 Task: Look for space in Karwar, India from 8th June, 2023 to 16th June, 2023 for 2 adults in price range Rs.10000 to Rs.15000. Place can be entire place with 1  bedroom having 1 bed and 1 bathroom. Property type can be house, flat, guest house, hotel. Amenities needed are: wifi. Booking option can be shelf check-in. Required host language is English.
Action: Mouse moved to (563, 97)
Screenshot: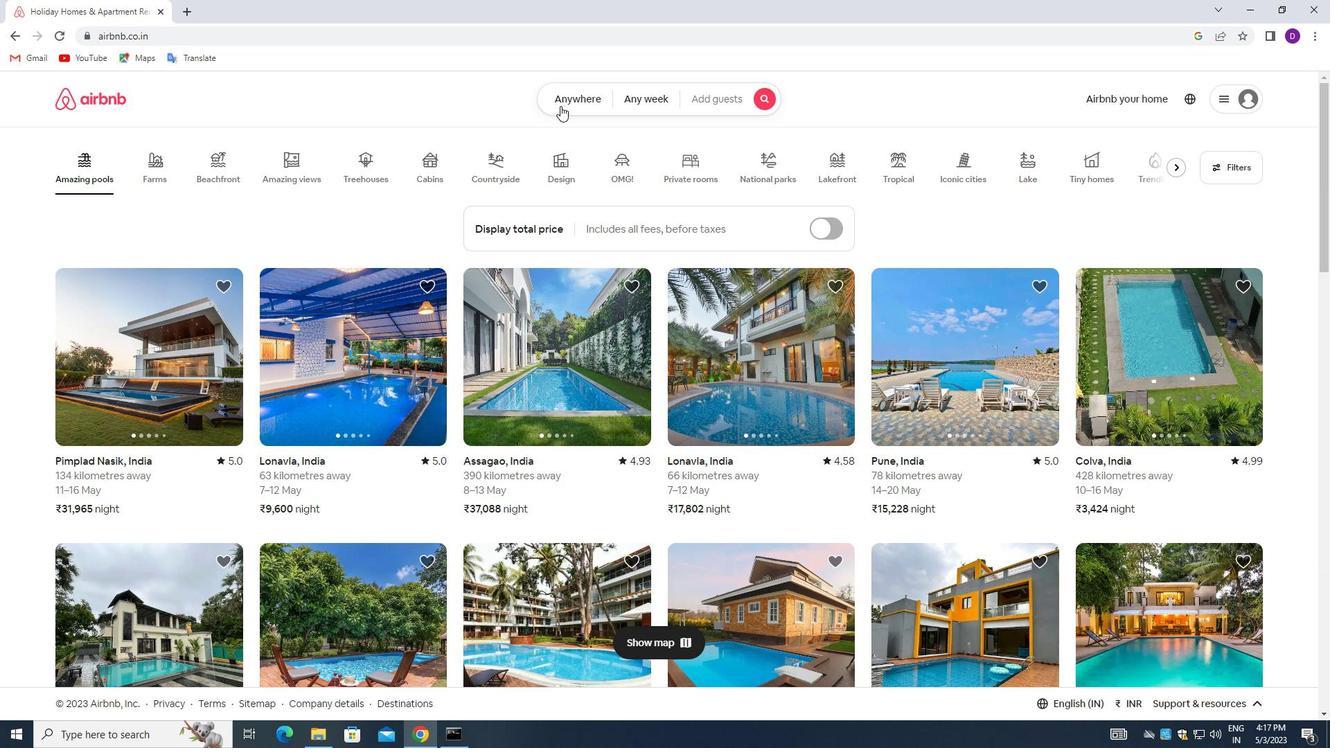 
Action: Mouse pressed left at (563, 97)
Screenshot: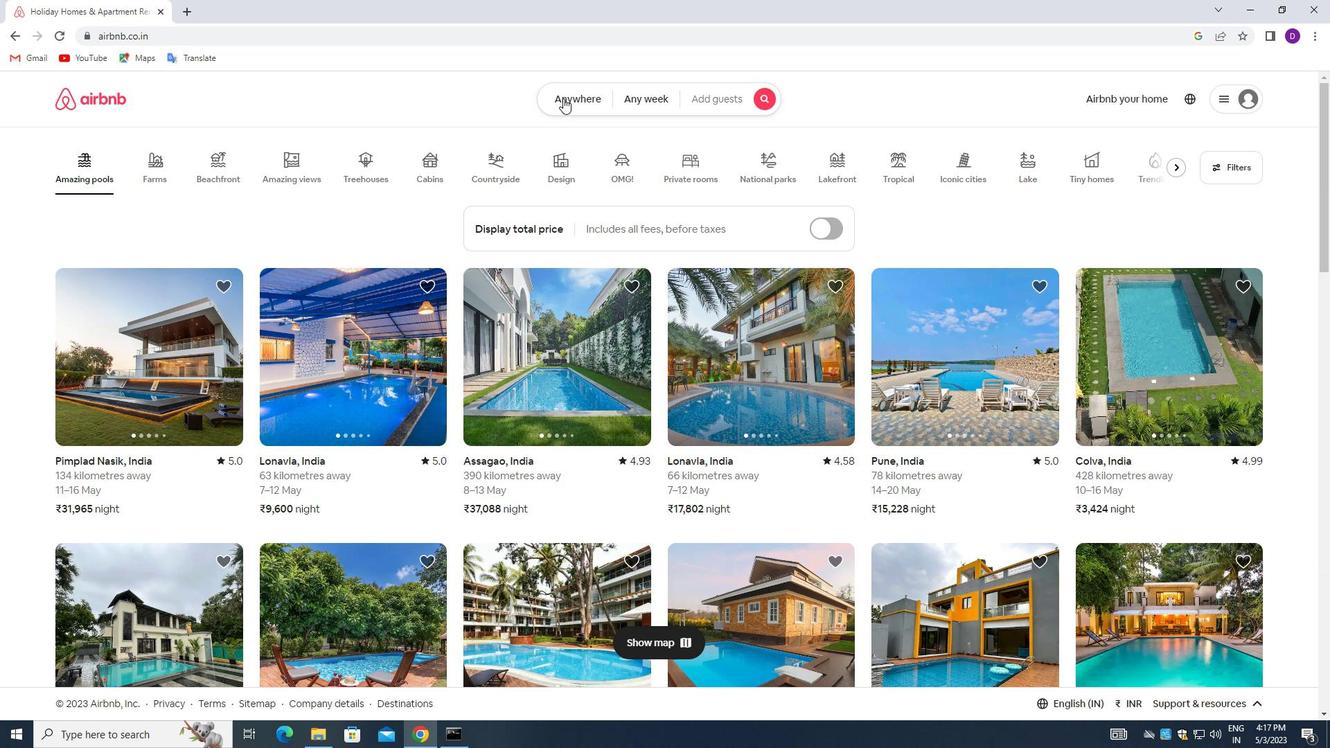 
Action: Mouse moved to (456, 155)
Screenshot: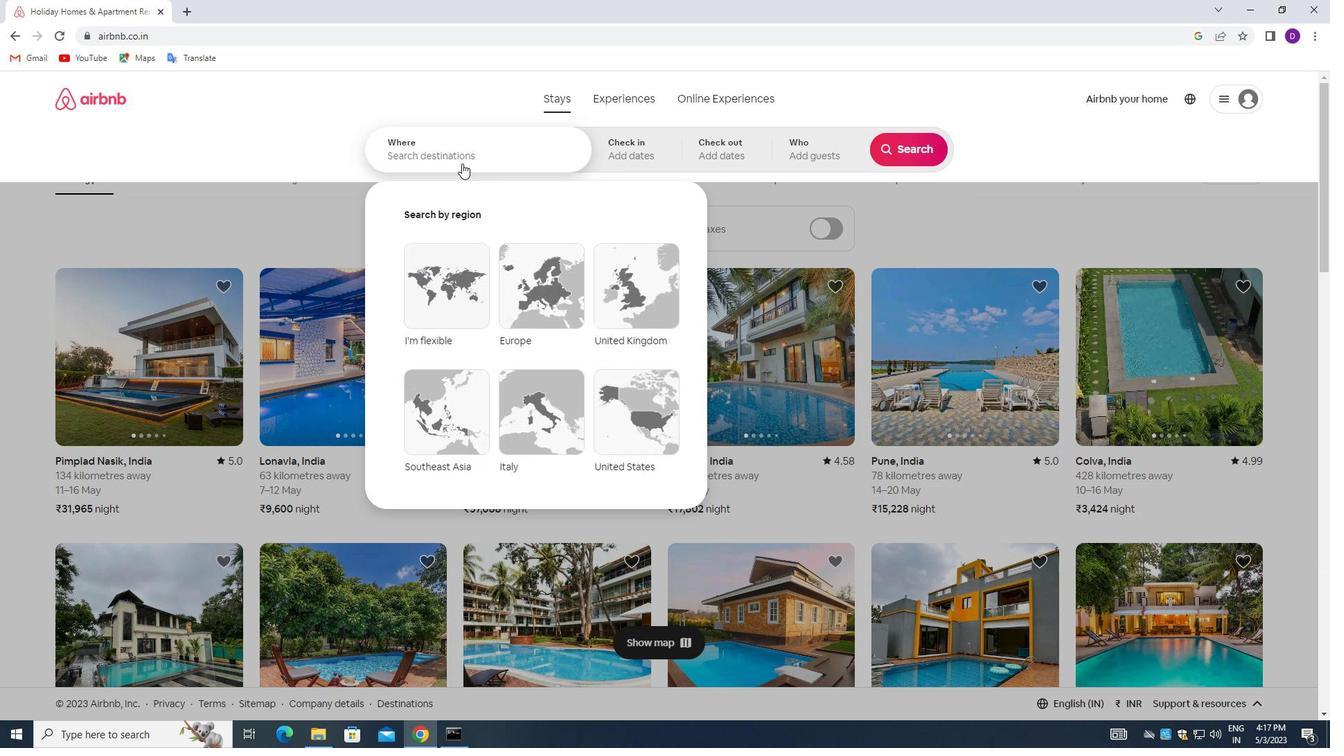 
Action: Mouse pressed left at (456, 155)
Screenshot: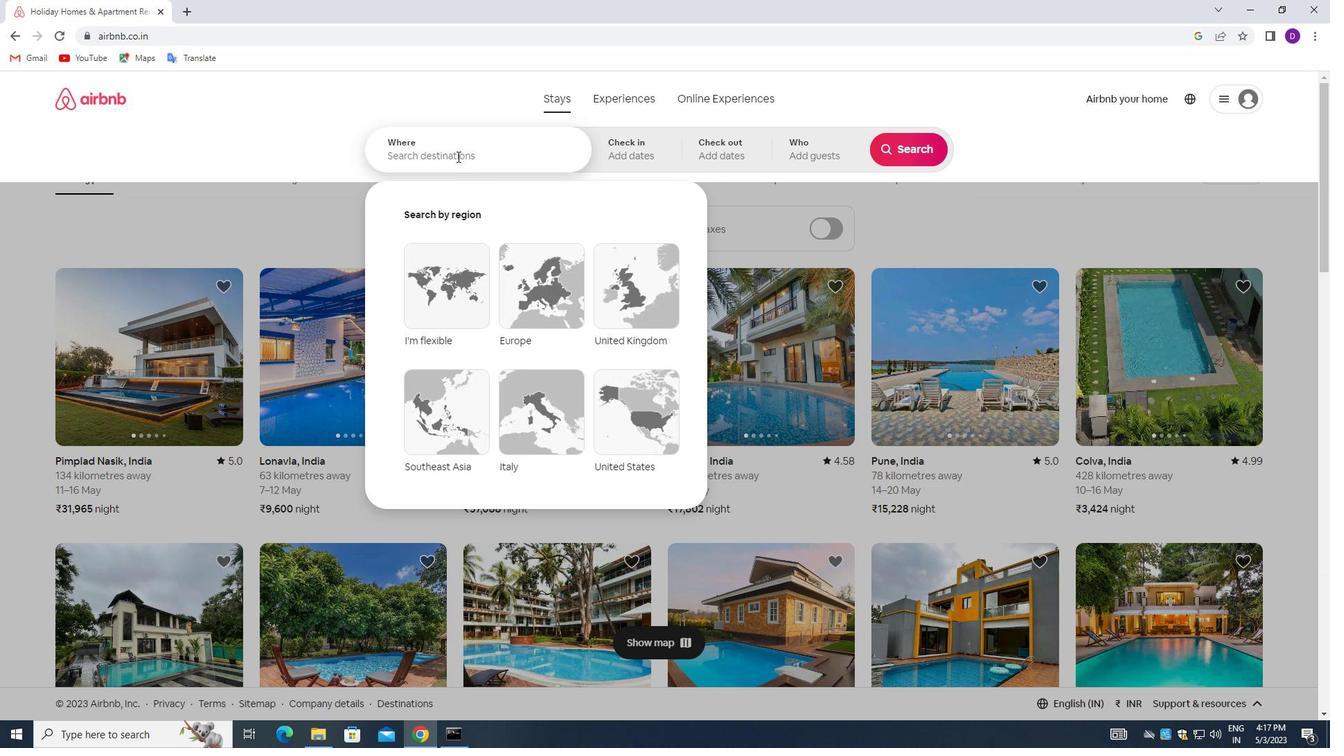 
Action: Mouse moved to (292, 147)
Screenshot: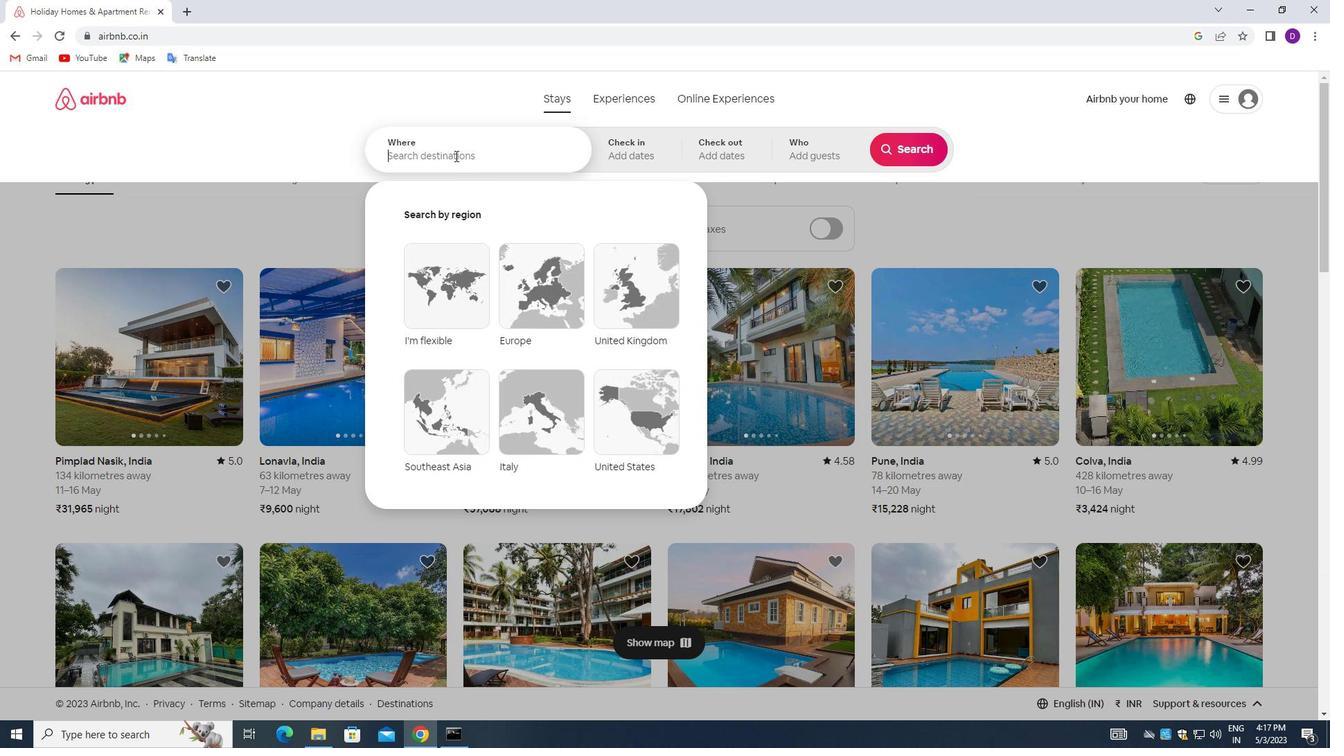 
Action: Key pressed <Key.shift>KARWAR,<Key.space><Key.shift>INDIA<Key.enter>
Screenshot: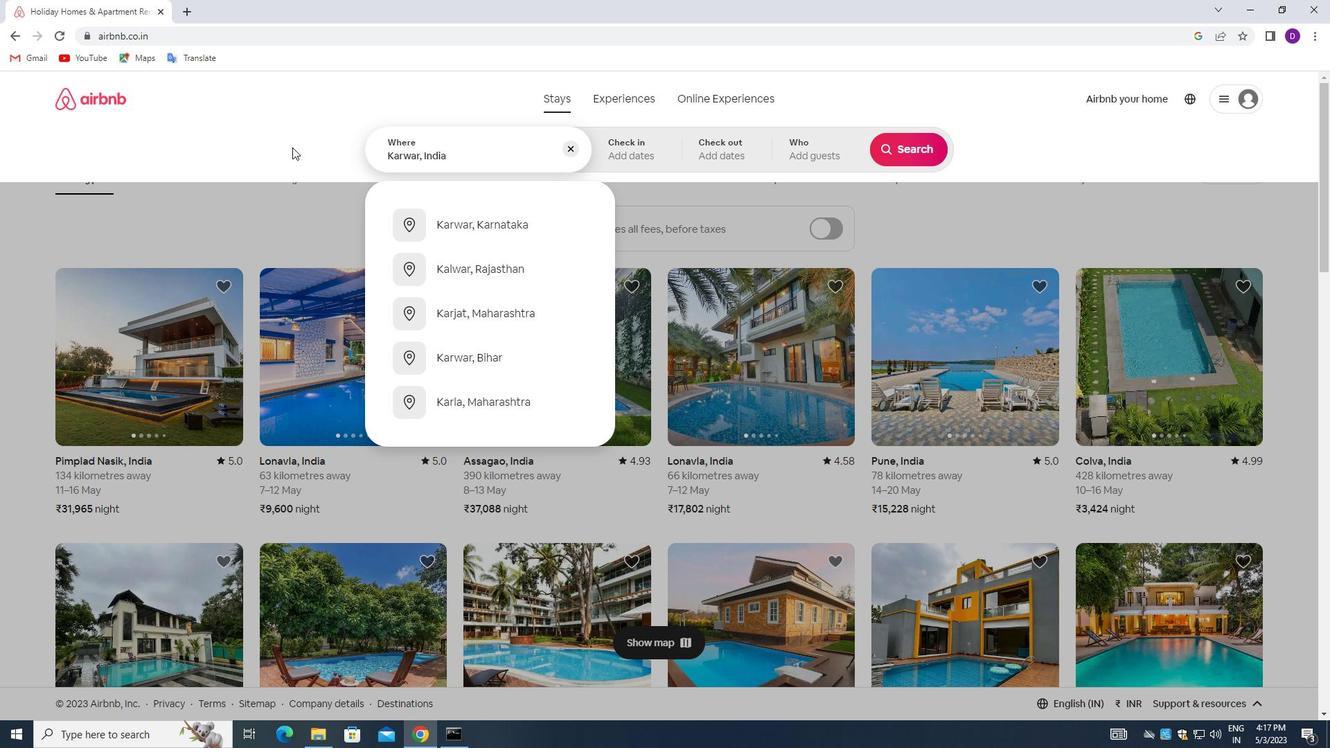 
Action: Mouse moved to (828, 360)
Screenshot: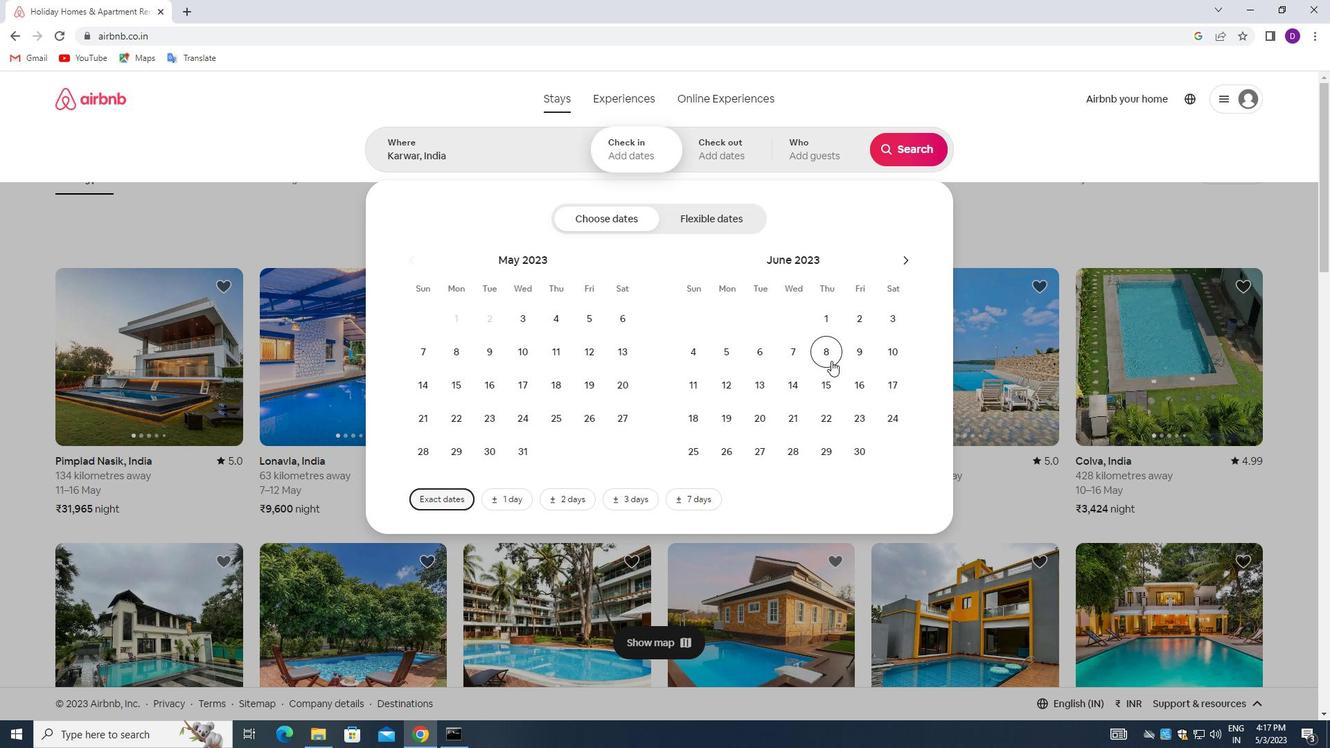
Action: Mouse pressed left at (828, 360)
Screenshot: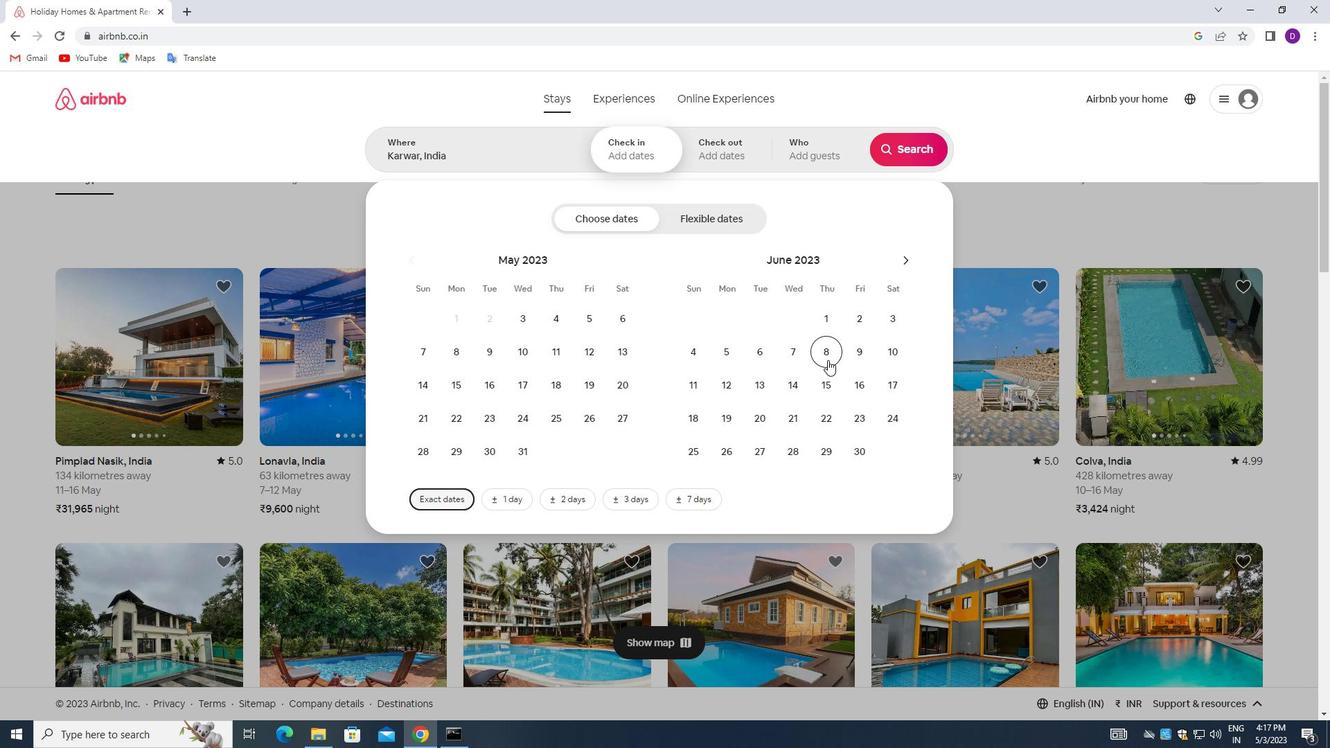 
Action: Mouse moved to (859, 376)
Screenshot: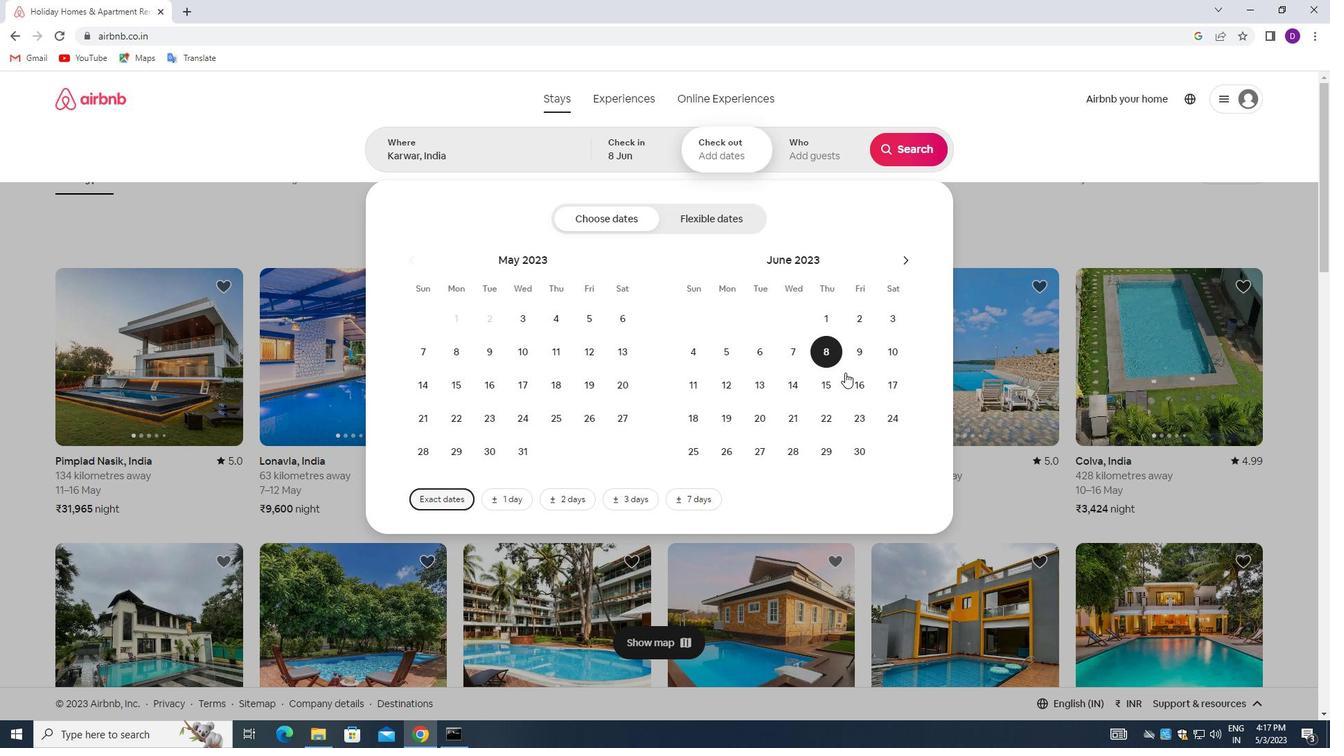 
Action: Mouse pressed left at (859, 376)
Screenshot: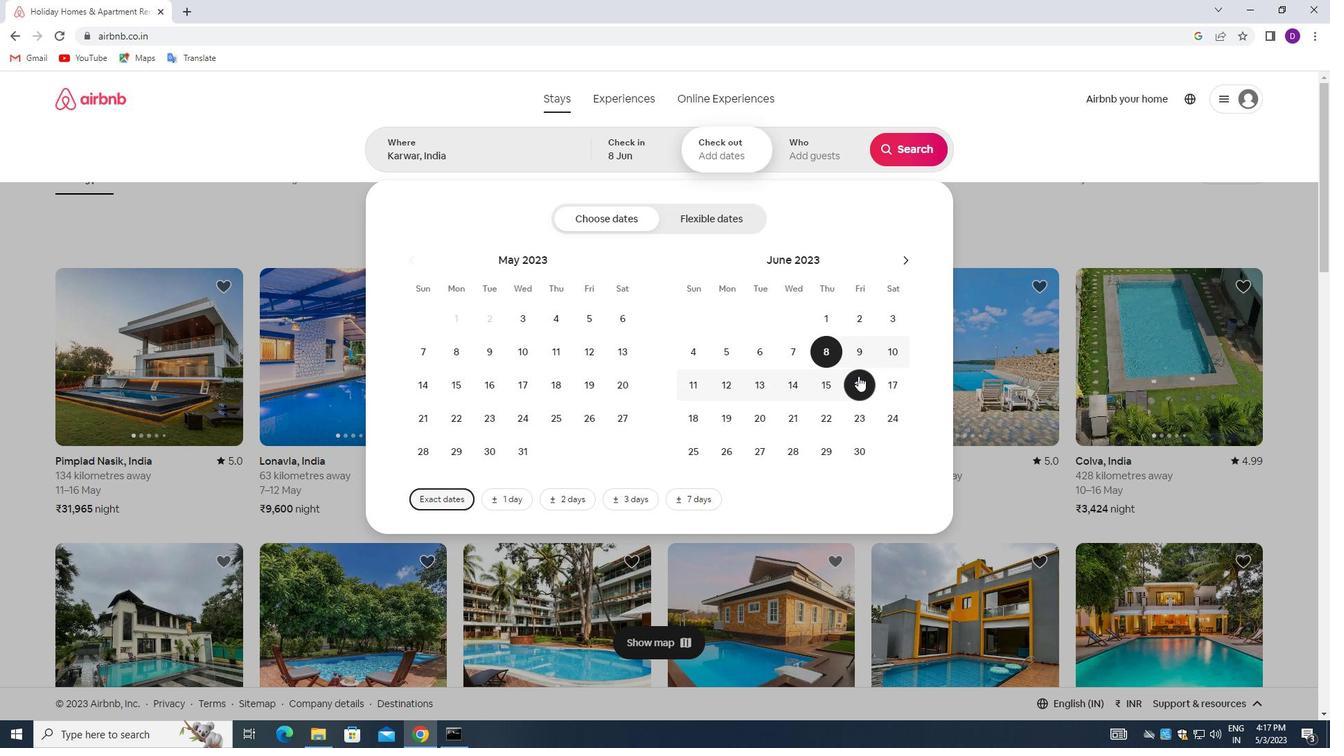 
Action: Mouse moved to (798, 141)
Screenshot: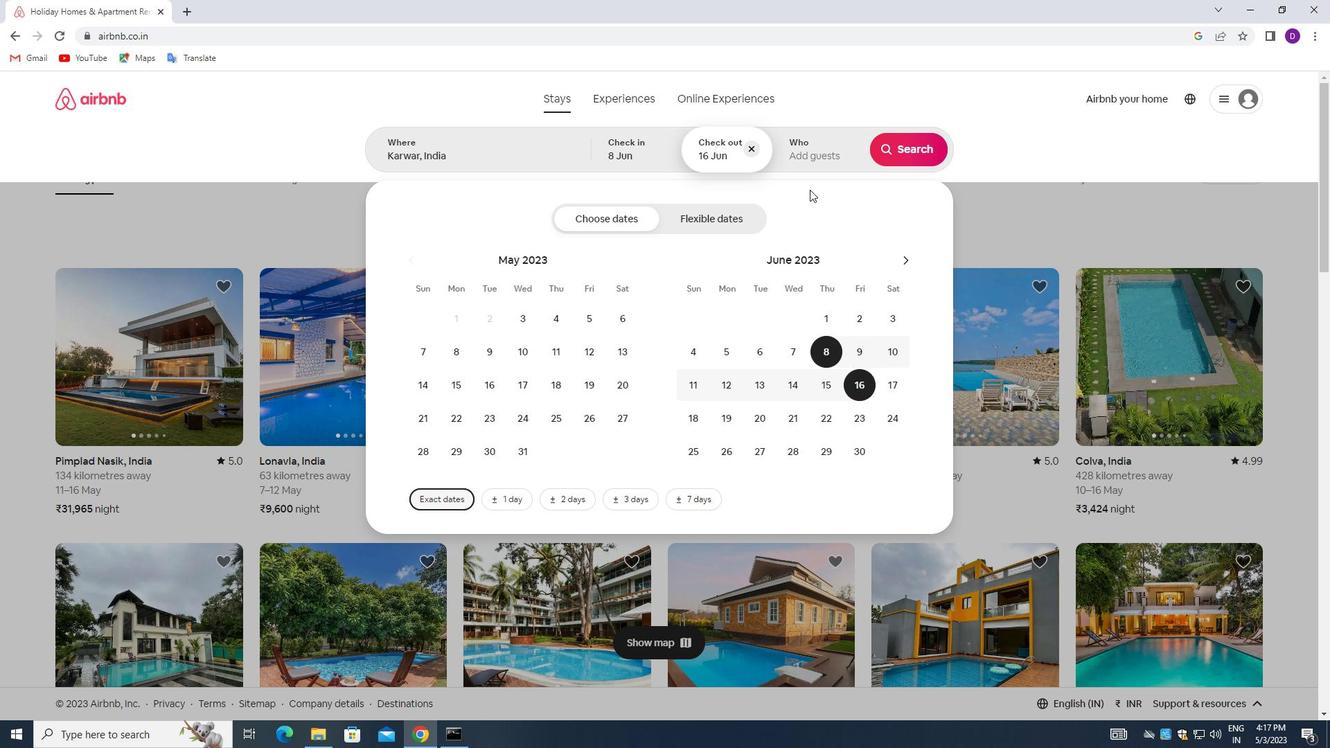 
Action: Mouse pressed left at (798, 141)
Screenshot: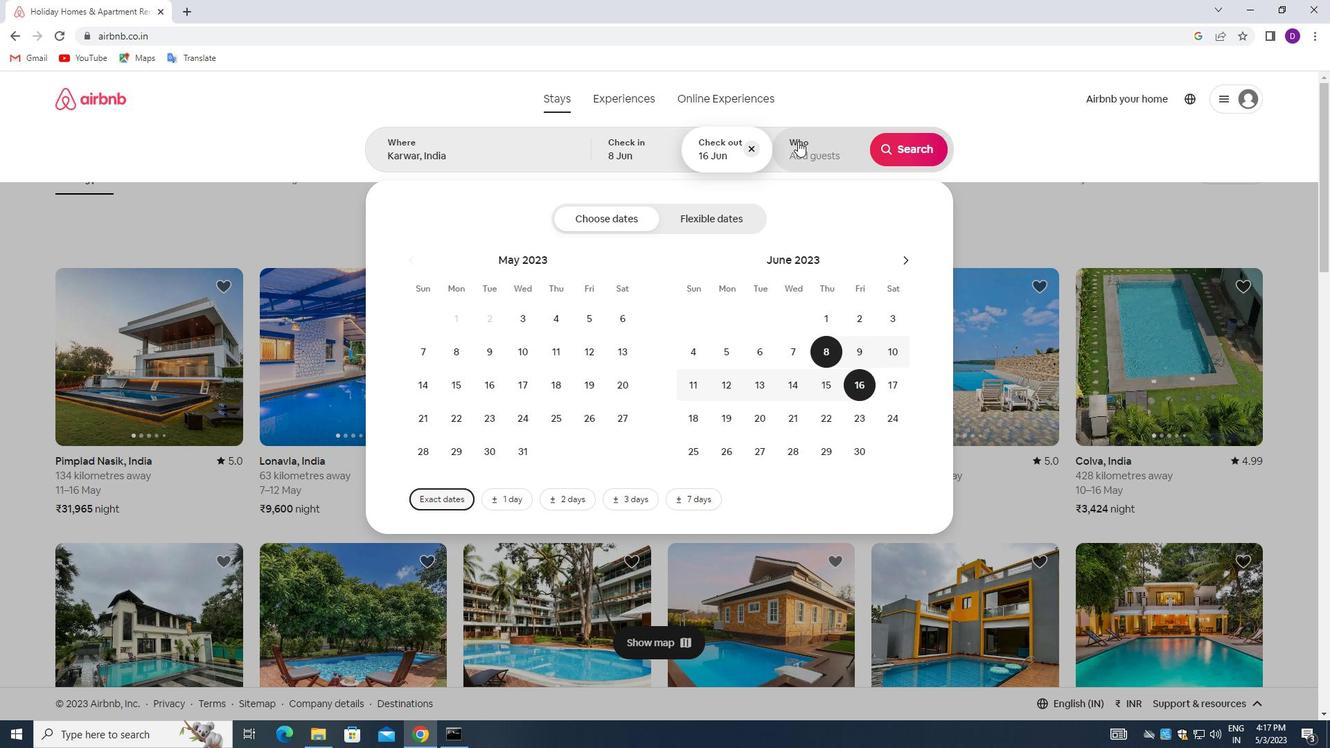 
Action: Mouse moved to (917, 218)
Screenshot: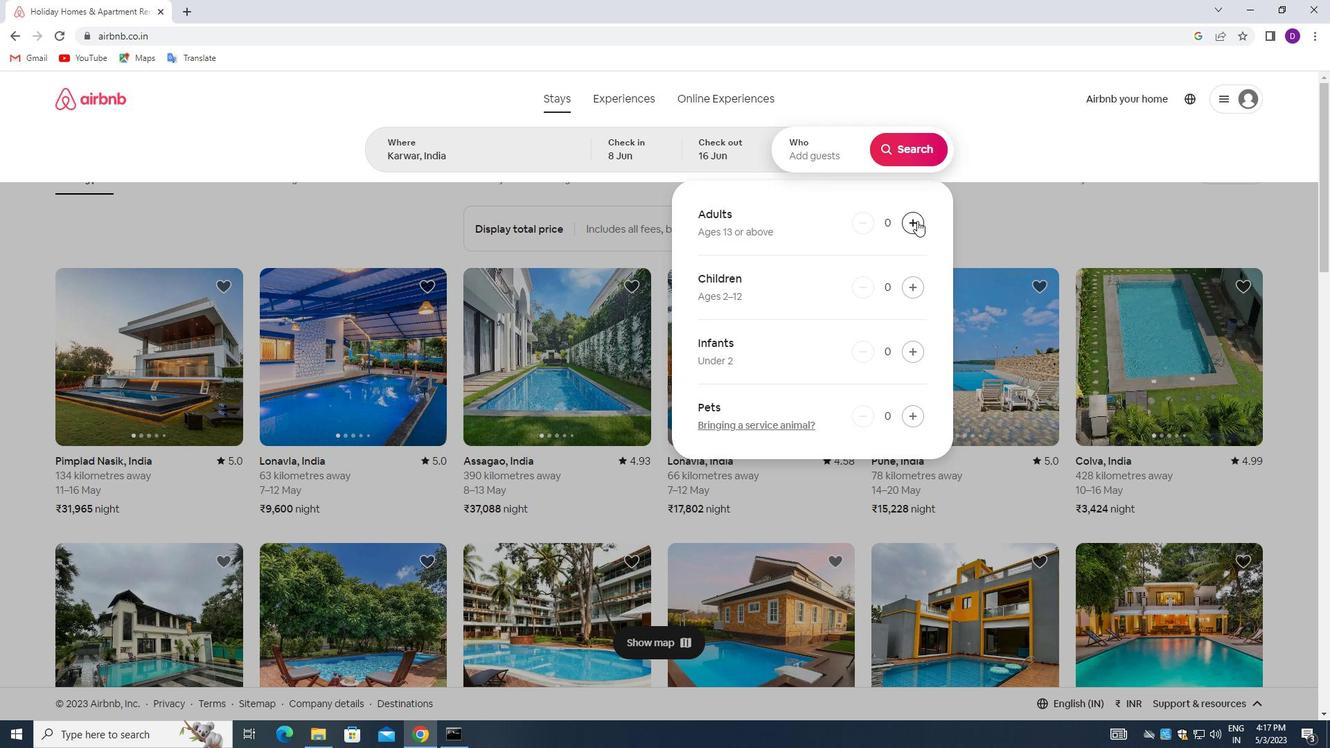 
Action: Mouse pressed left at (917, 218)
Screenshot: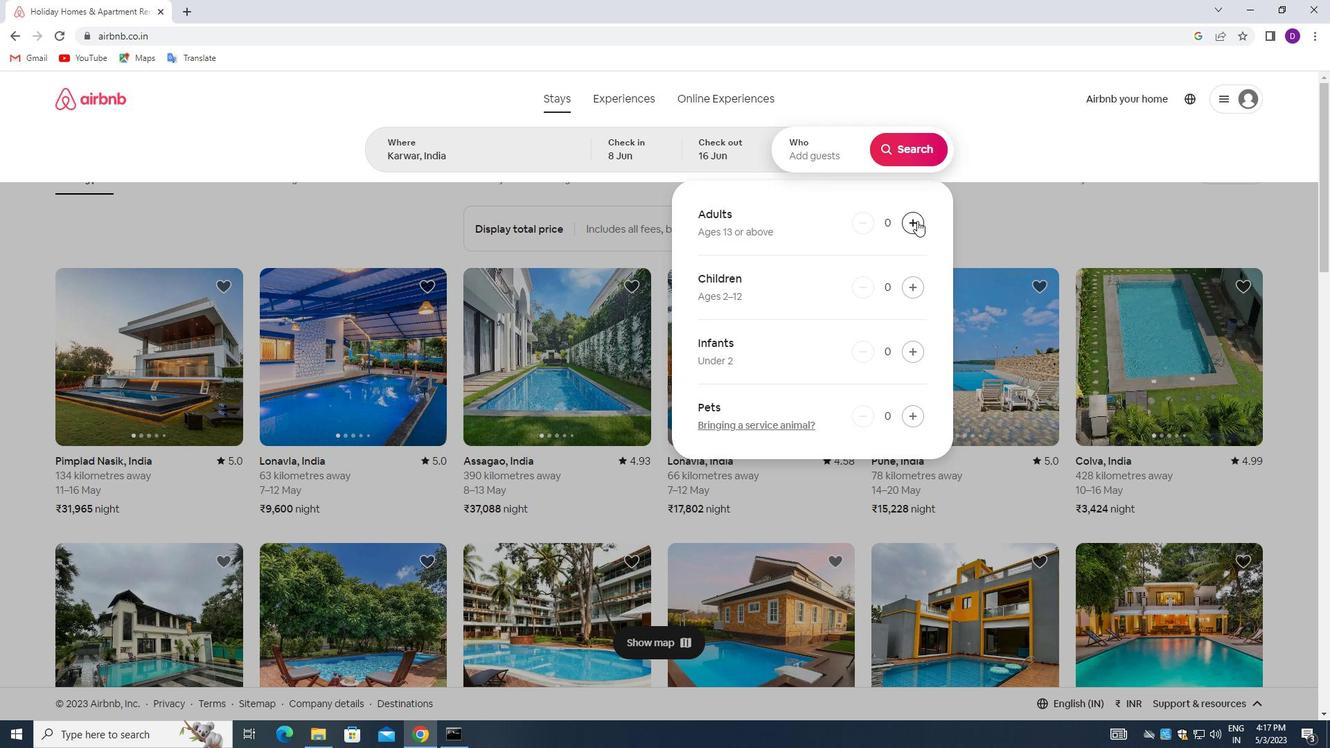 
Action: Mouse pressed left at (917, 218)
Screenshot: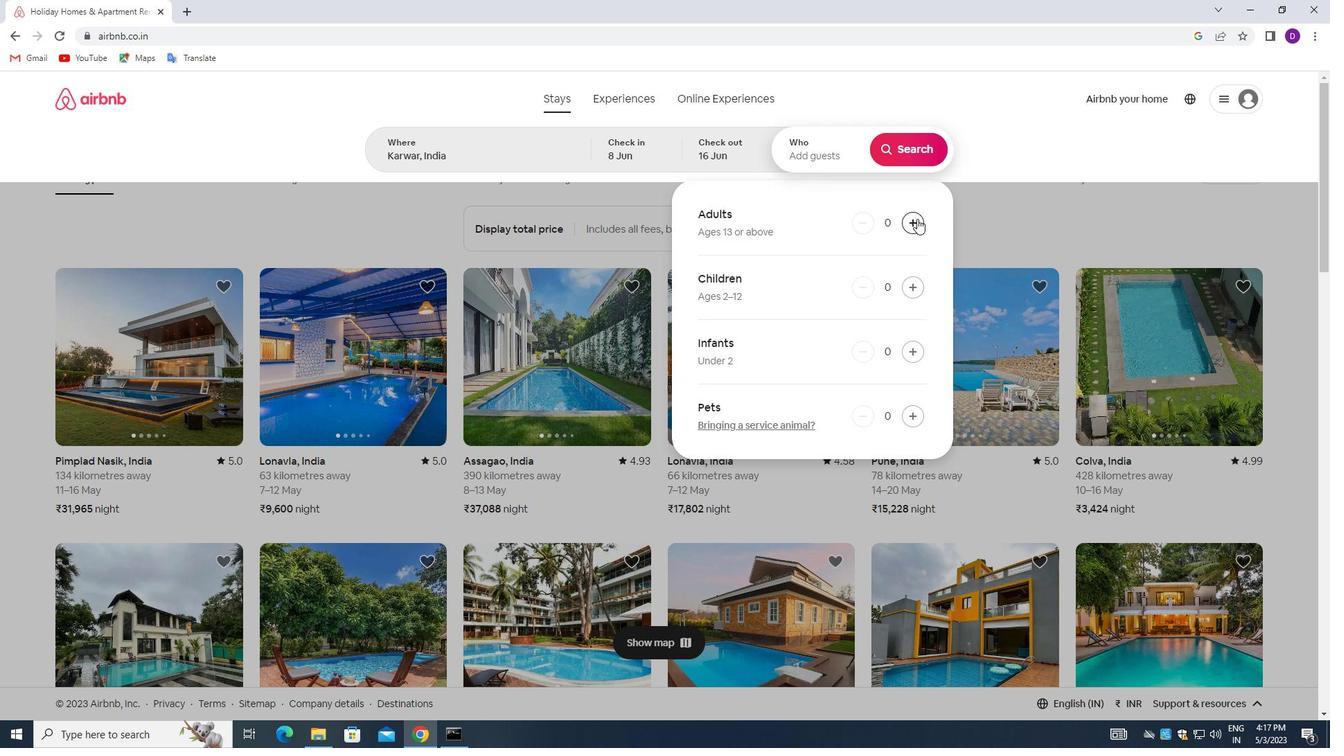 
Action: Mouse moved to (910, 146)
Screenshot: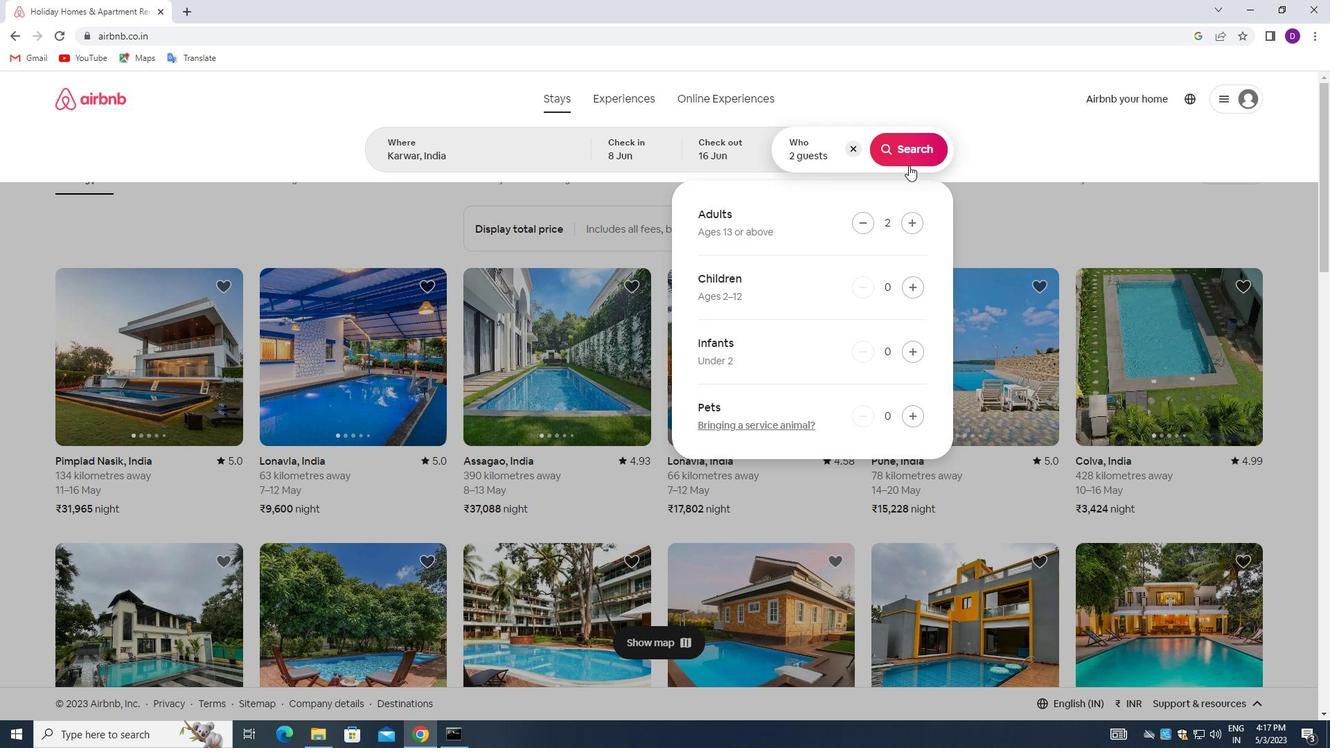 
Action: Mouse pressed left at (910, 146)
Screenshot: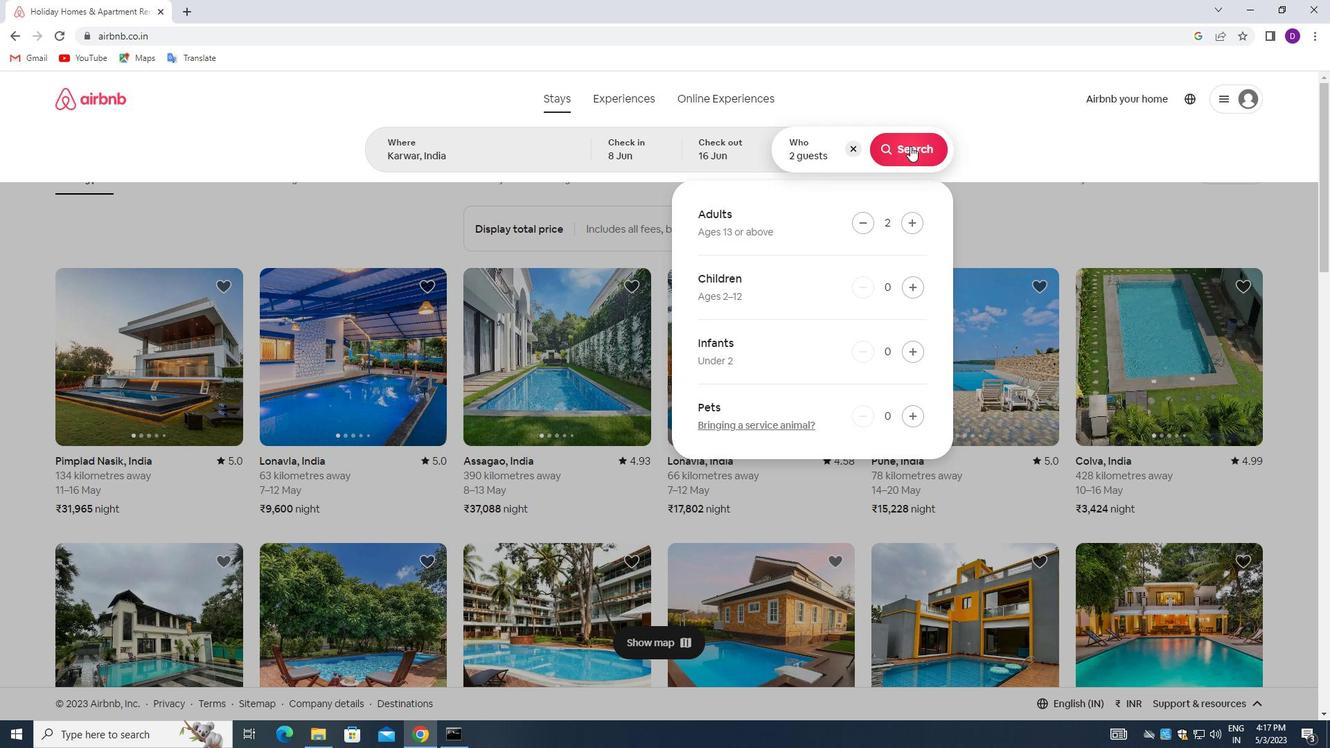 
Action: Mouse moved to (1260, 148)
Screenshot: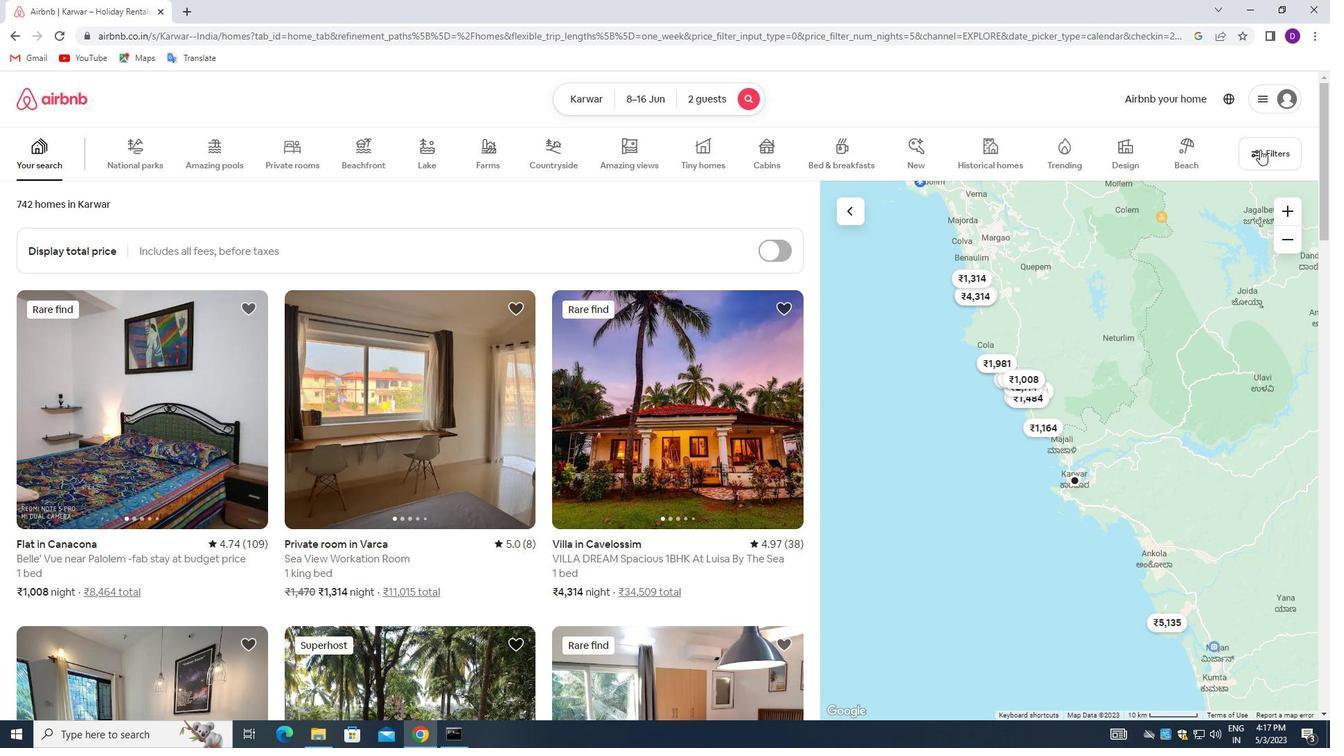 
Action: Mouse pressed left at (1260, 148)
Screenshot: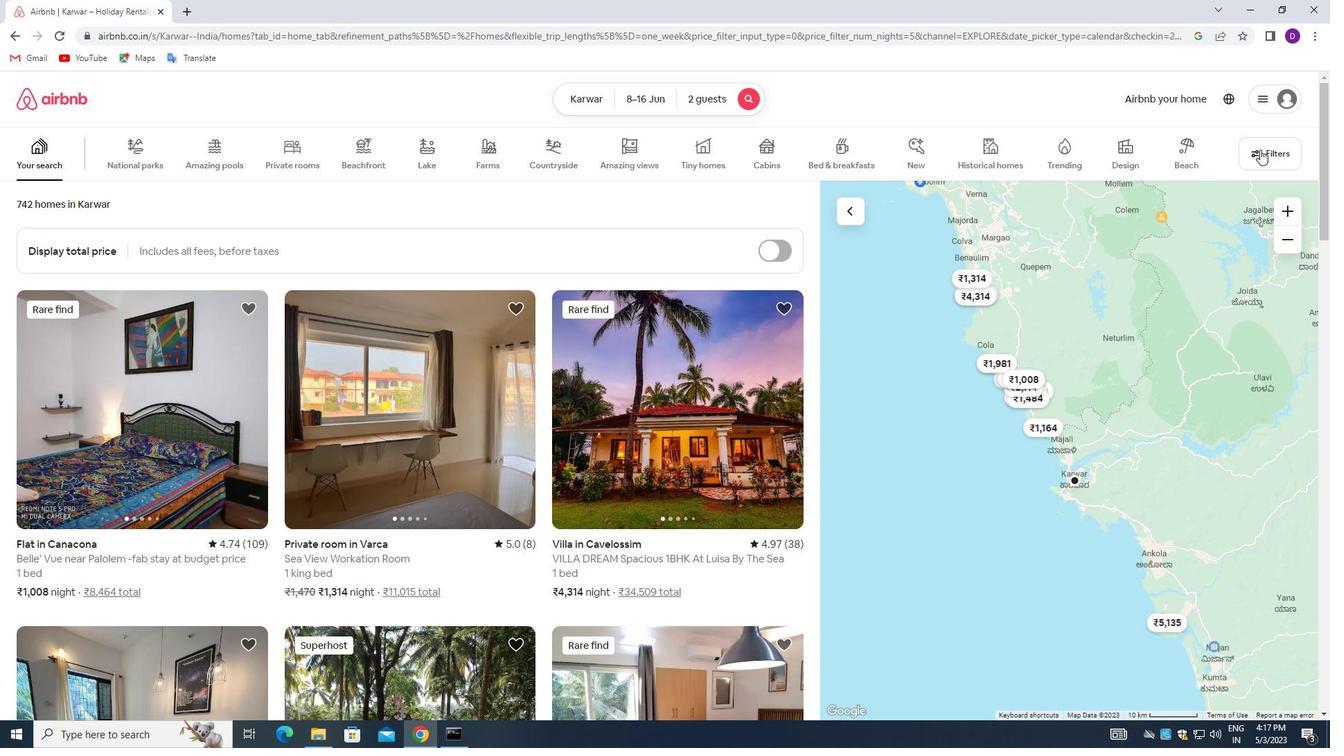 
Action: Mouse moved to (497, 325)
Screenshot: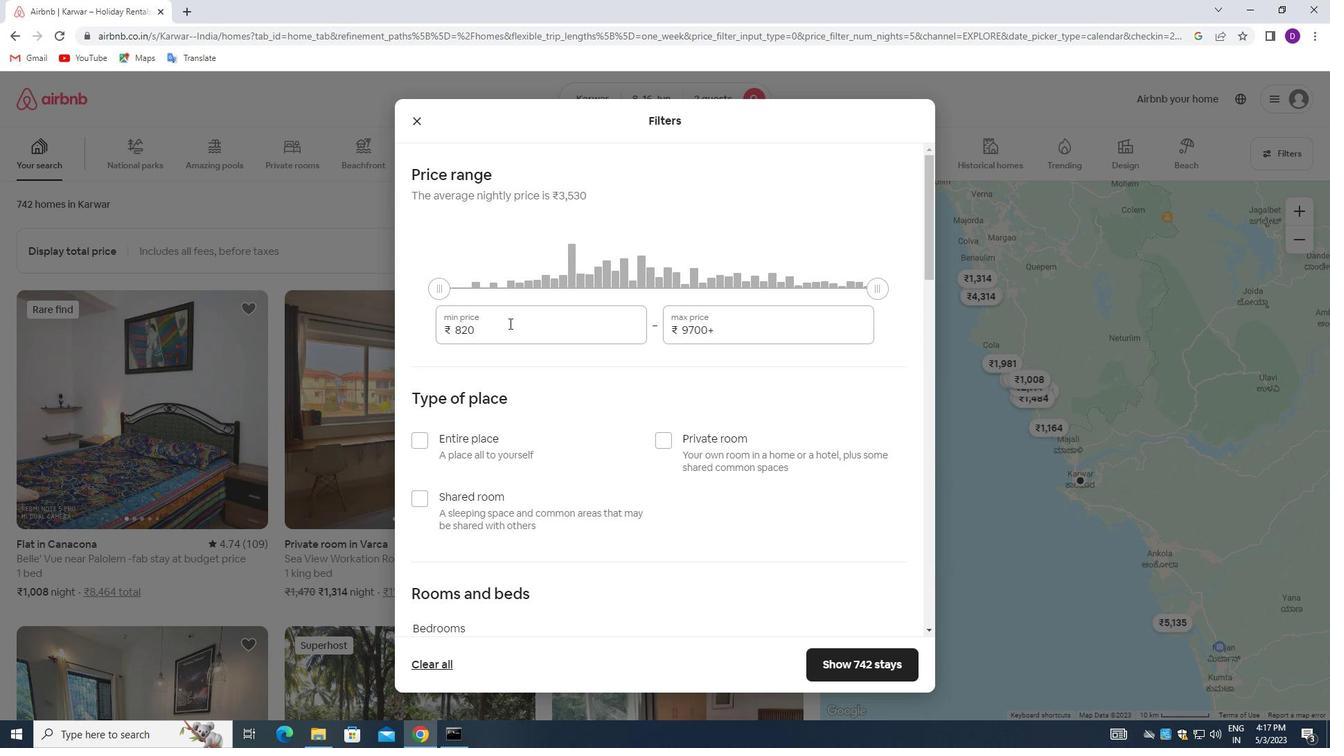 
Action: Mouse pressed left at (497, 325)
Screenshot: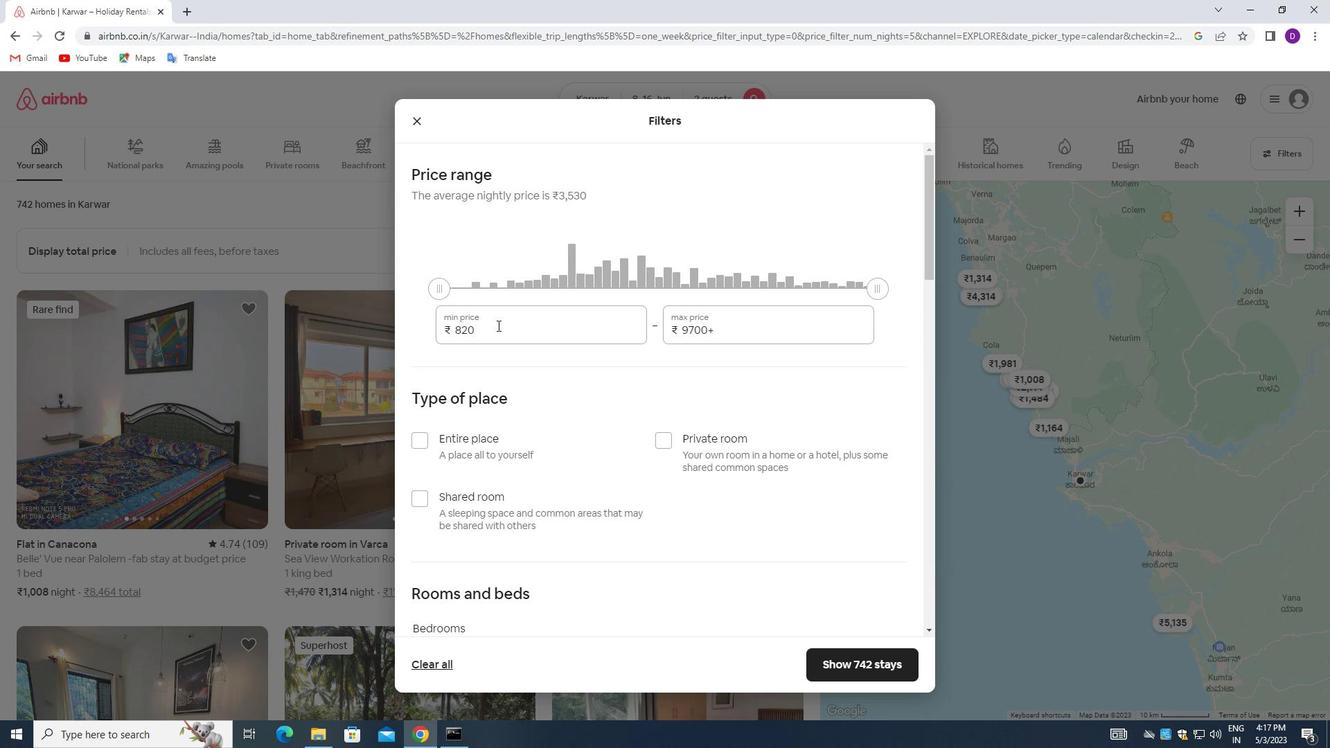 
Action: Mouse pressed left at (497, 325)
Screenshot: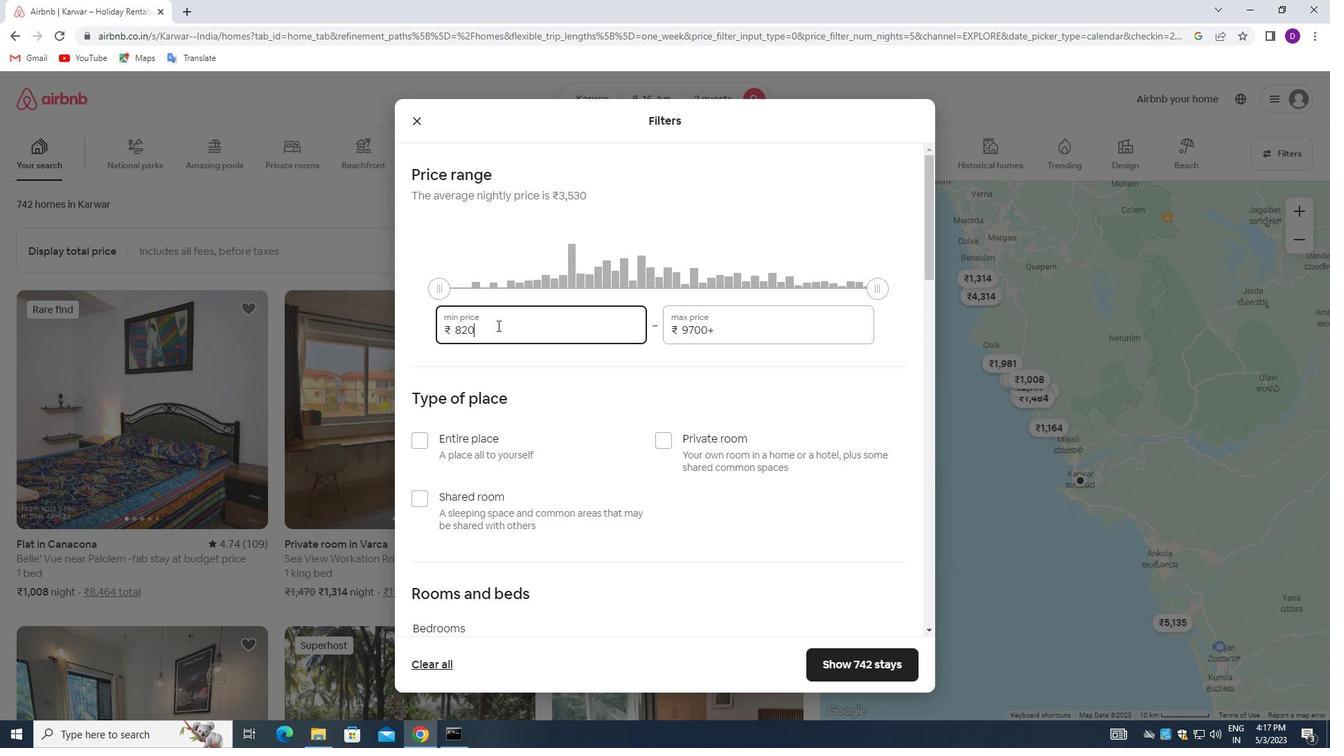 
Action: Key pressed 10000<Key.tab>15000
Screenshot: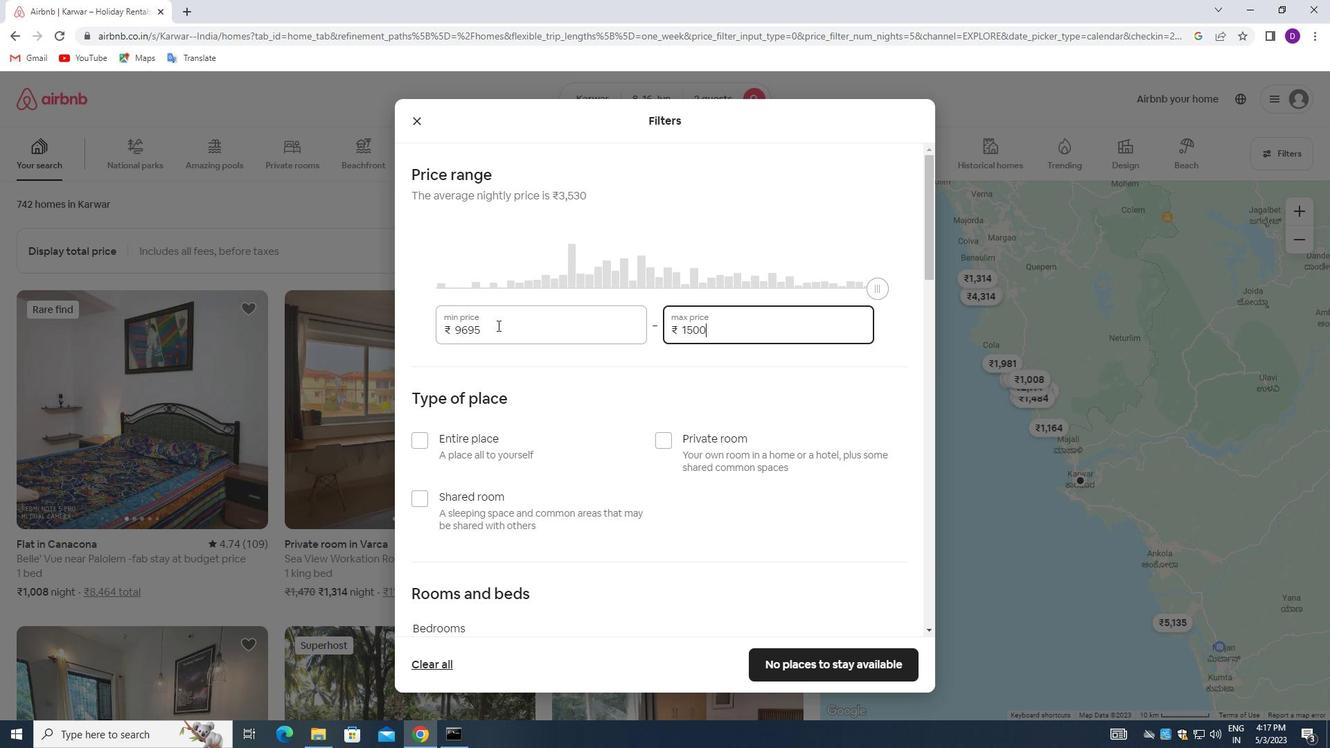 
Action: Mouse moved to (496, 326)
Screenshot: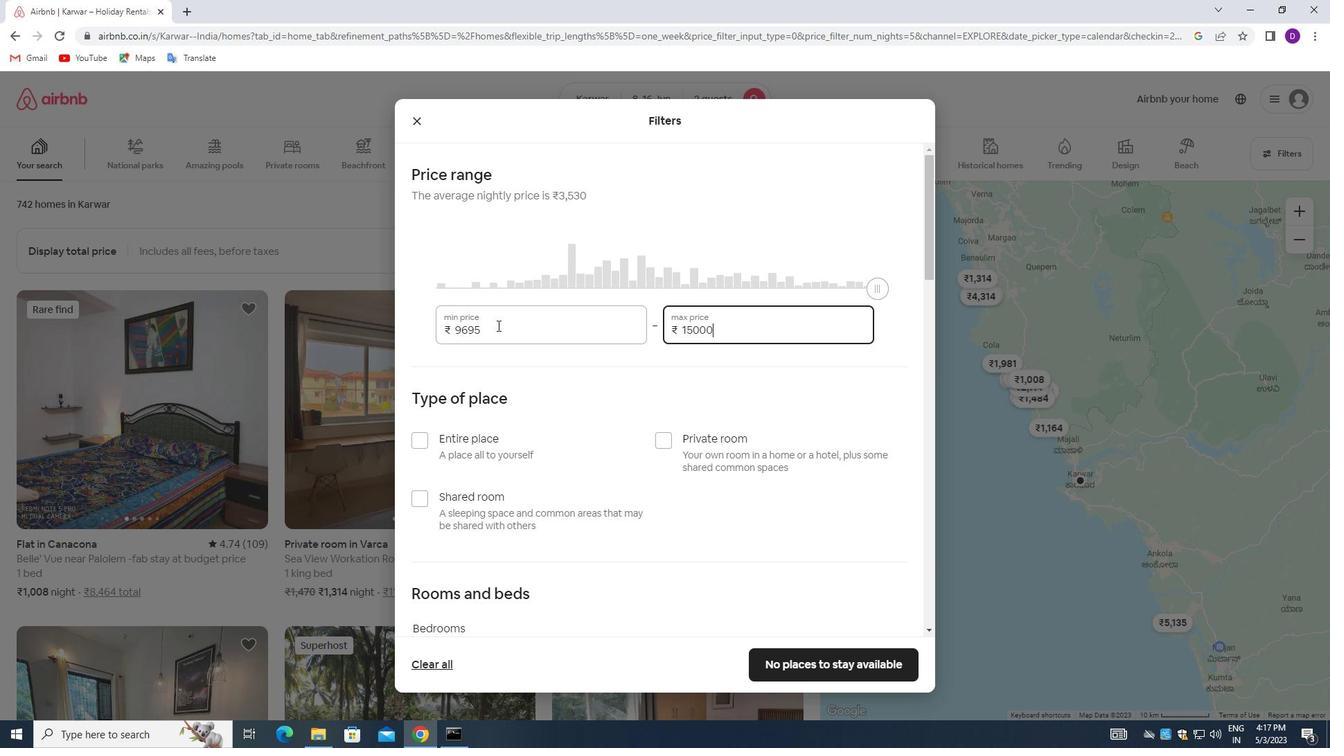 
Action: Mouse scrolled (496, 325) with delta (0, 0)
Screenshot: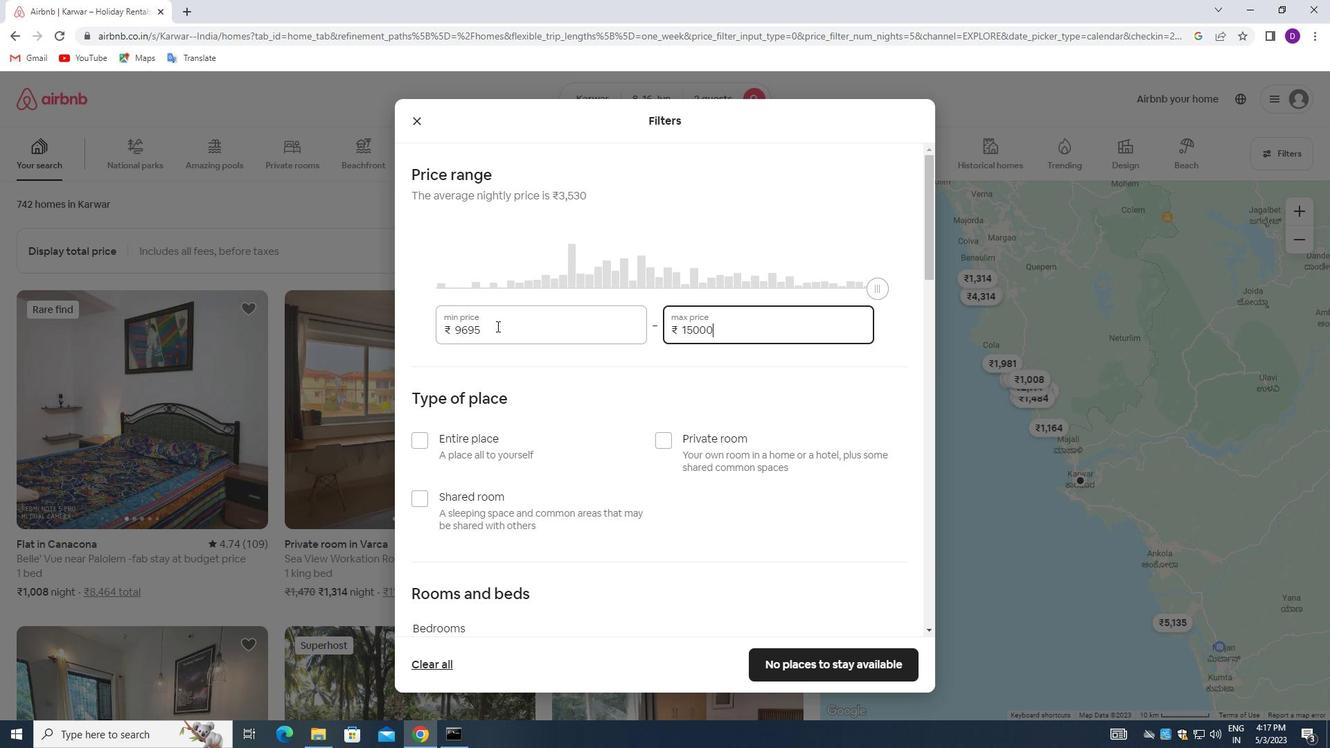 
Action: Mouse moved to (496, 329)
Screenshot: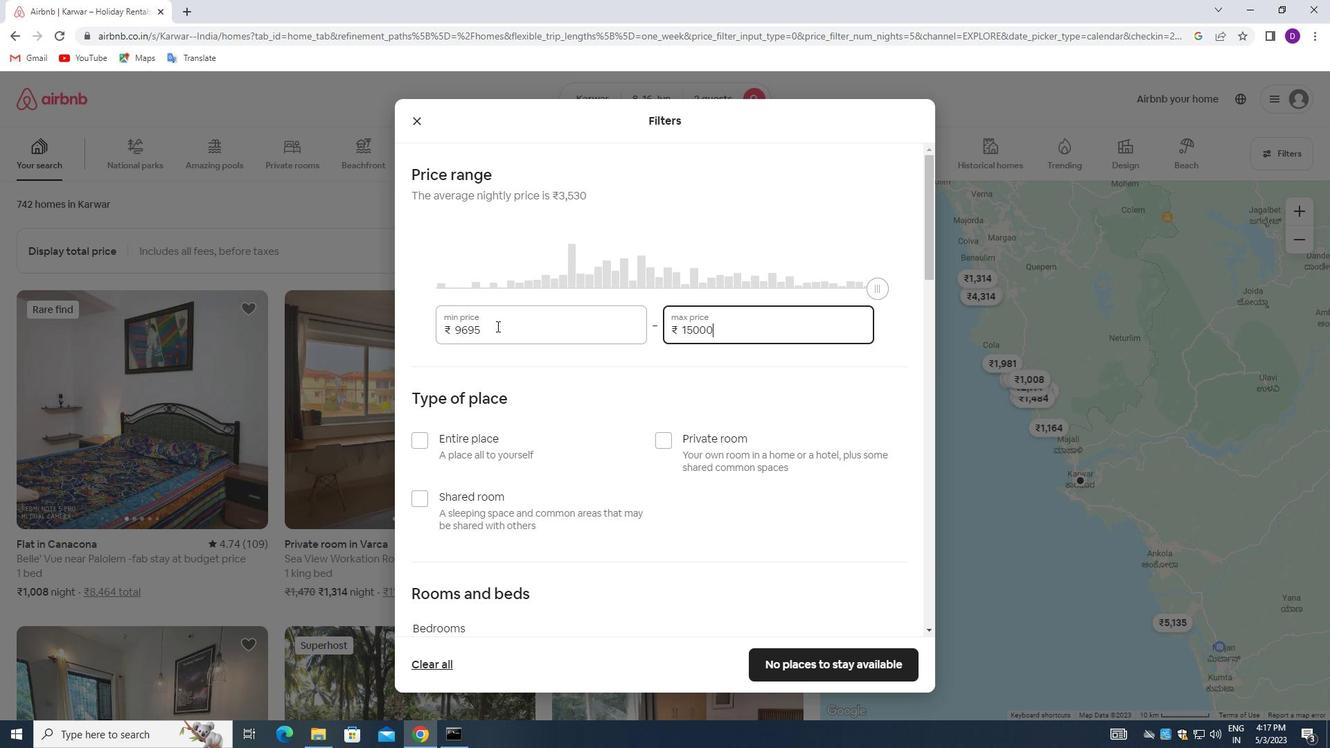 
Action: Mouse scrolled (496, 328) with delta (0, 0)
Screenshot: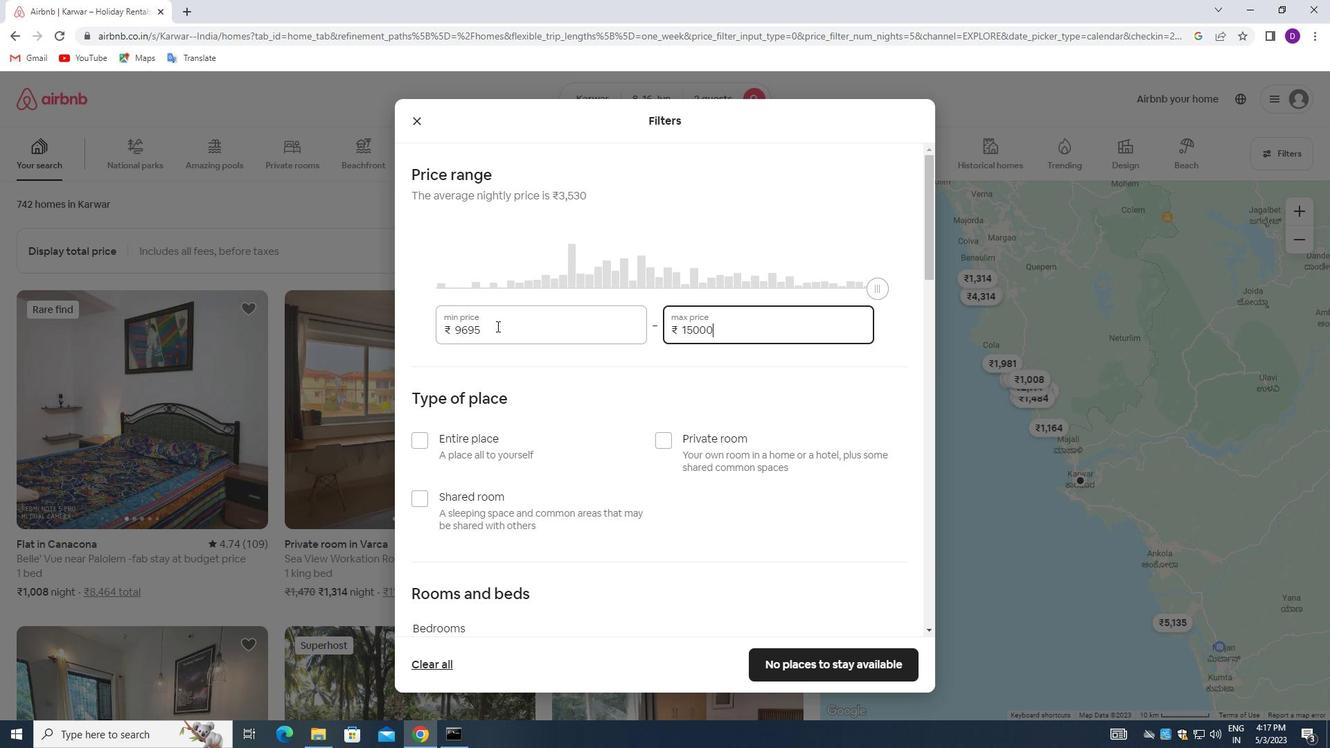 
Action: Mouse moved to (417, 299)
Screenshot: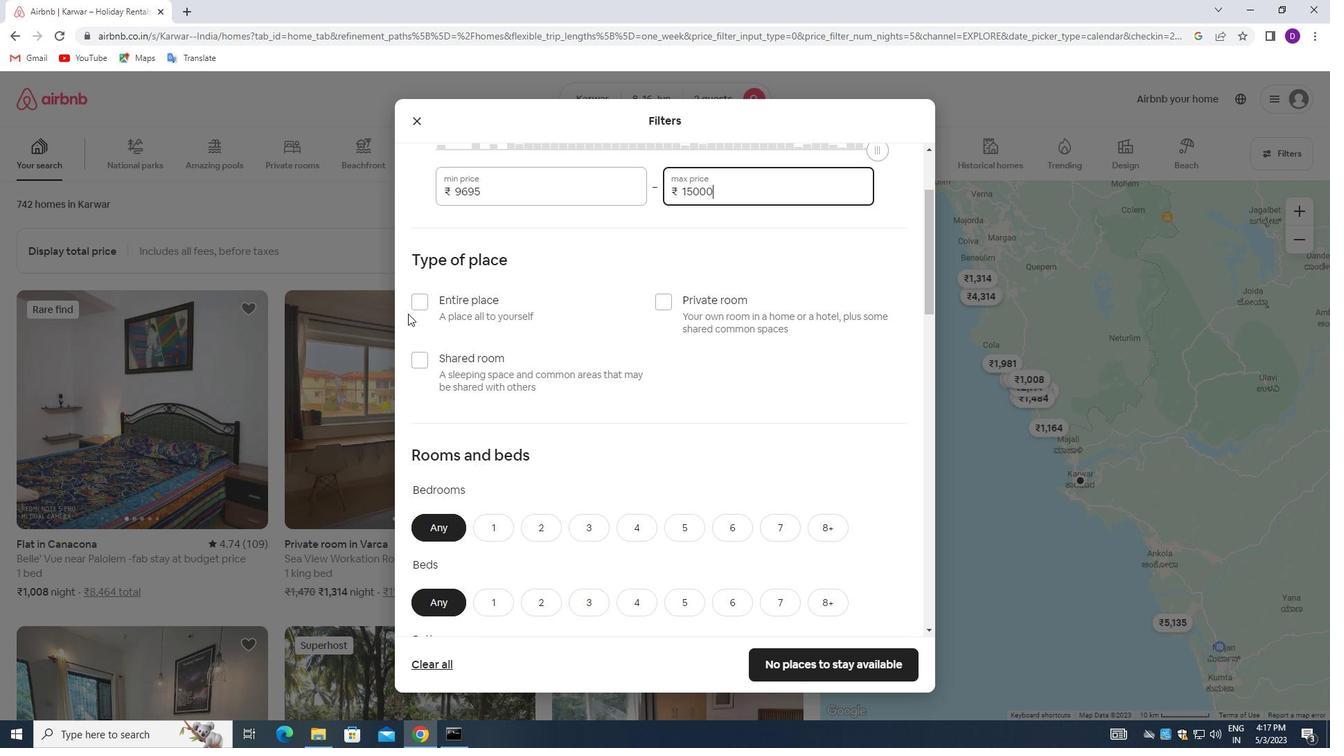 
Action: Mouse pressed left at (417, 299)
Screenshot: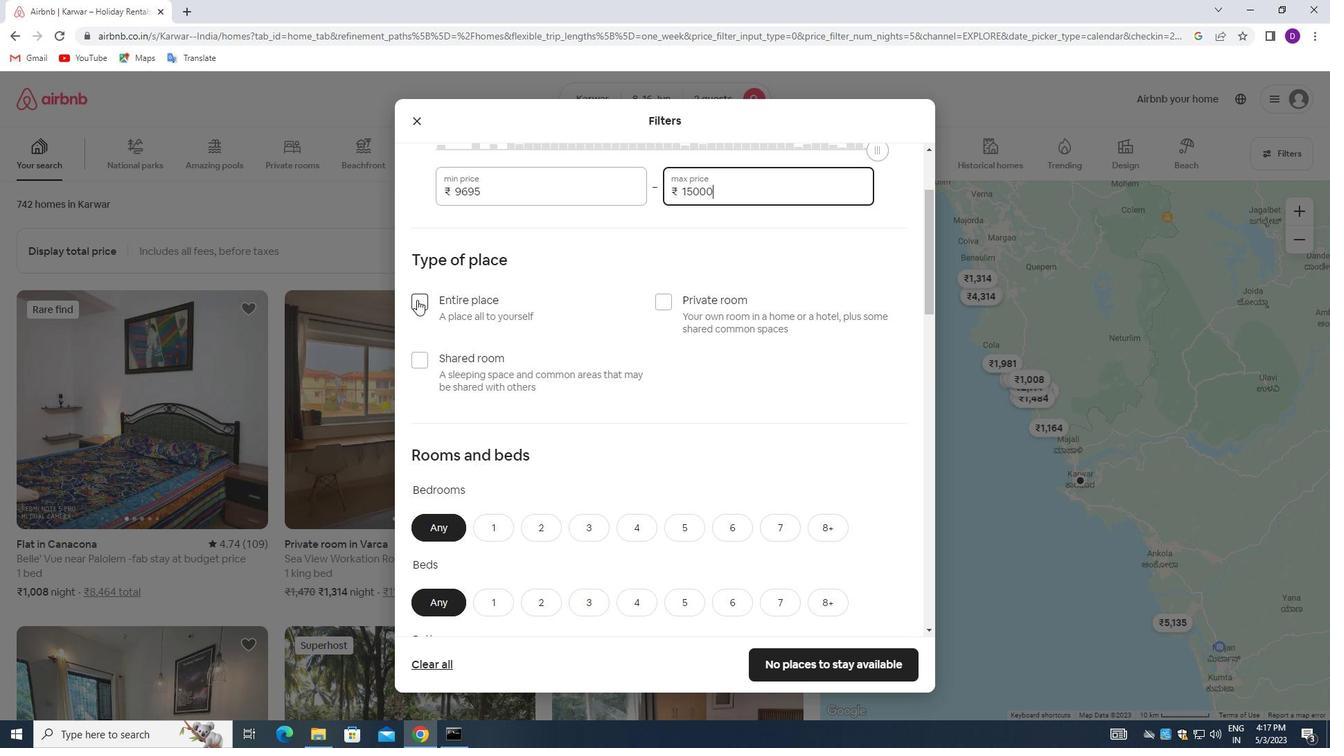 
Action: Mouse moved to (577, 335)
Screenshot: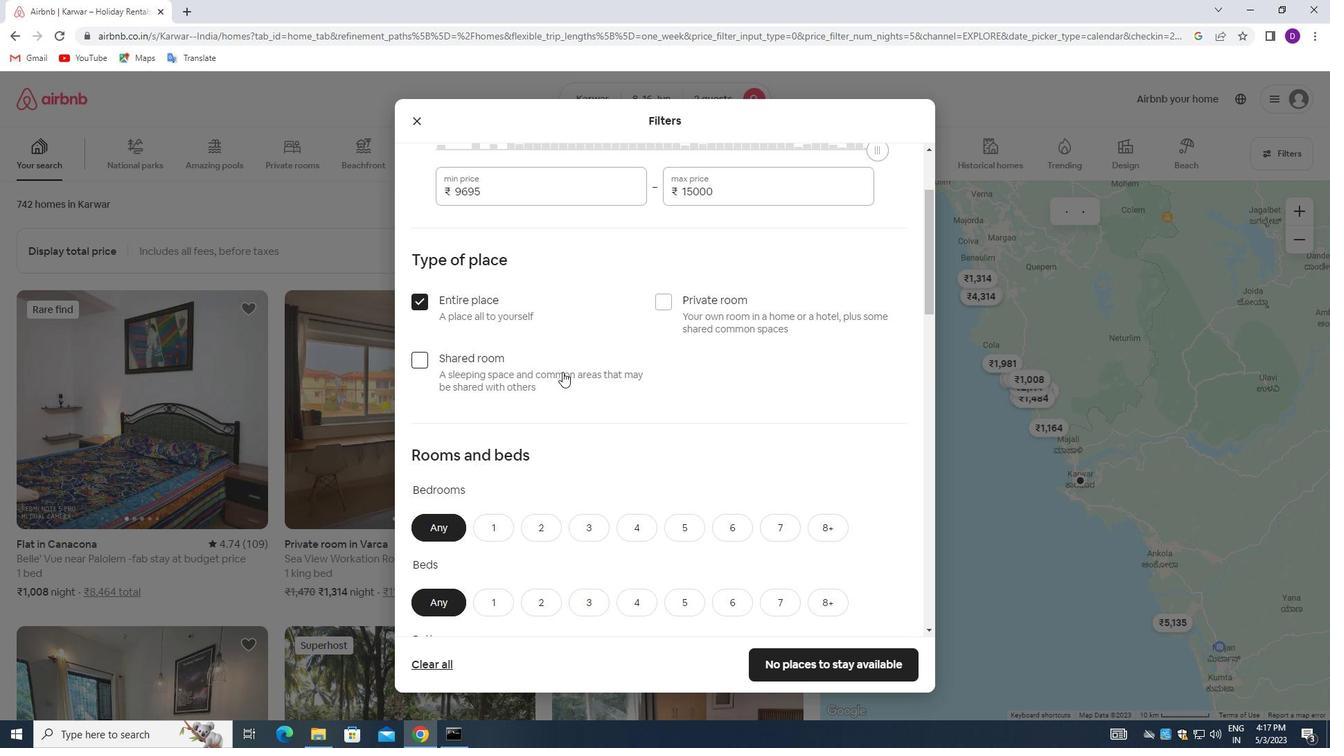 
Action: Mouse scrolled (577, 334) with delta (0, 0)
Screenshot: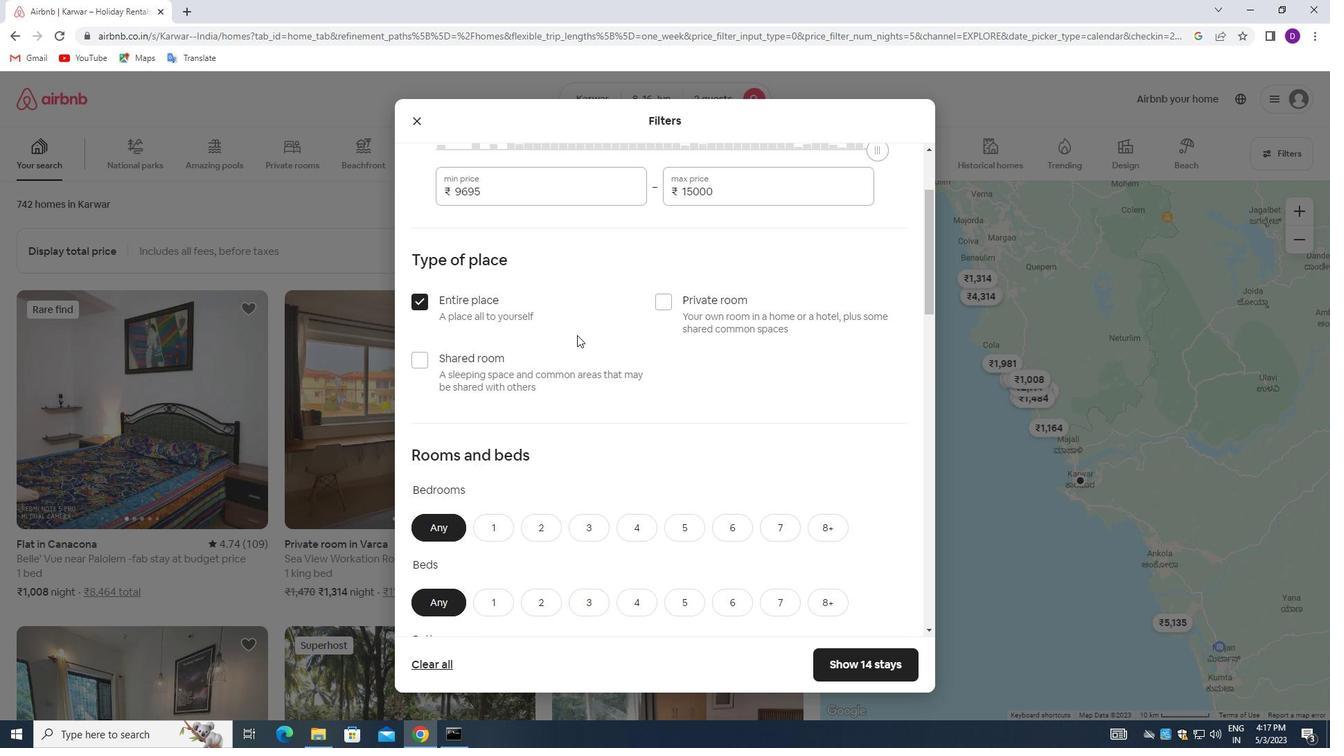 
Action: Mouse scrolled (577, 334) with delta (0, 0)
Screenshot: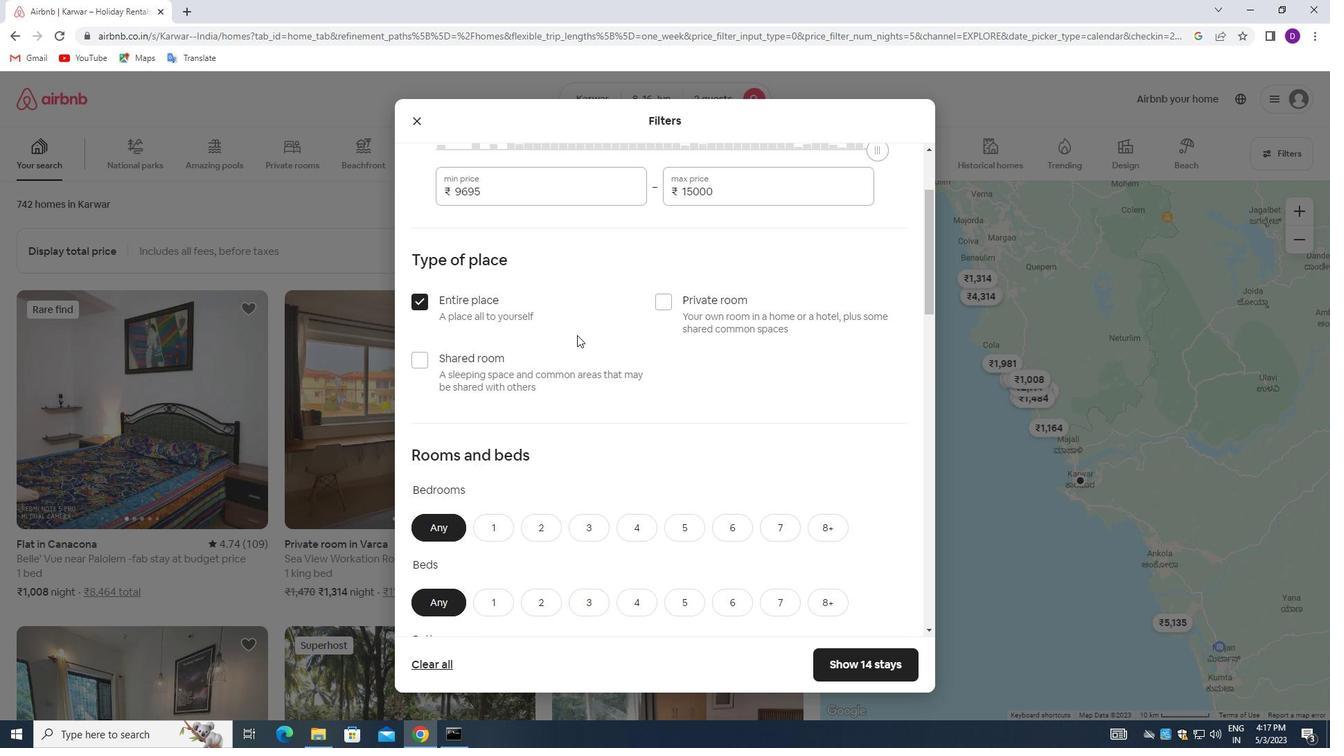 
Action: Mouse scrolled (577, 334) with delta (0, 0)
Screenshot: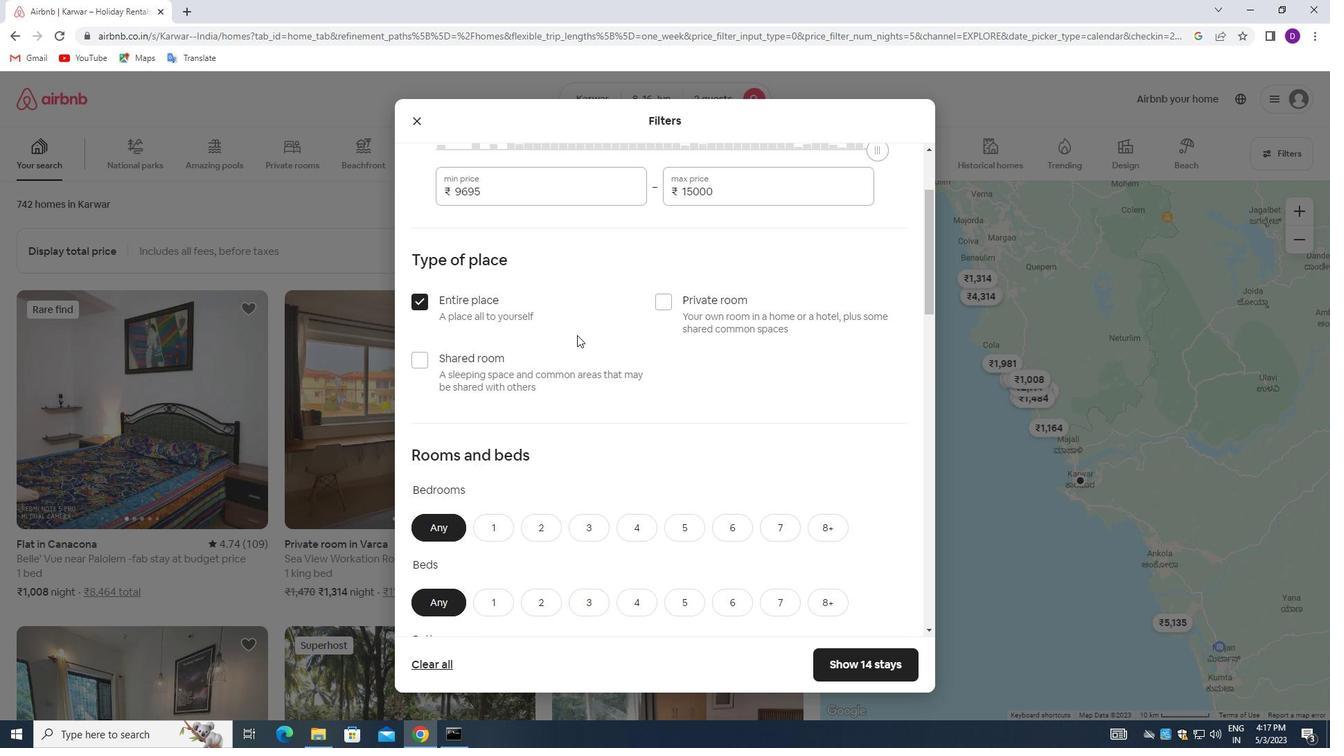 
Action: Mouse moved to (487, 320)
Screenshot: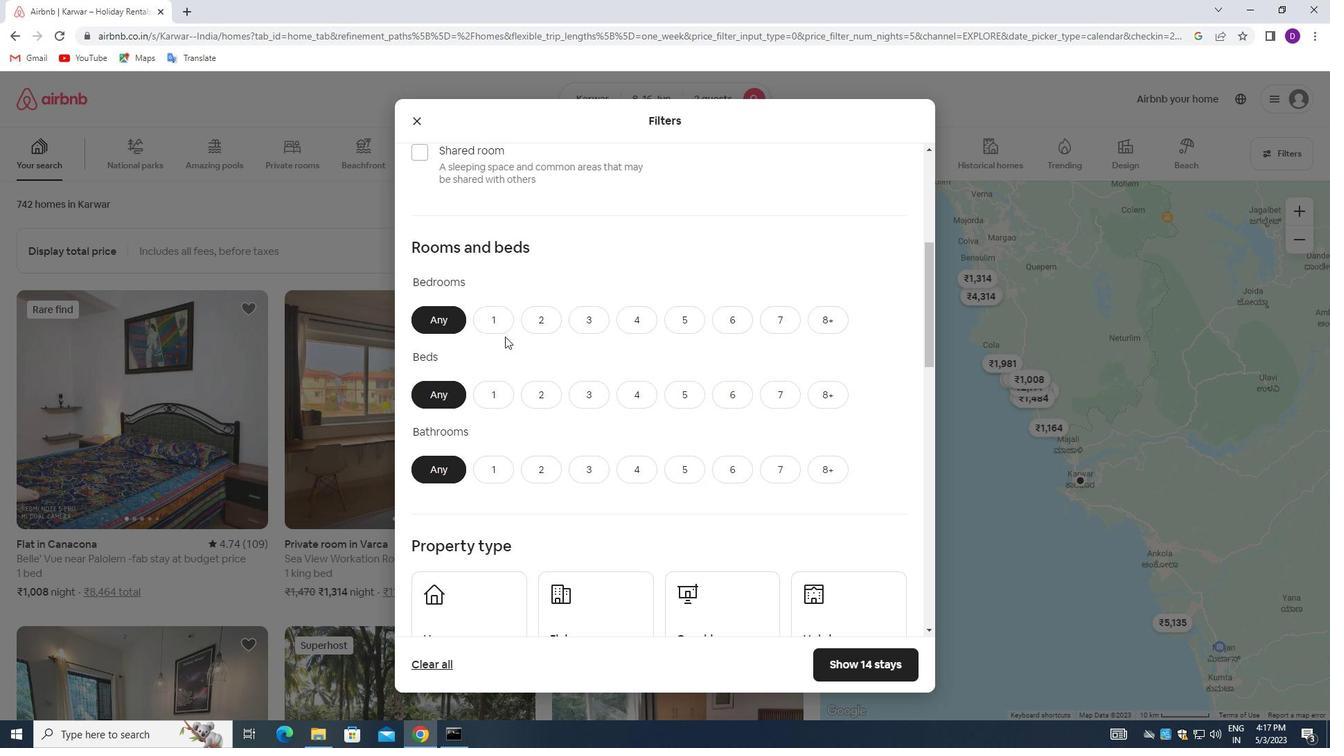 
Action: Mouse pressed left at (487, 320)
Screenshot: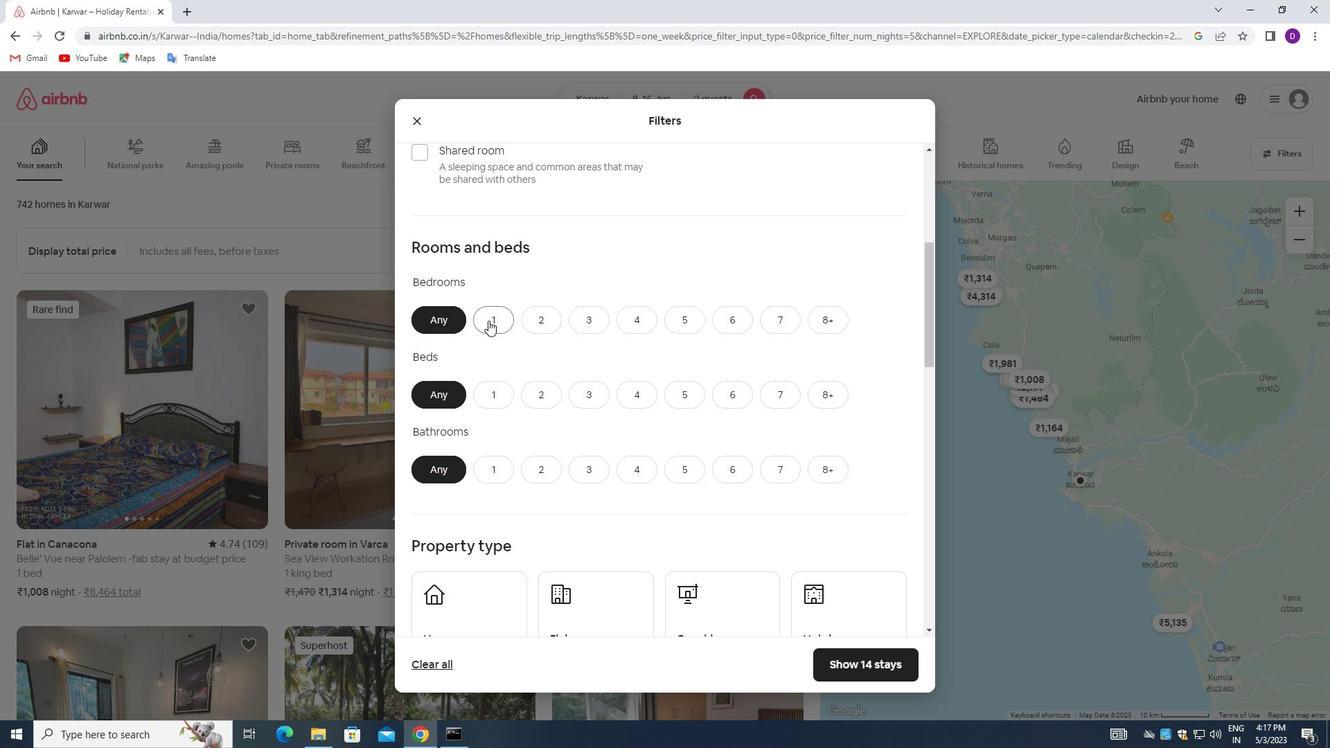 
Action: Mouse moved to (499, 390)
Screenshot: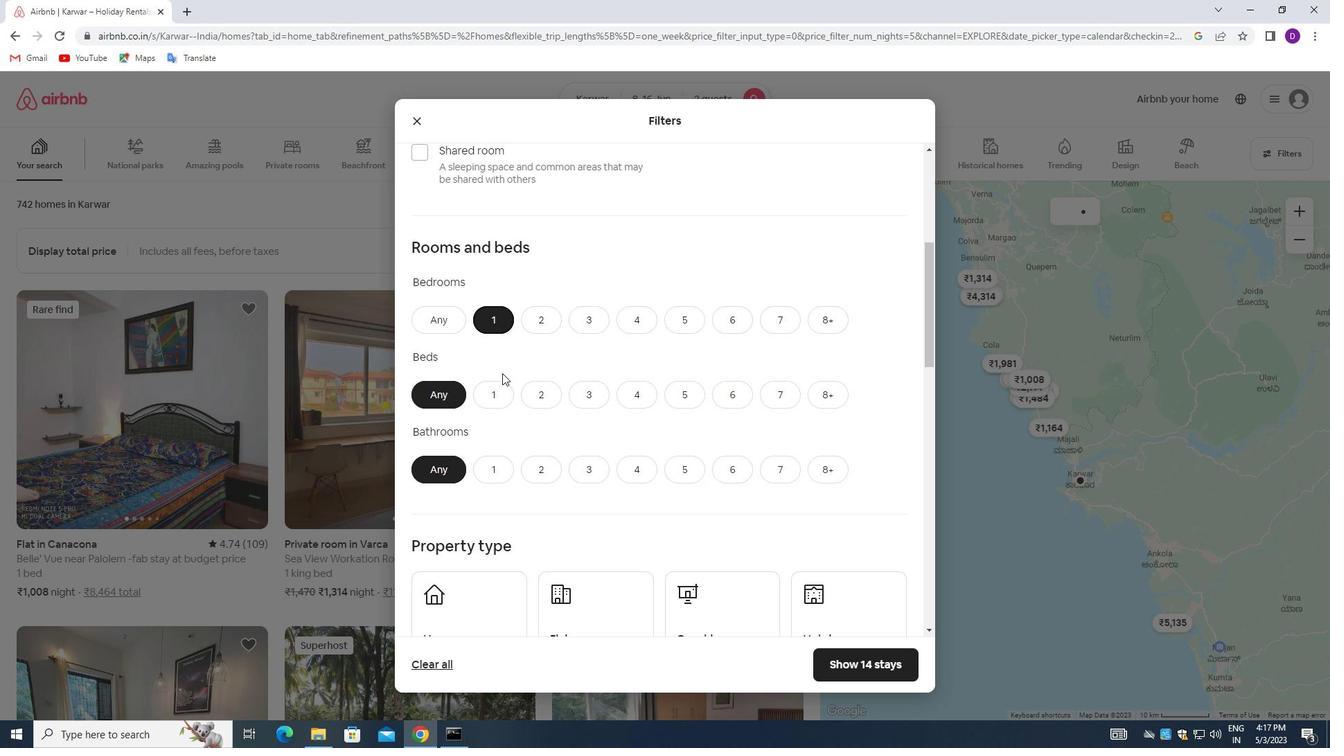 
Action: Mouse pressed left at (499, 390)
Screenshot: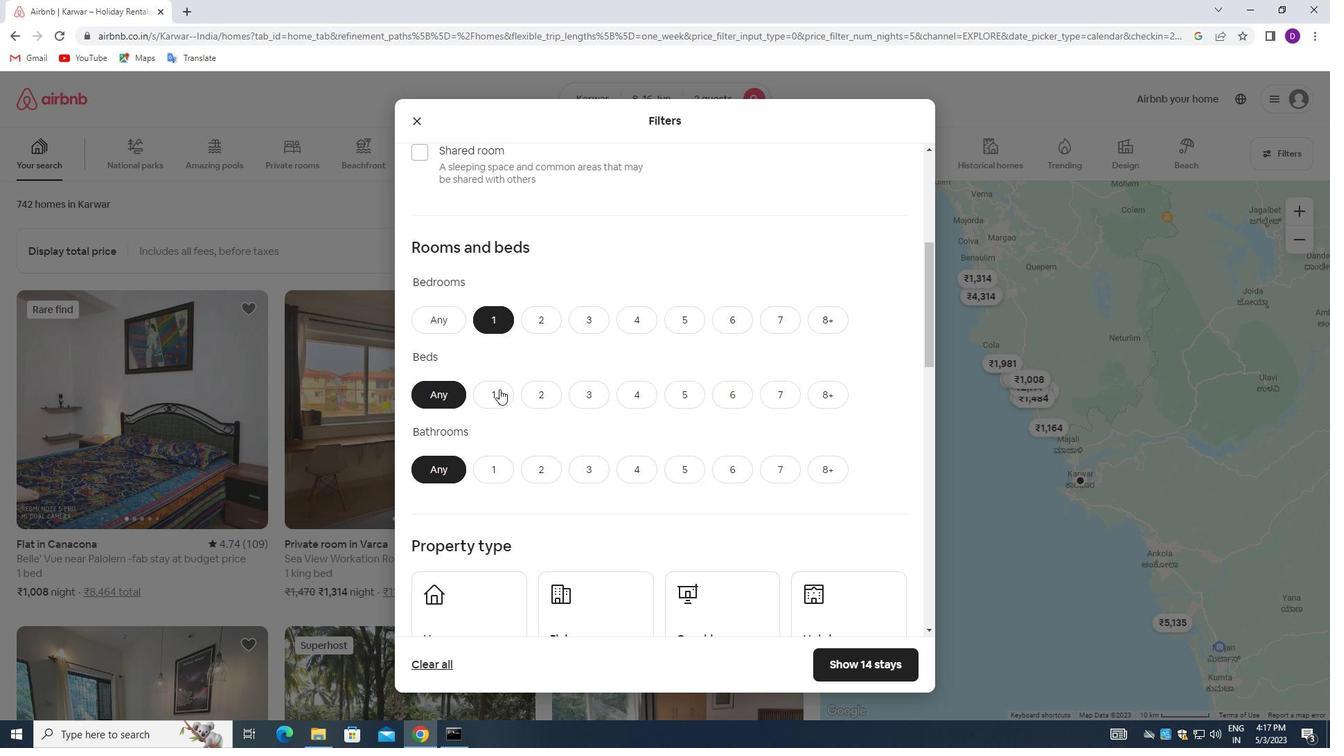 
Action: Mouse moved to (500, 463)
Screenshot: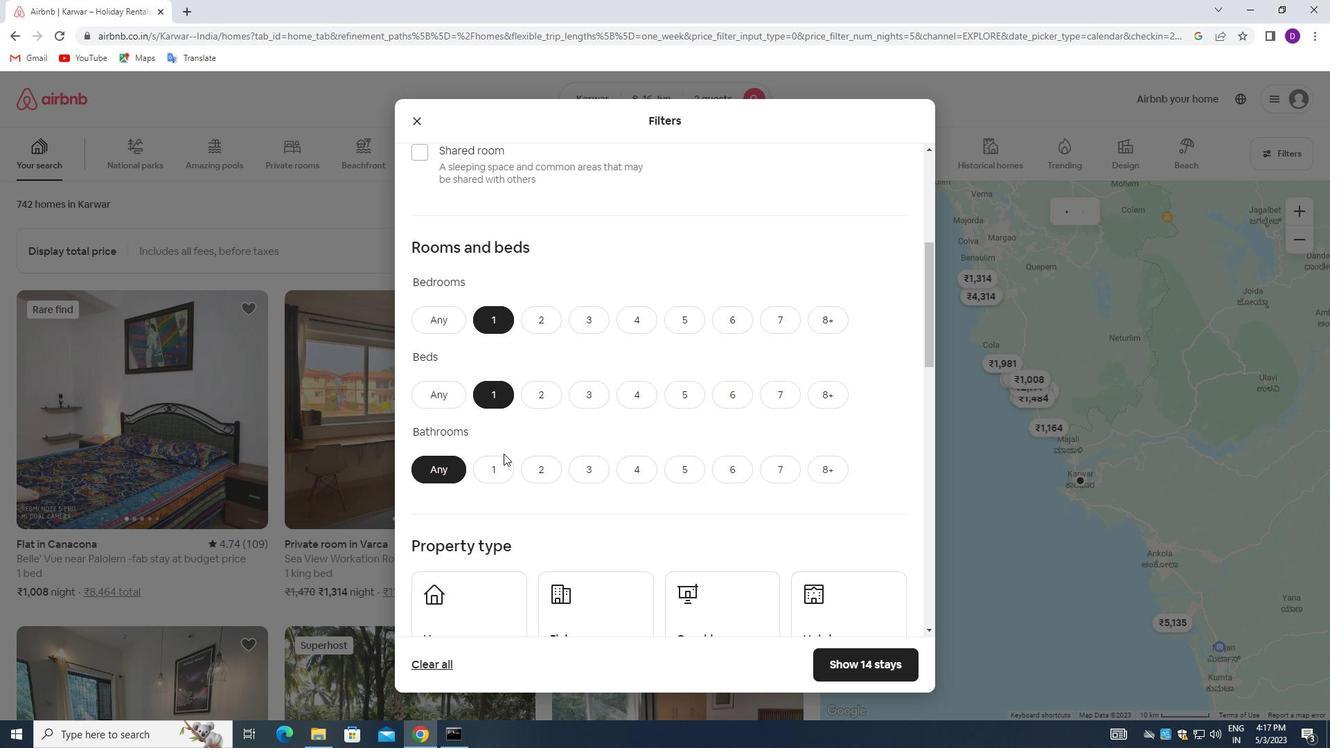 
Action: Mouse pressed left at (500, 463)
Screenshot: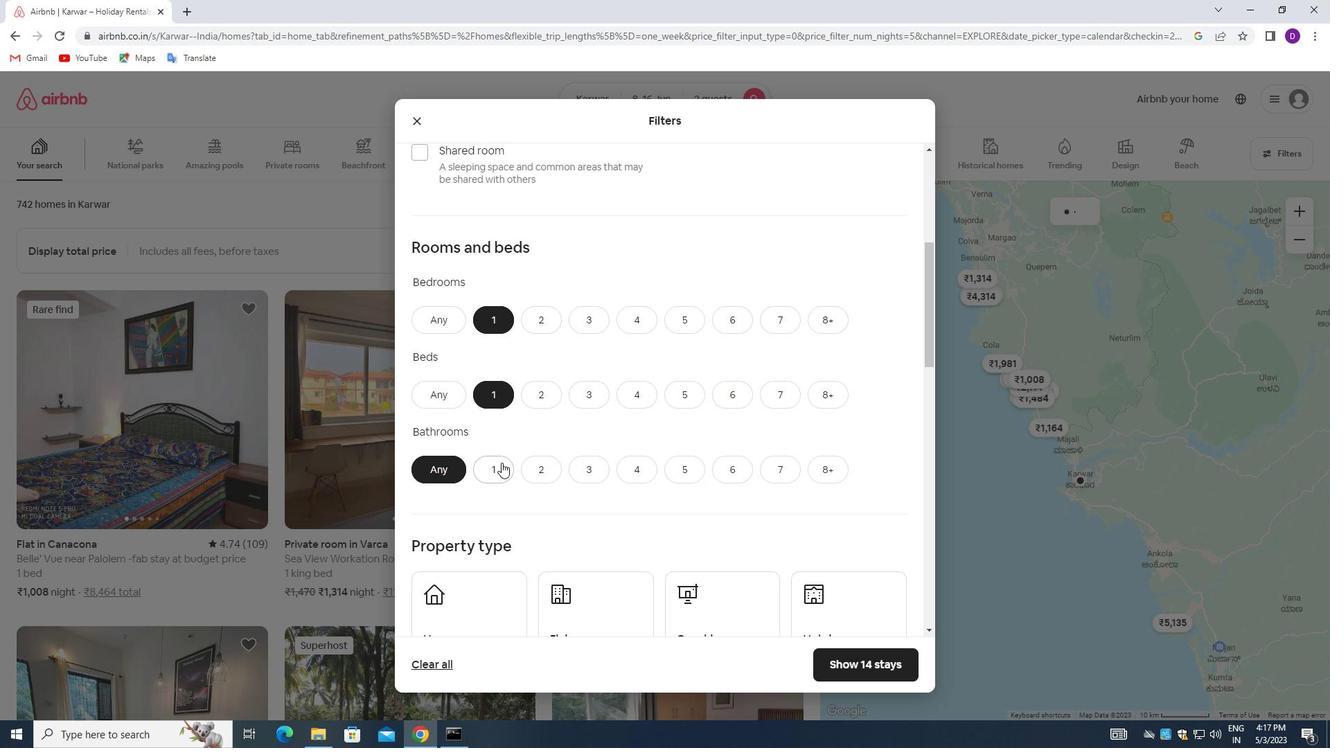 
Action: Mouse moved to (541, 358)
Screenshot: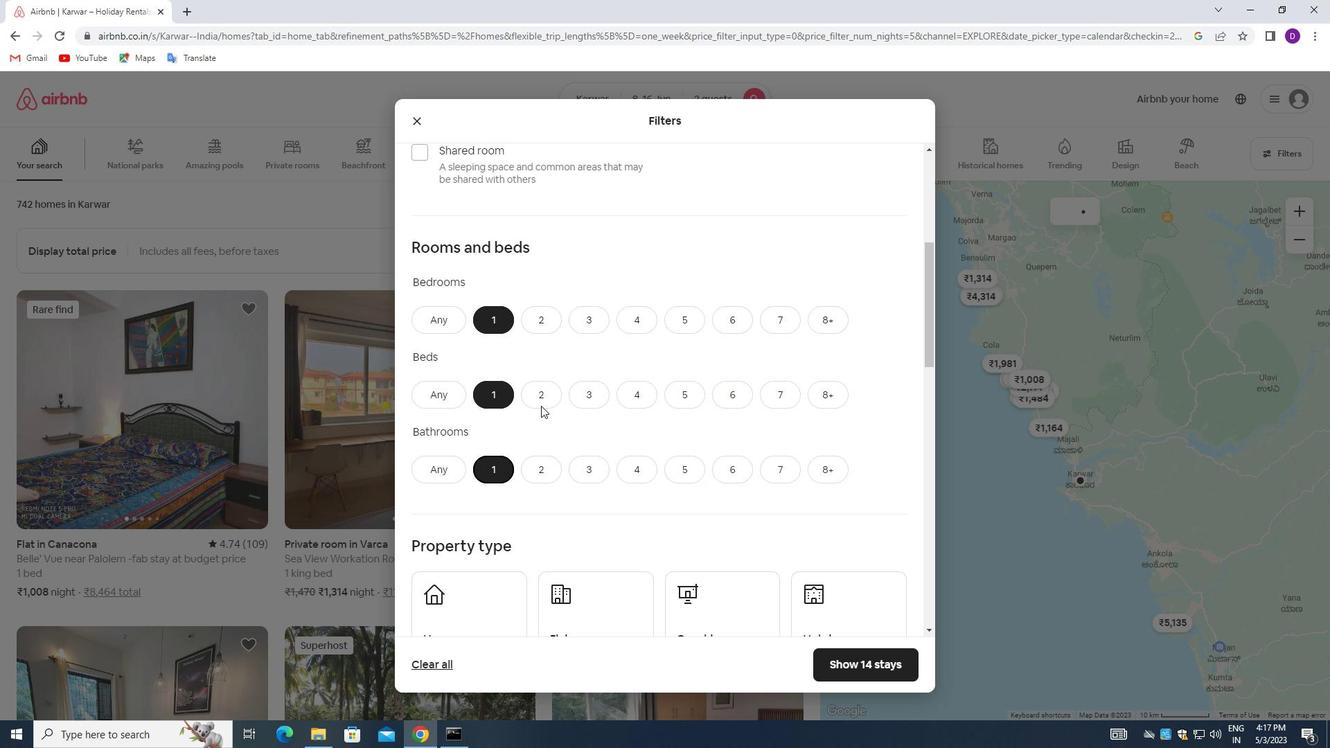 
Action: Mouse scrolled (541, 357) with delta (0, 0)
Screenshot: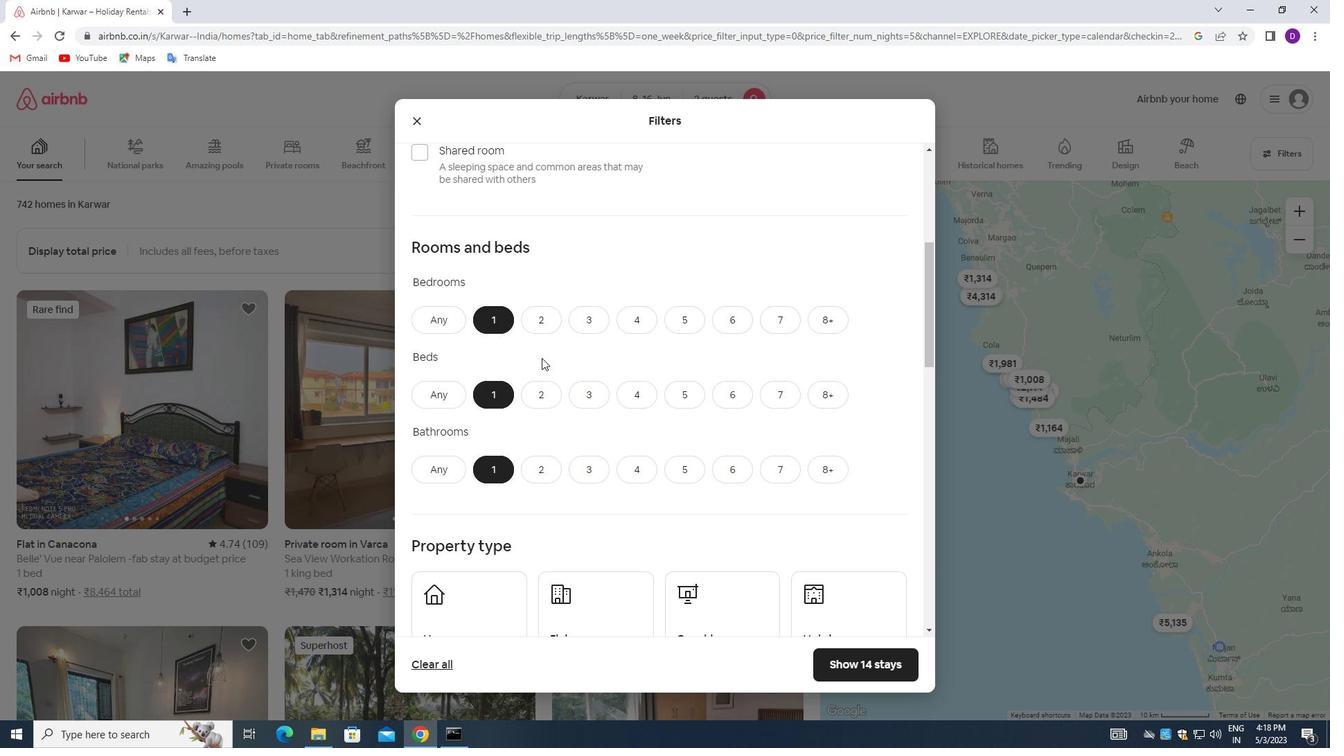 
Action: Mouse scrolled (541, 357) with delta (0, 0)
Screenshot: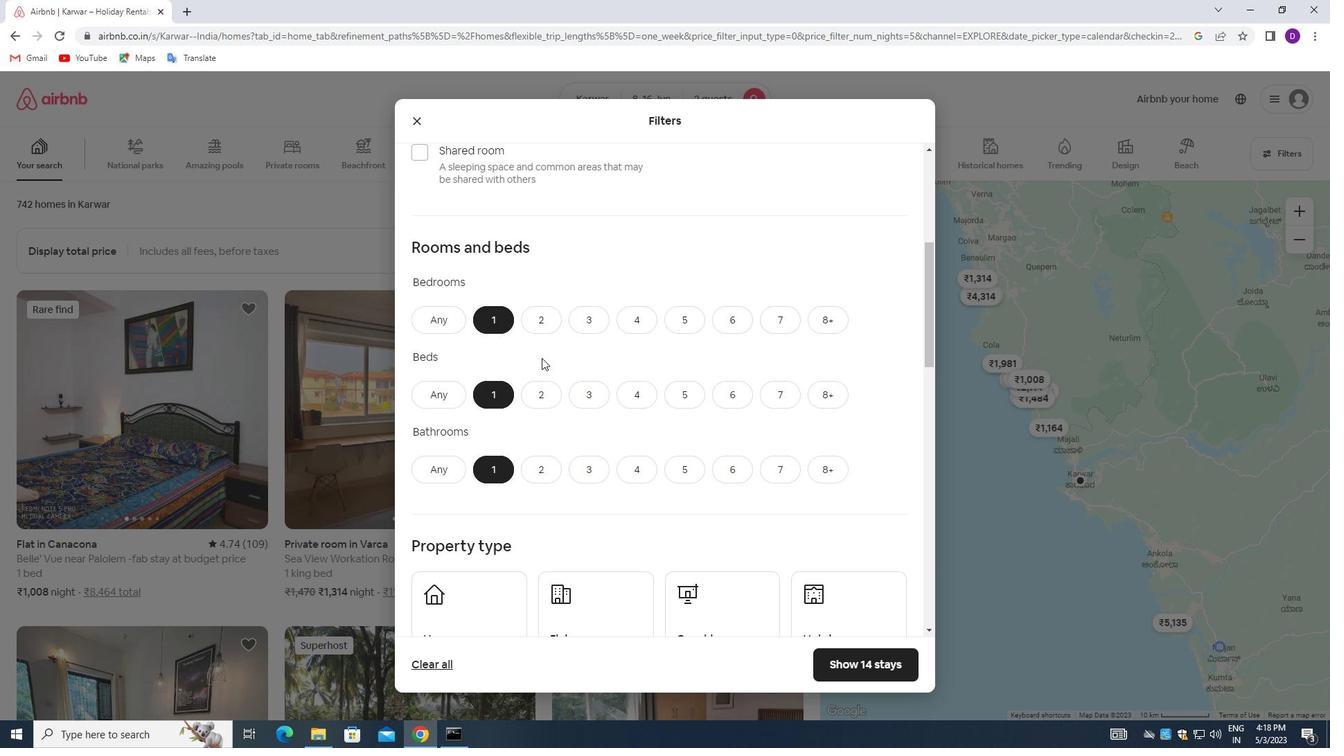 
Action: Mouse scrolled (541, 357) with delta (0, 0)
Screenshot: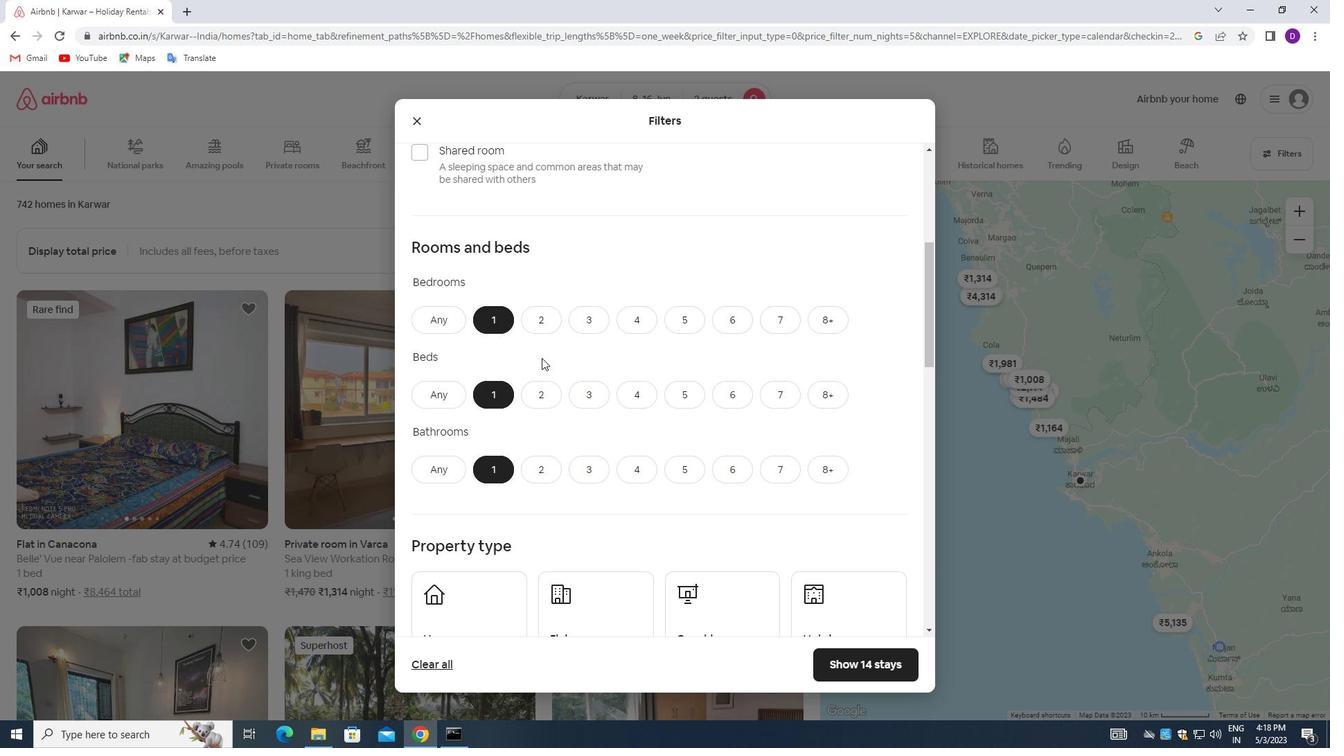 
Action: Mouse moved to (511, 386)
Screenshot: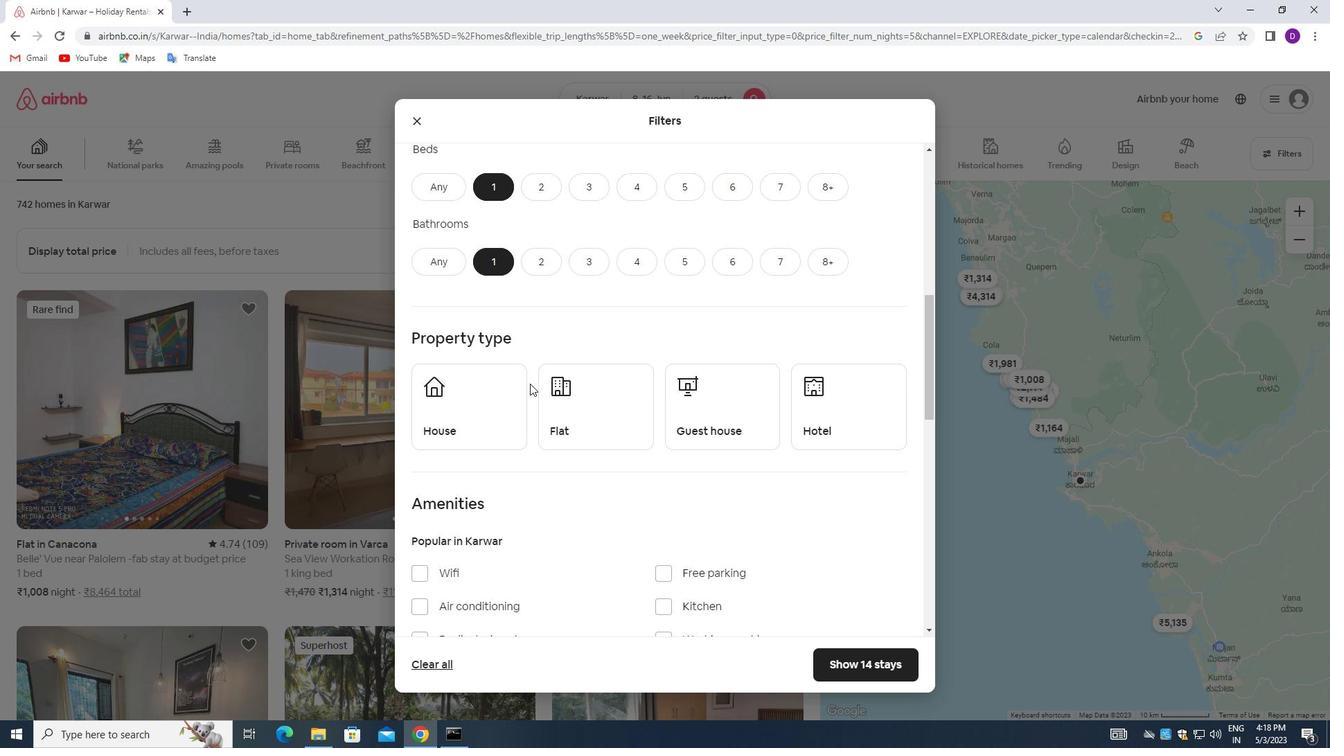 
Action: Mouse pressed left at (511, 386)
Screenshot: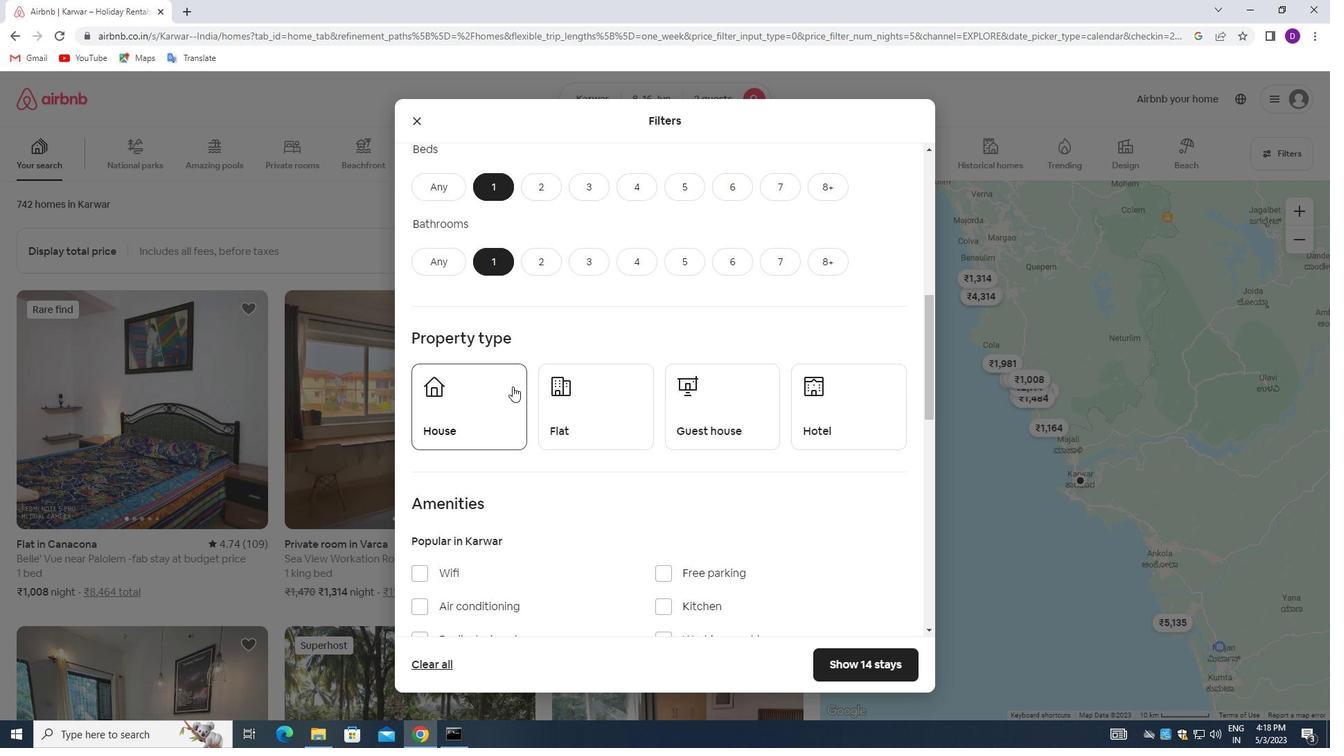 
Action: Mouse moved to (600, 408)
Screenshot: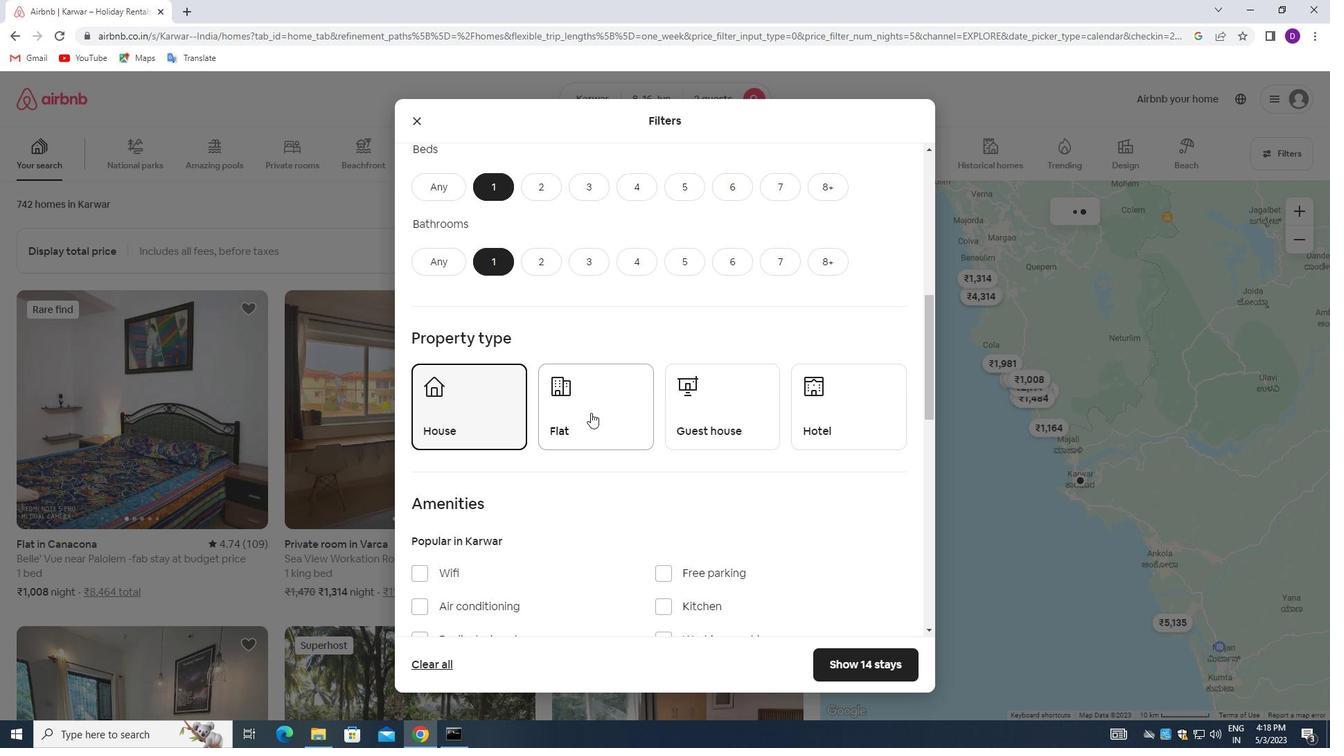 
Action: Mouse pressed left at (600, 408)
Screenshot: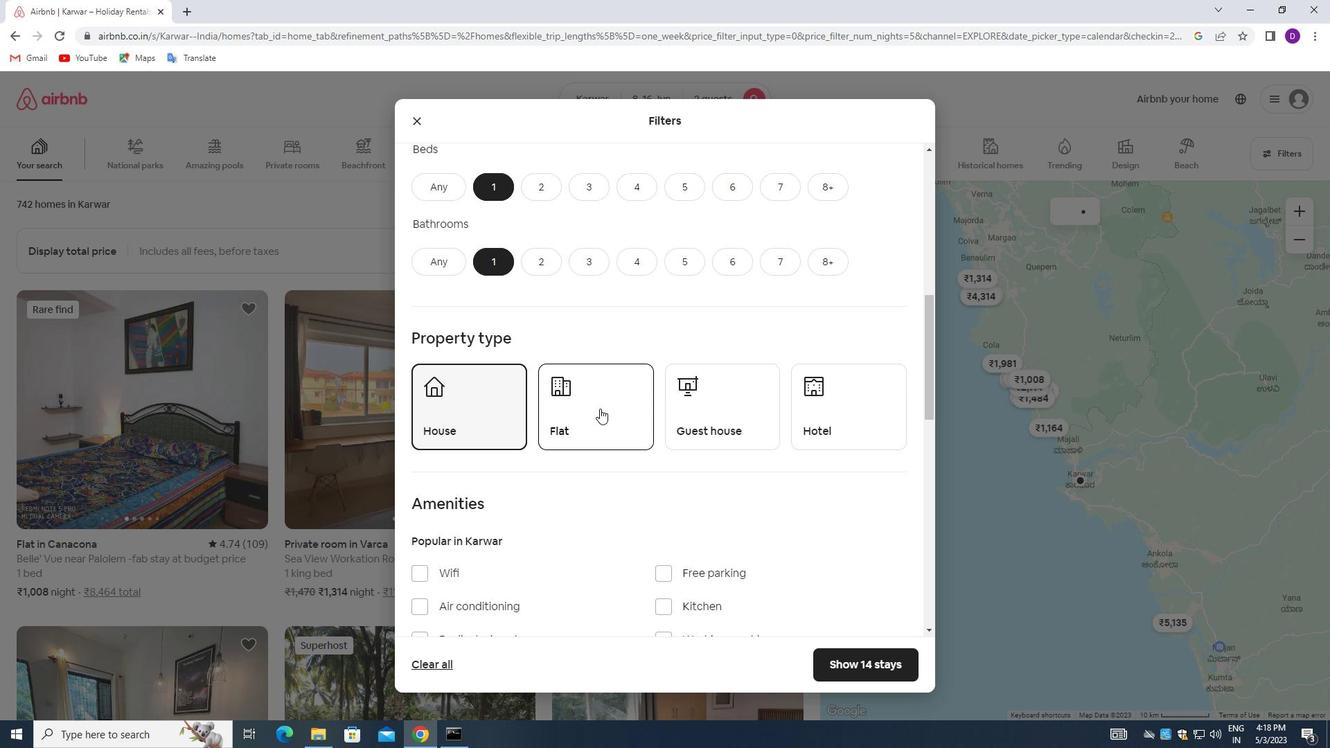 
Action: Mouse moved to (719, 408)
Screenshot: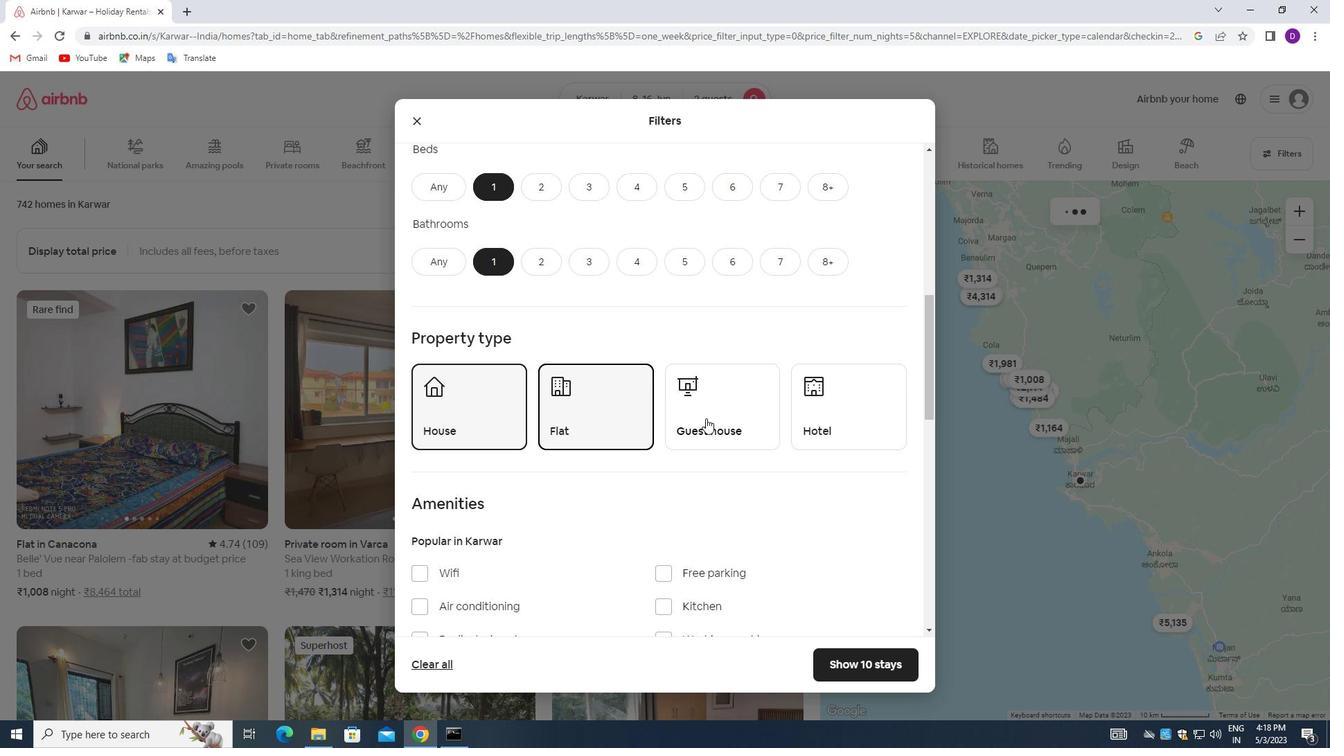 
Action: Mouse pressed left at (719, 408)
Screenshot: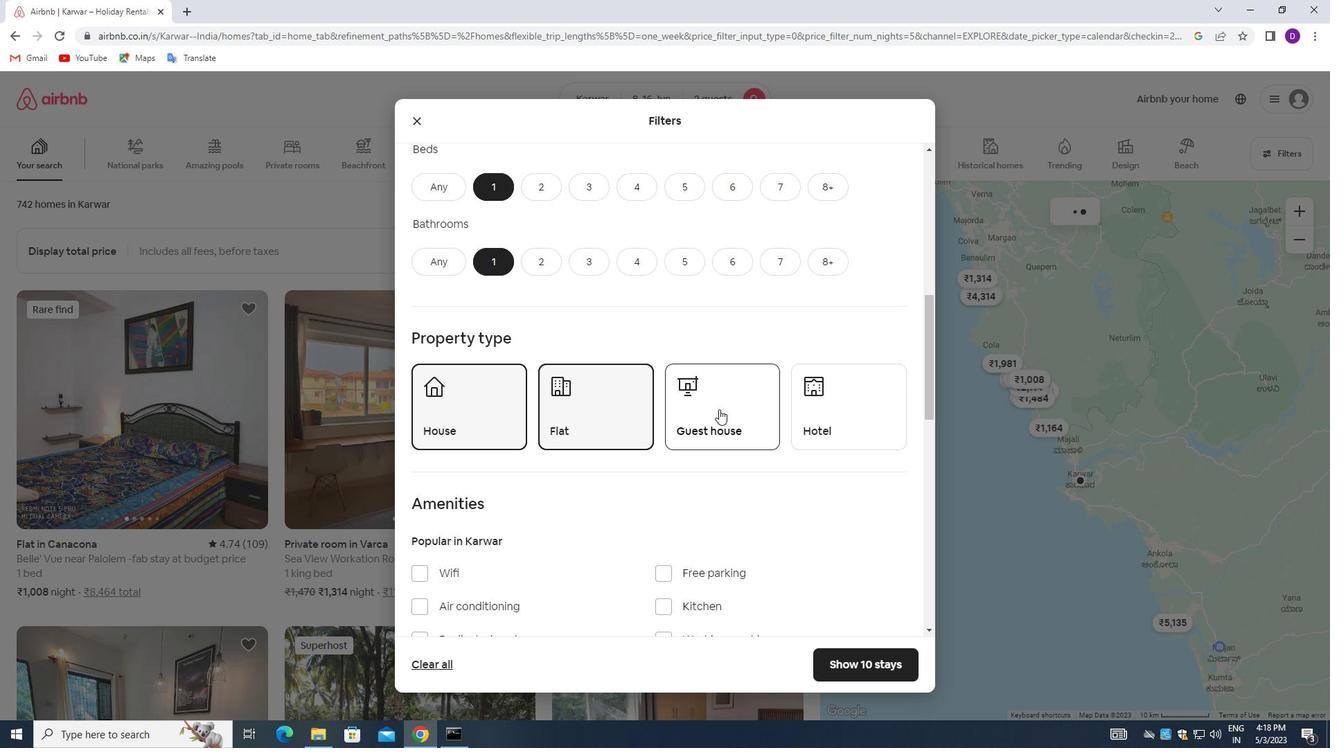 
Action: Mouse moved to (812, 407)
Screenshot: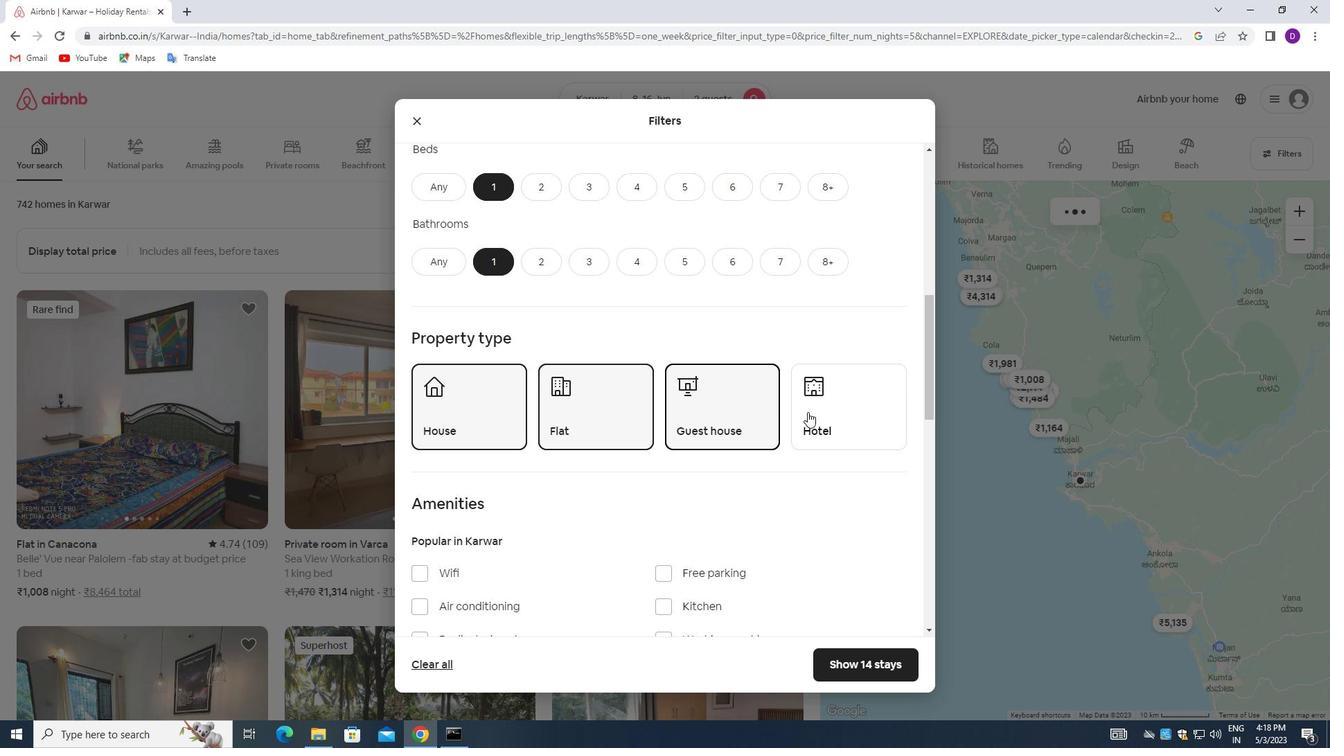 
Action: Mouse pressed left at (812, 407)
Screenshot: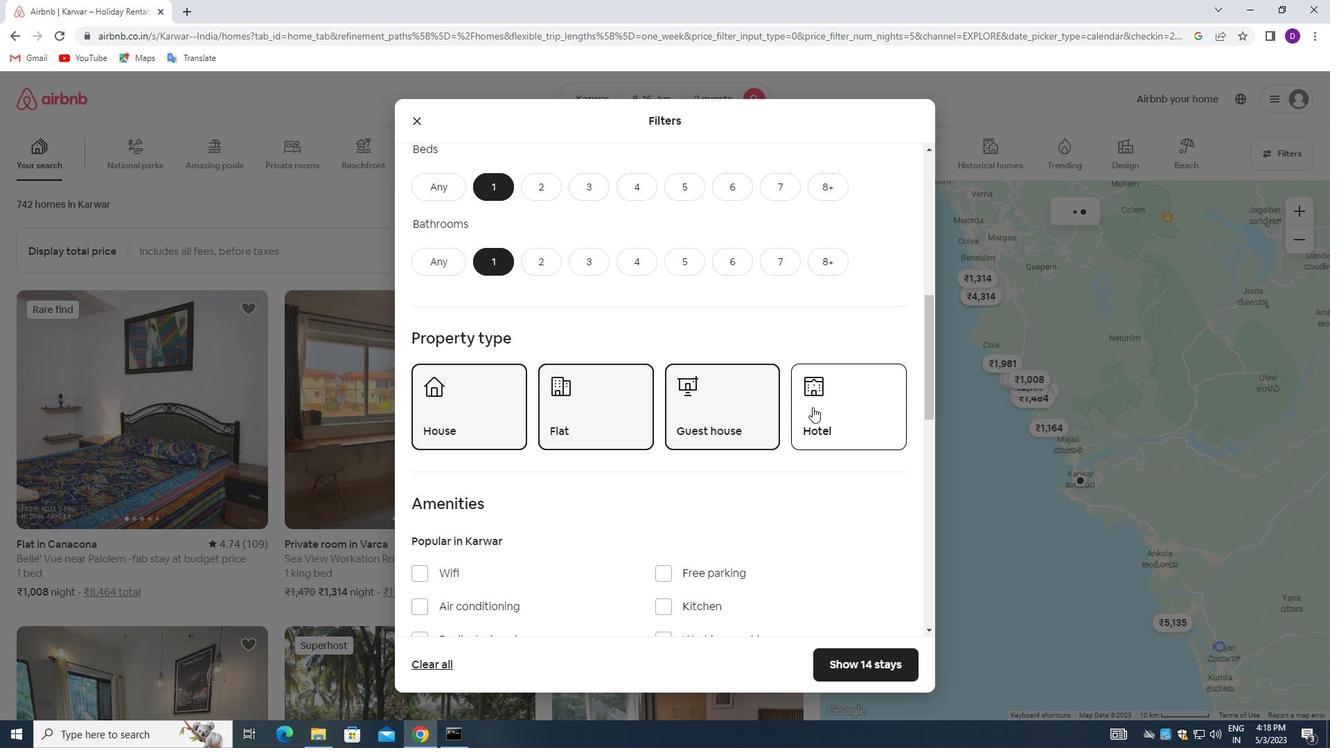
Action: Mouse moved to (607, 422)
Screenshot: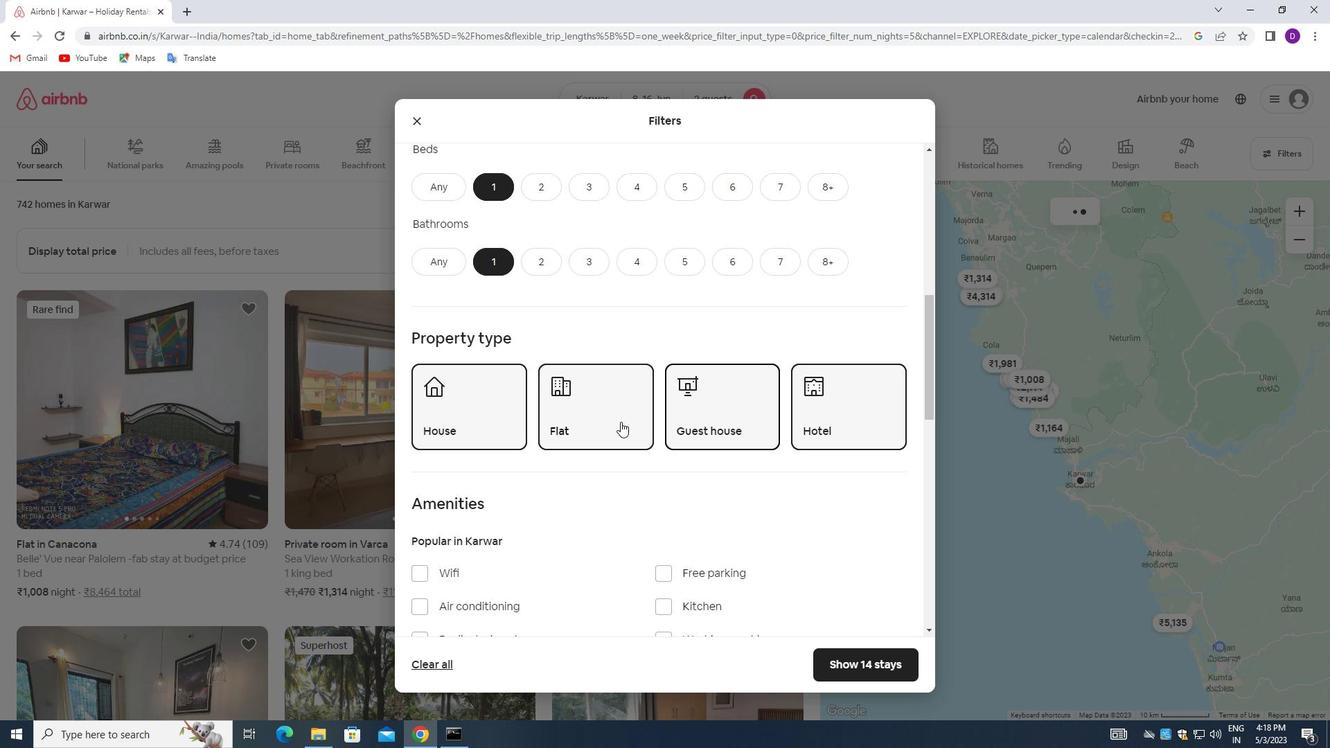 
Action: Mouse scrolled (607, 421) with delta (0, 0)
Screenshot: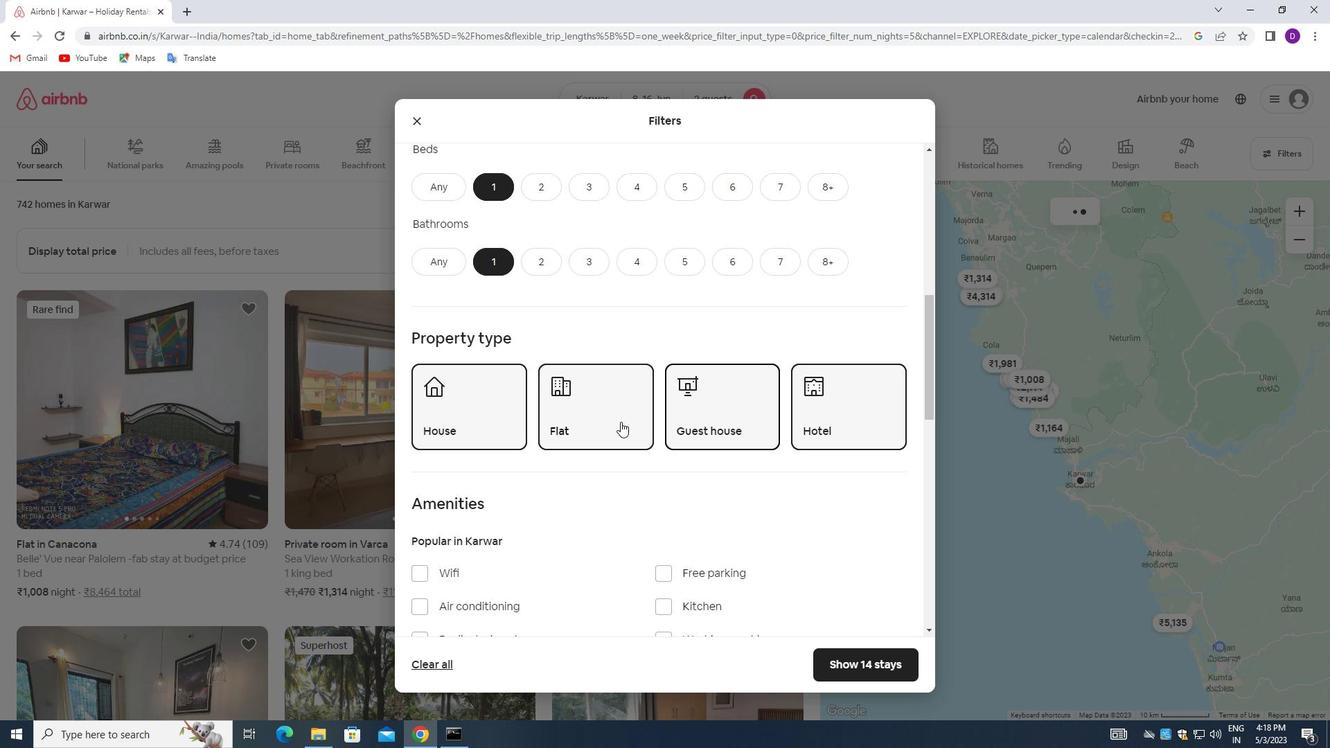 
Action: Mouse moved to (604, 422)
Screenshot: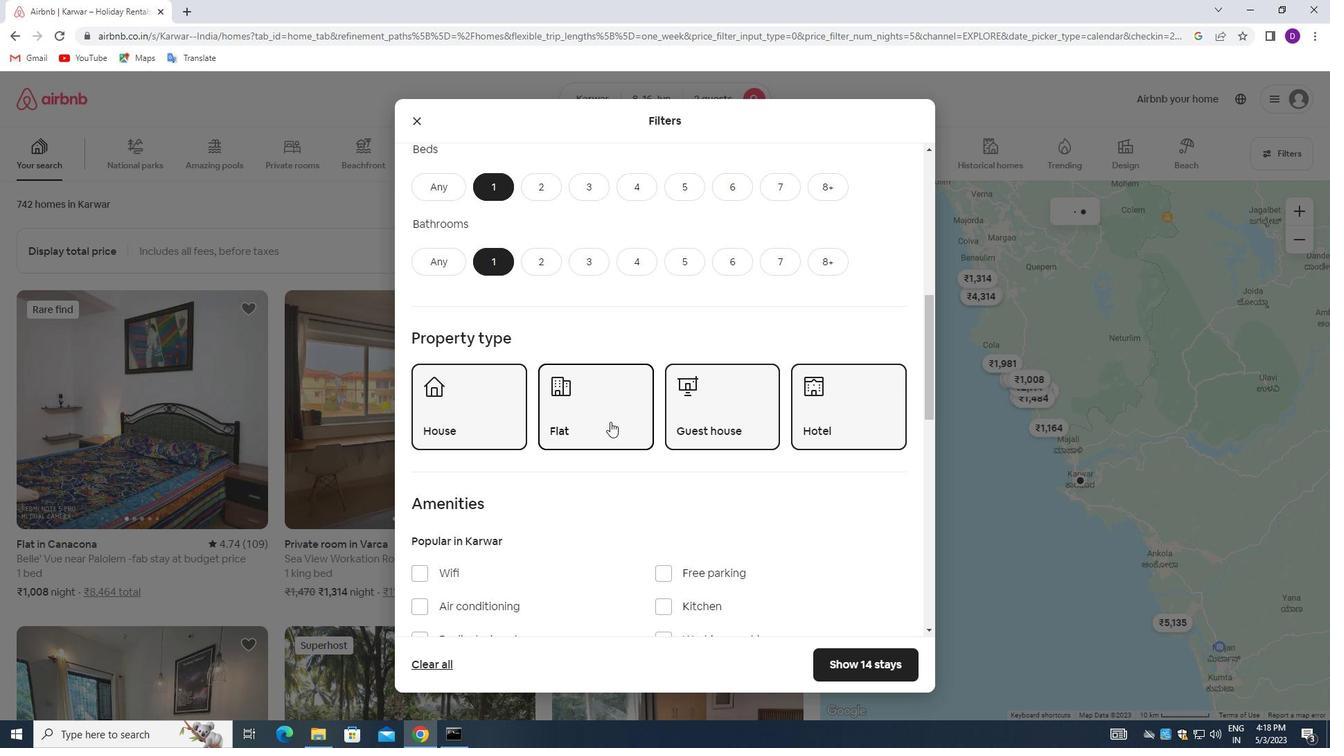 
Action: Mouse scrolled (604, 421) with delta (0, 0)
Screenshot: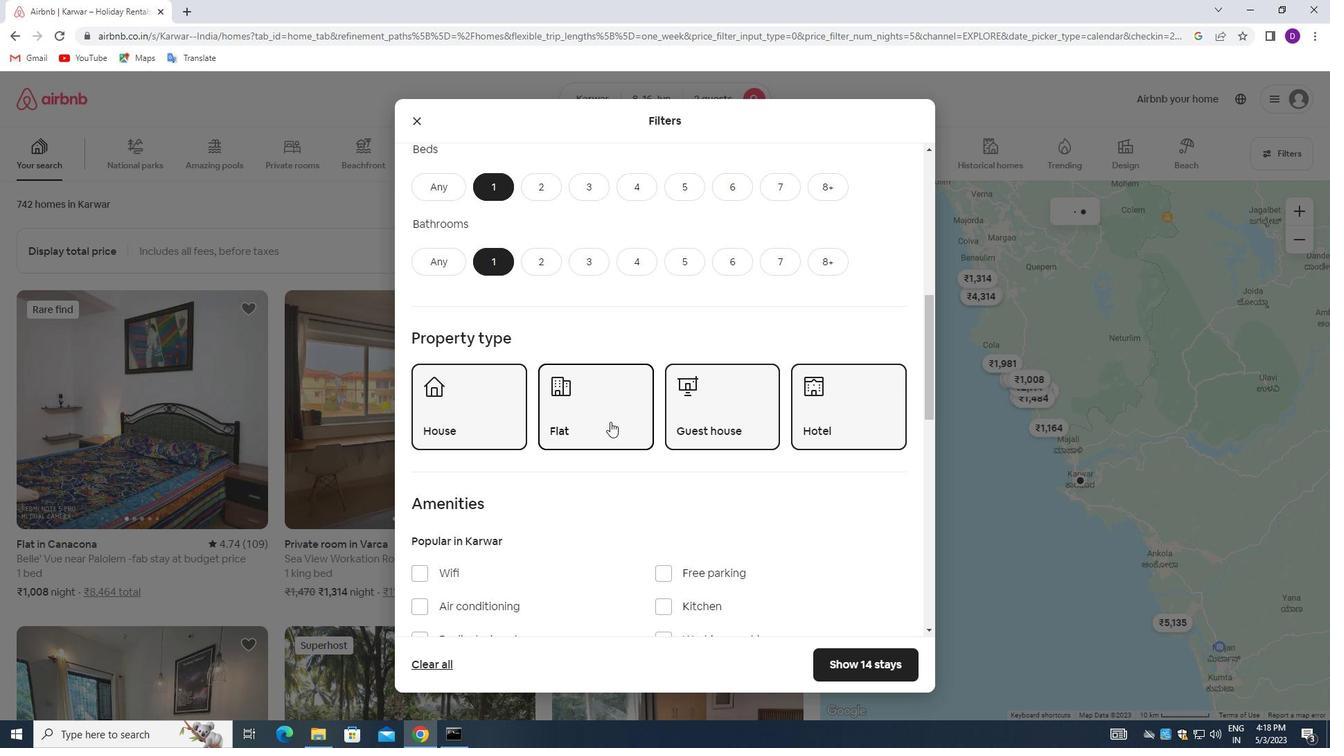 
Action: Mouse moved to (586, 390)
Screenshot: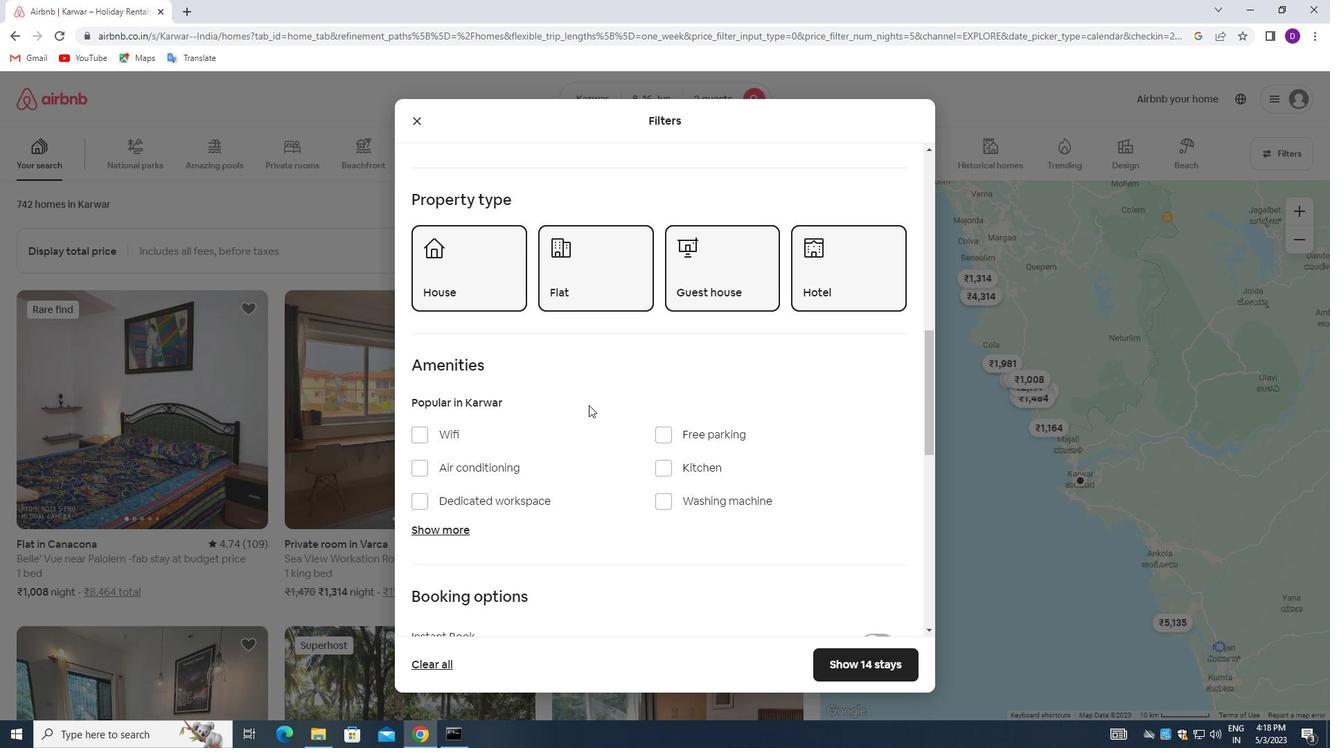 
Action: Mouse scrolled (586, 390) with delta (0, 0)
Screenshot: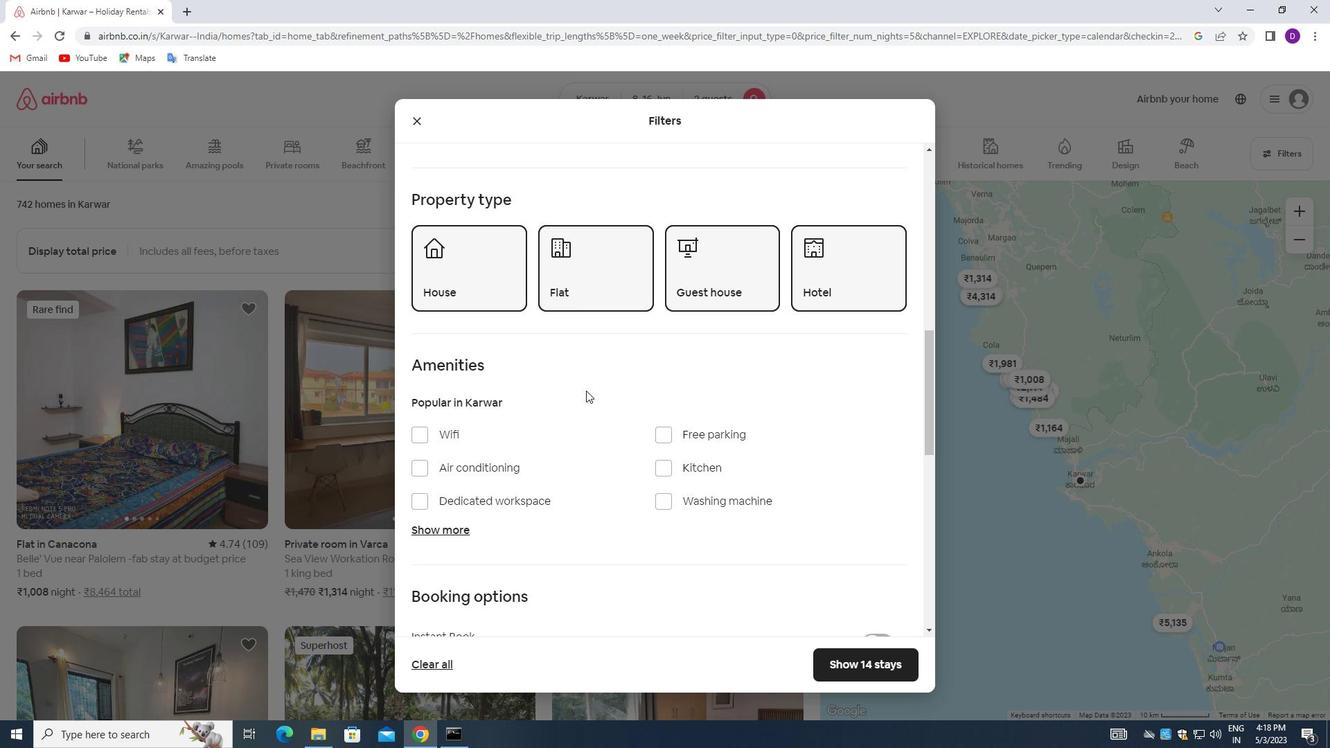 
Action: Mouse scrolled (586, 390) with delta (0, 0)
Screenshot: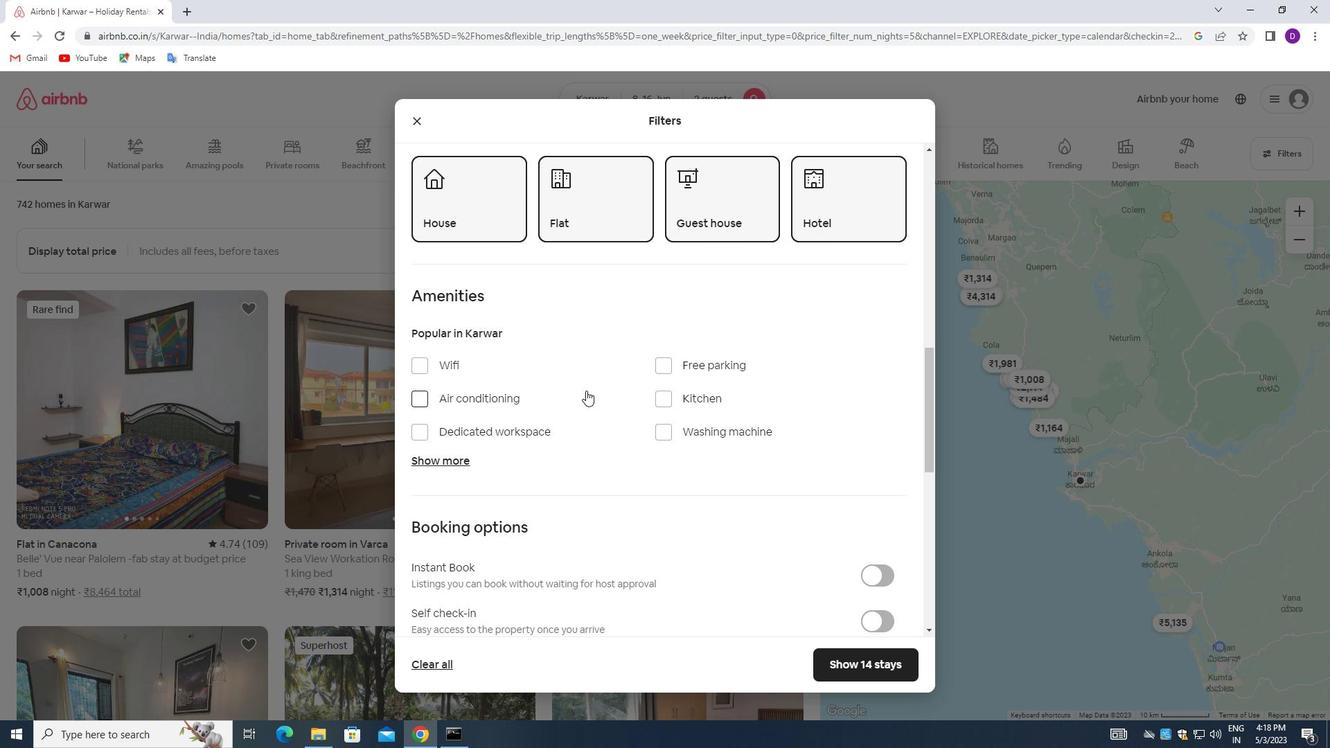 
Action: Mouse moved to (423, 291)
Screenshot: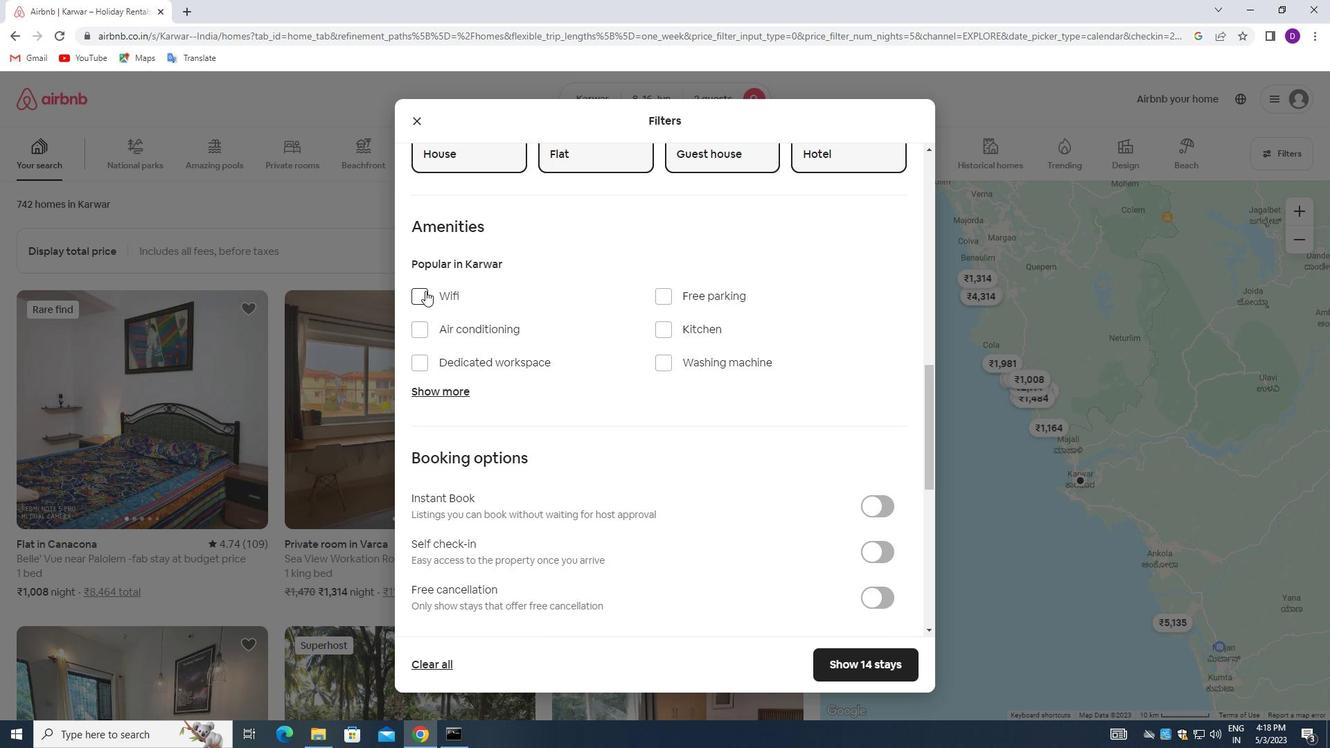 
Action: Mouse pressed left at (423, 291)
Screenshot: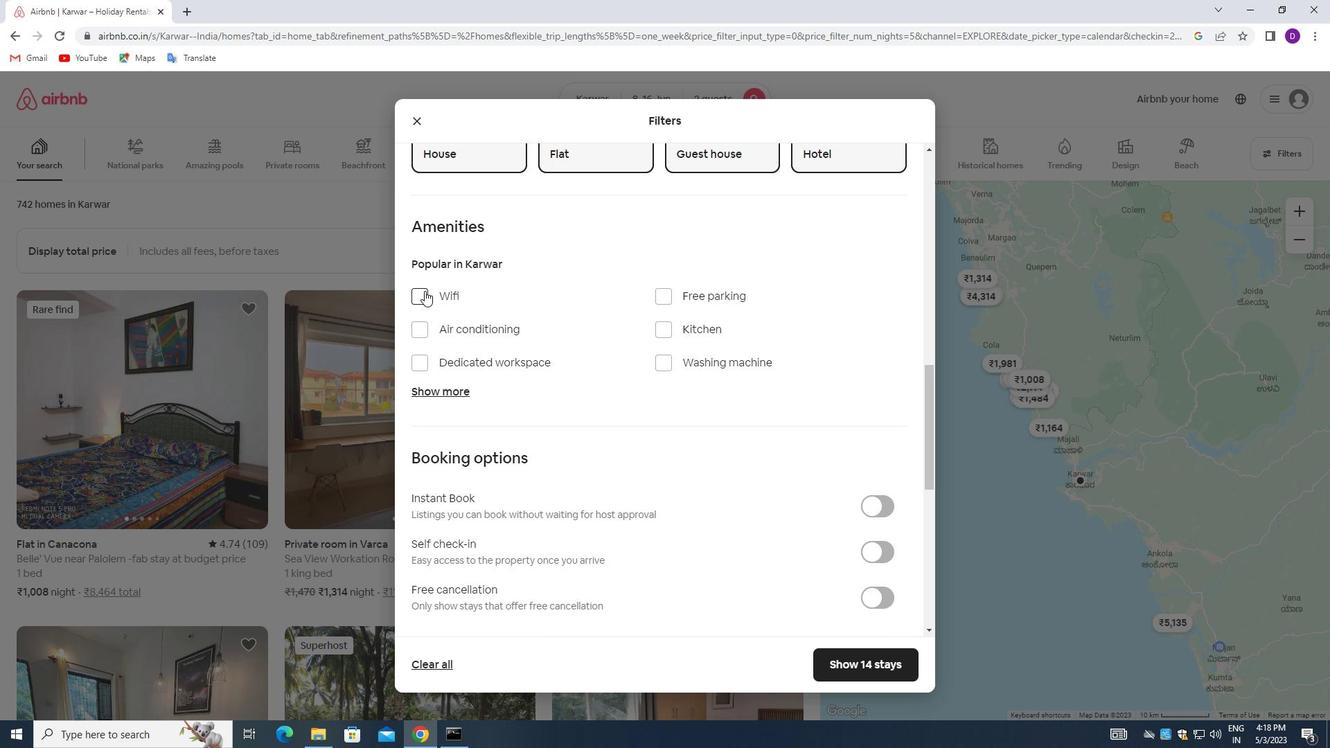 
Action: Mouse moved to (610, 372)
Screenshot: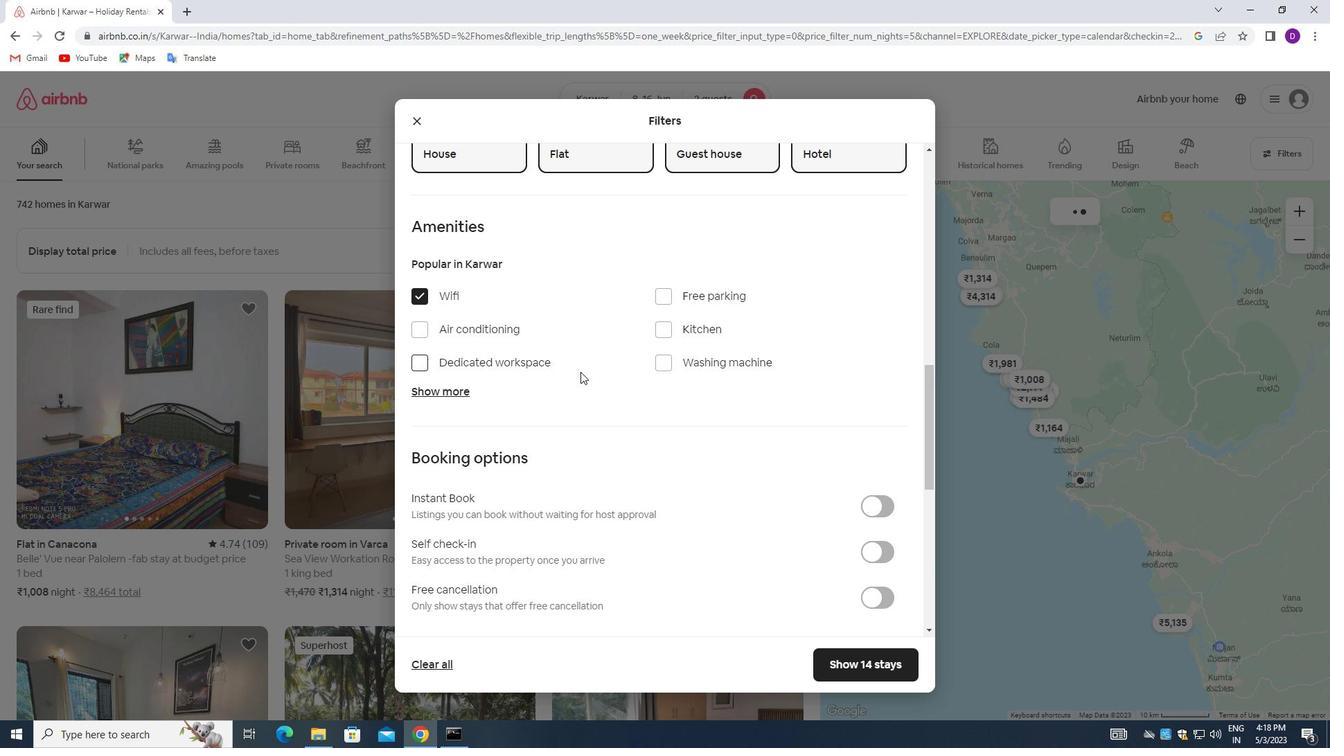 
Action: Mouse scrolled (610, 371) with delta (0, 0)
Screenshot: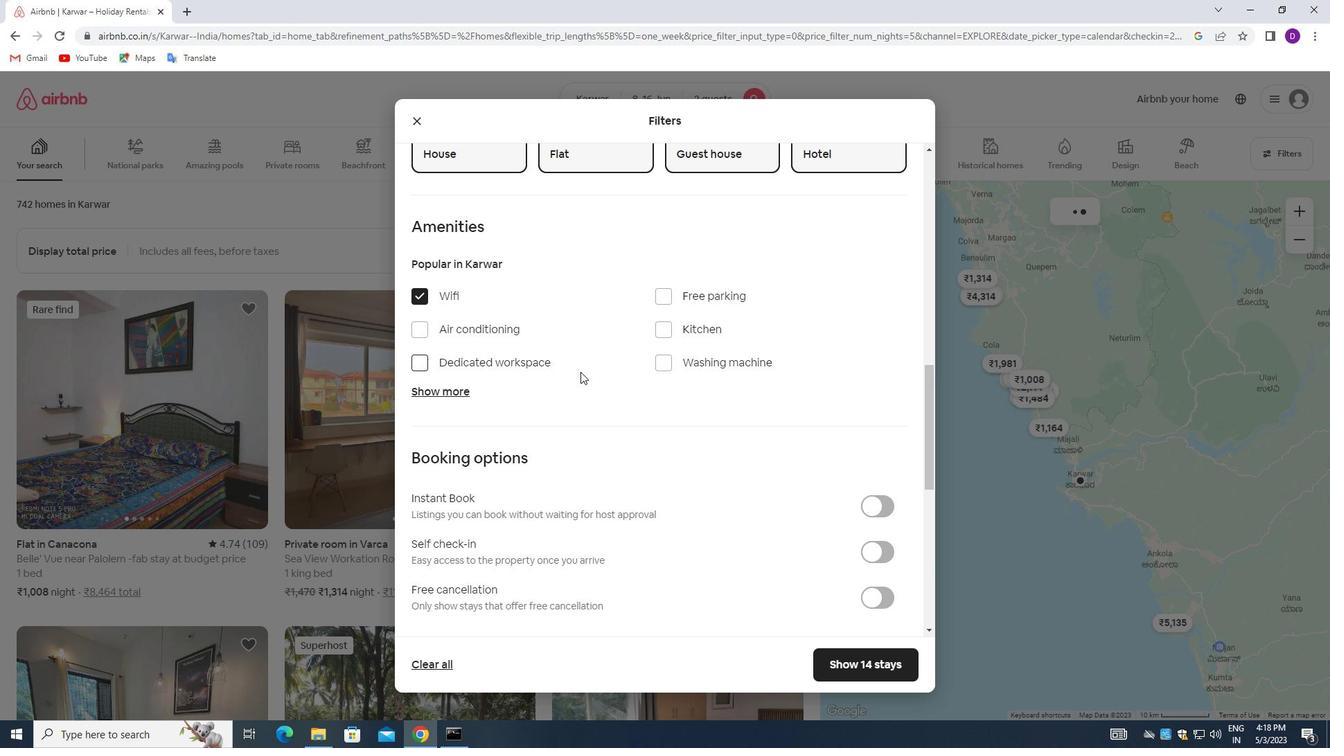 
Action: Mouse moved to (610, 372)
Screenshot: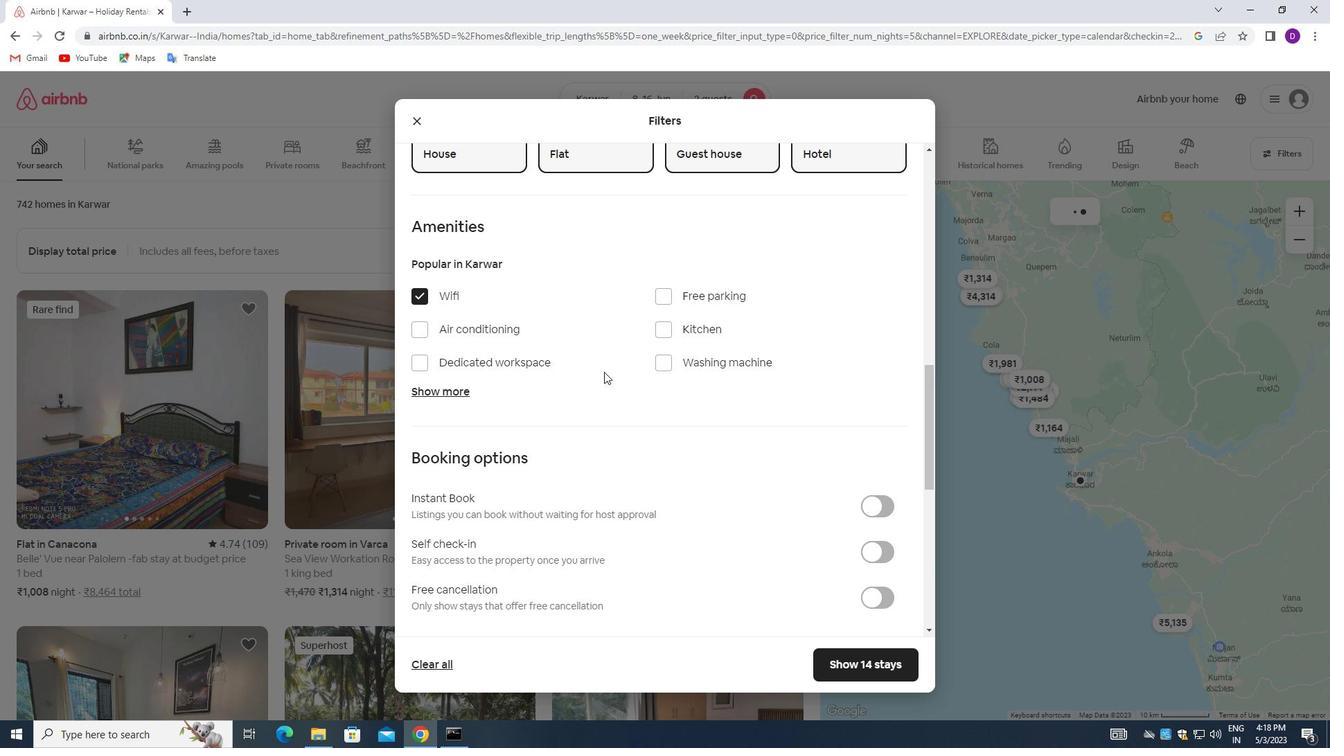 
Action: Mouse scrolled (610, 371) with delta (0, 0)
Screenshot: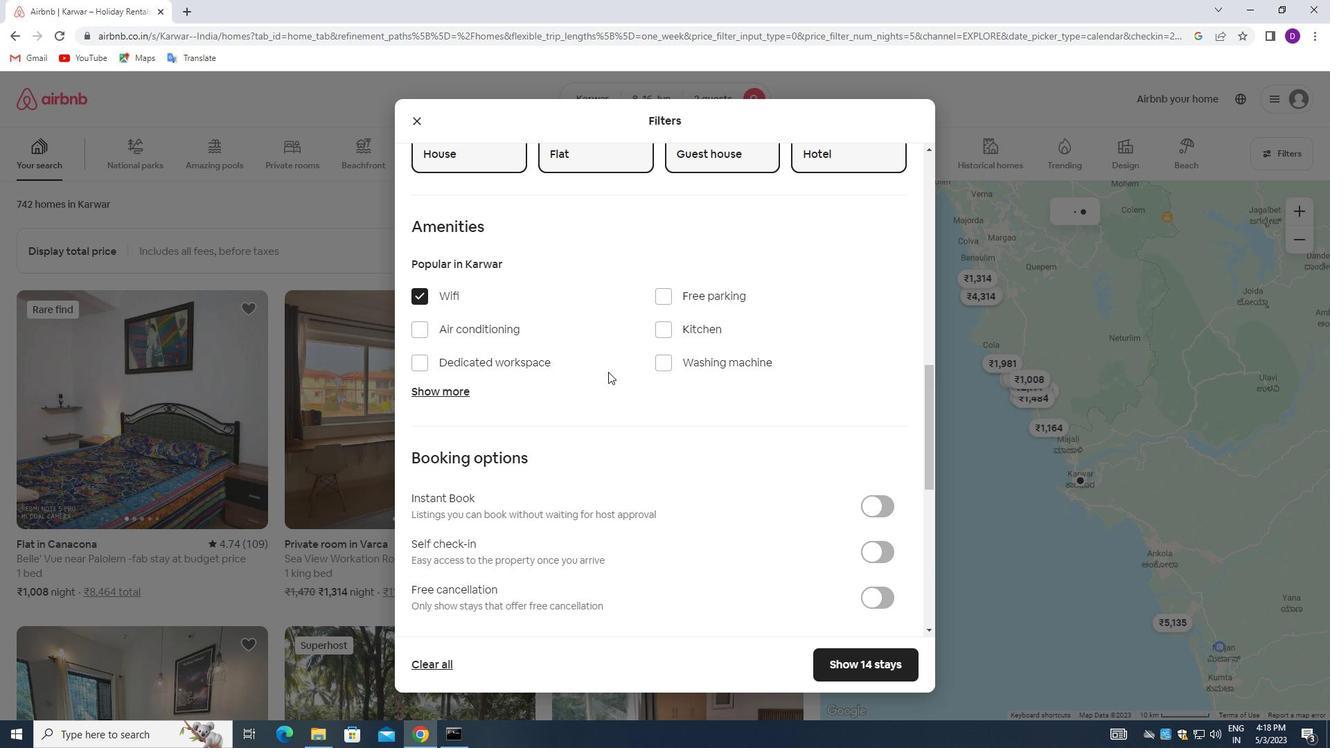 
Action: Mouse moved to (692, 349)
Screenshot: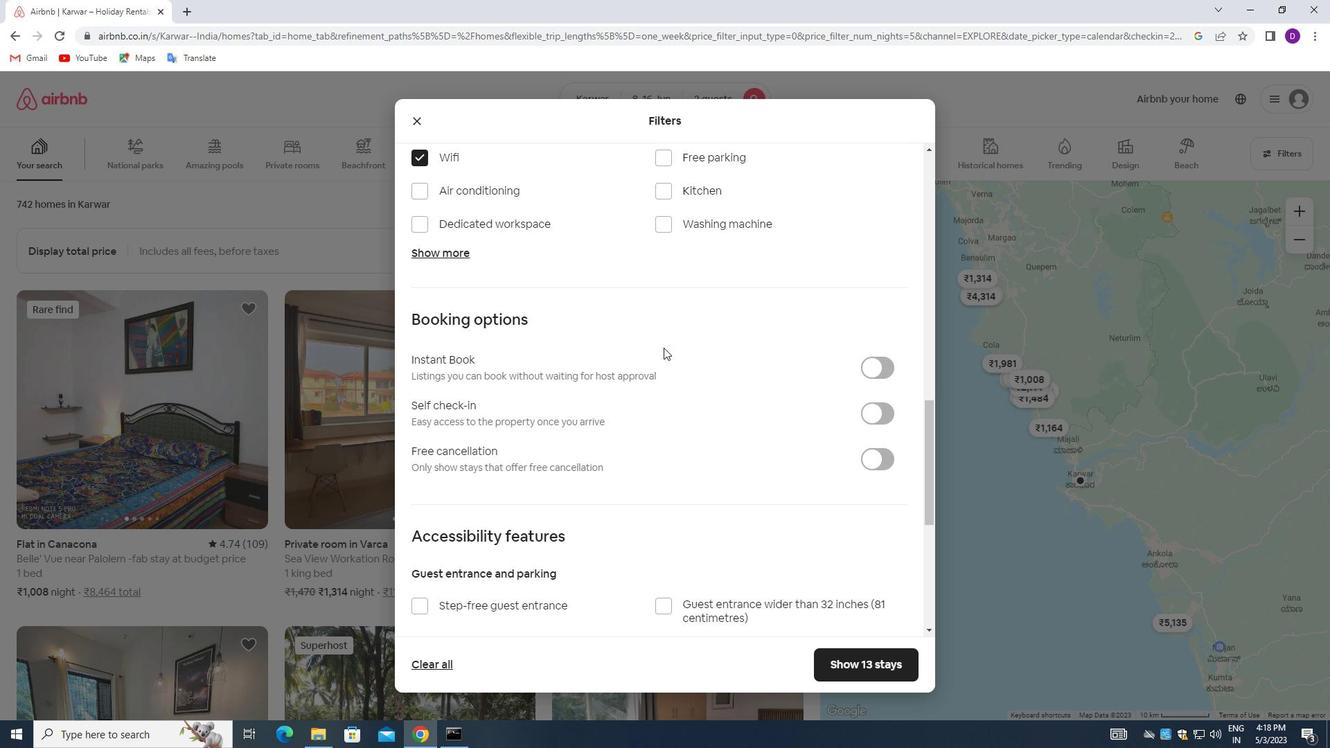 
Action: Mouse scrolled (692, 348) with delta (0, 0)
Screenshot: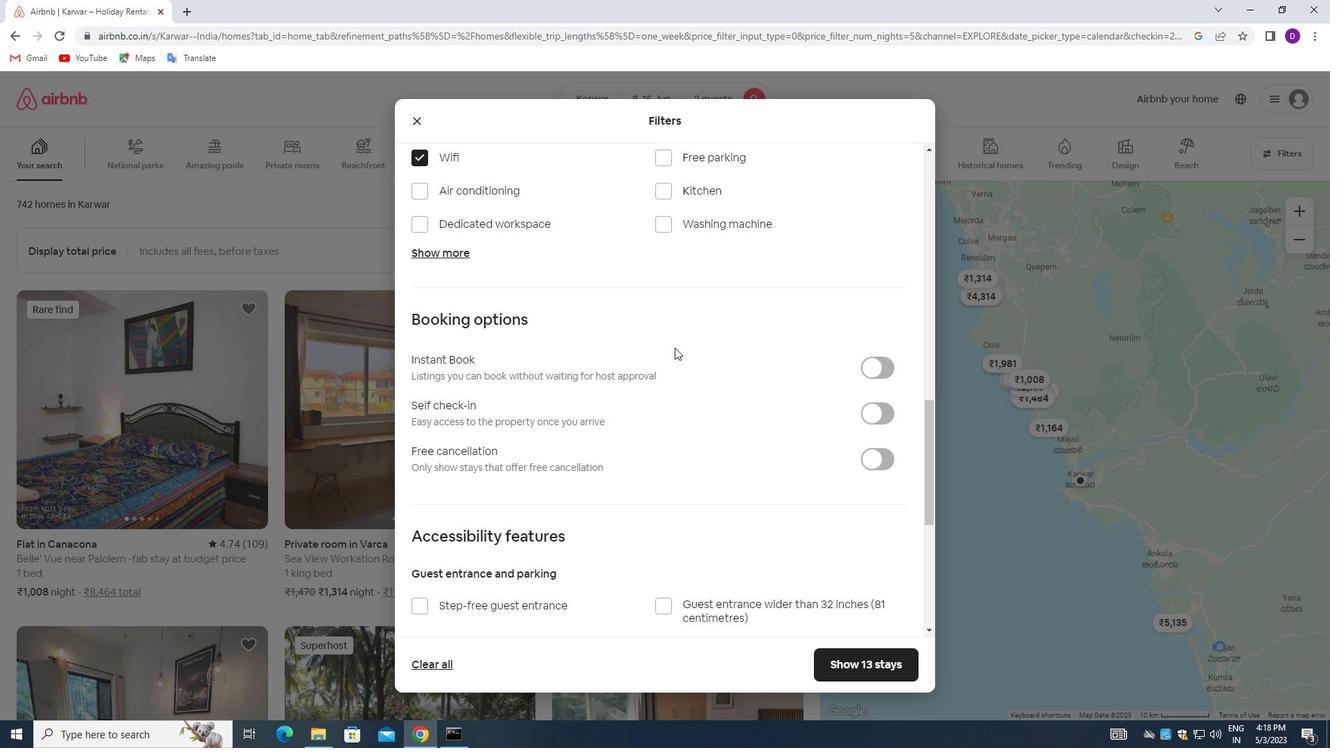 
Action: Mouse moved to (873, 343)
Screenshot: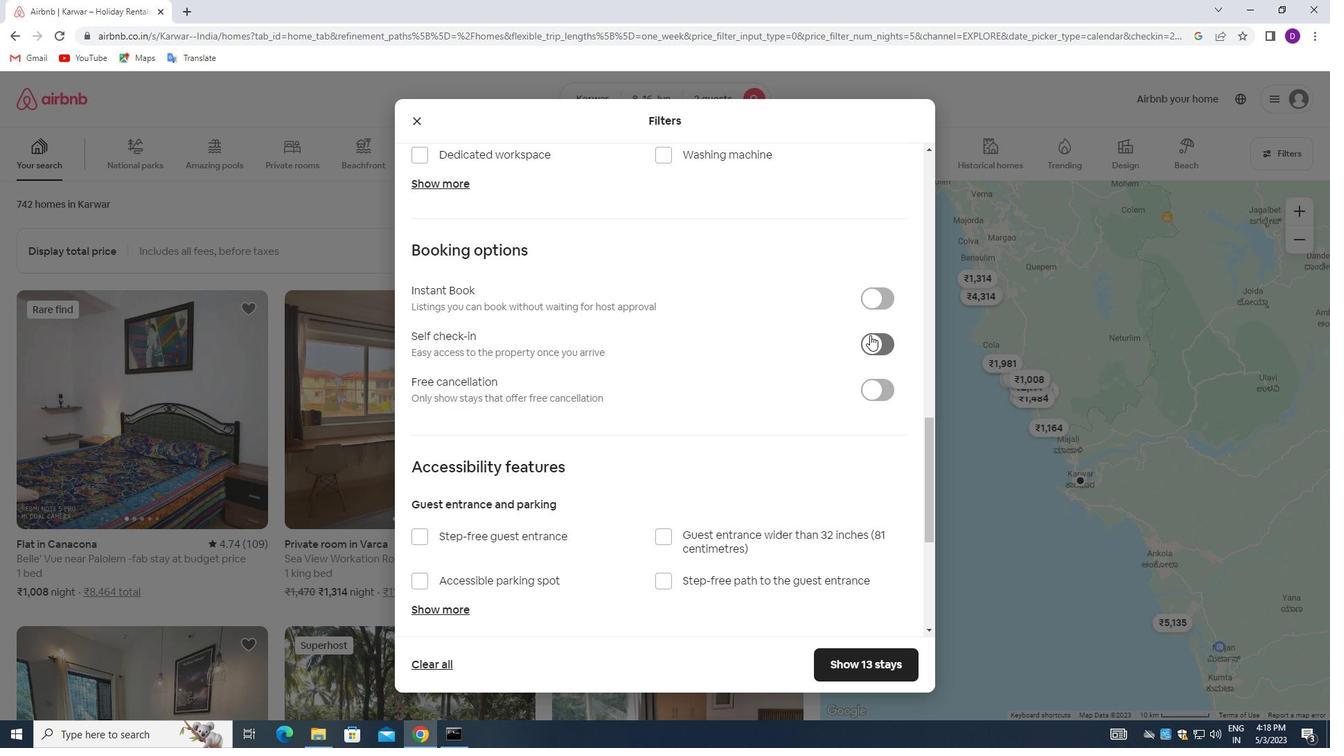 
Action: Mouse pressed left at (873, 343)
Screenshot: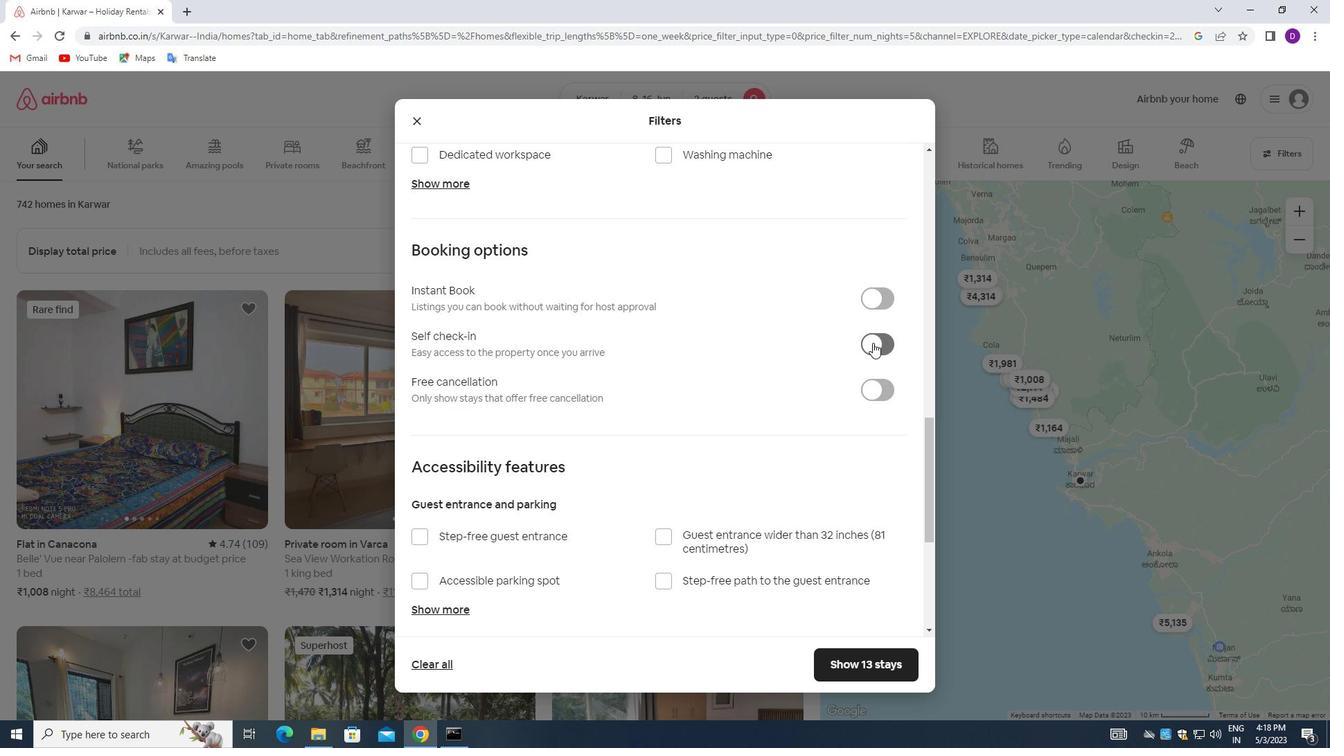 
Action: Mouse moved to (726, 357)
Screenshot: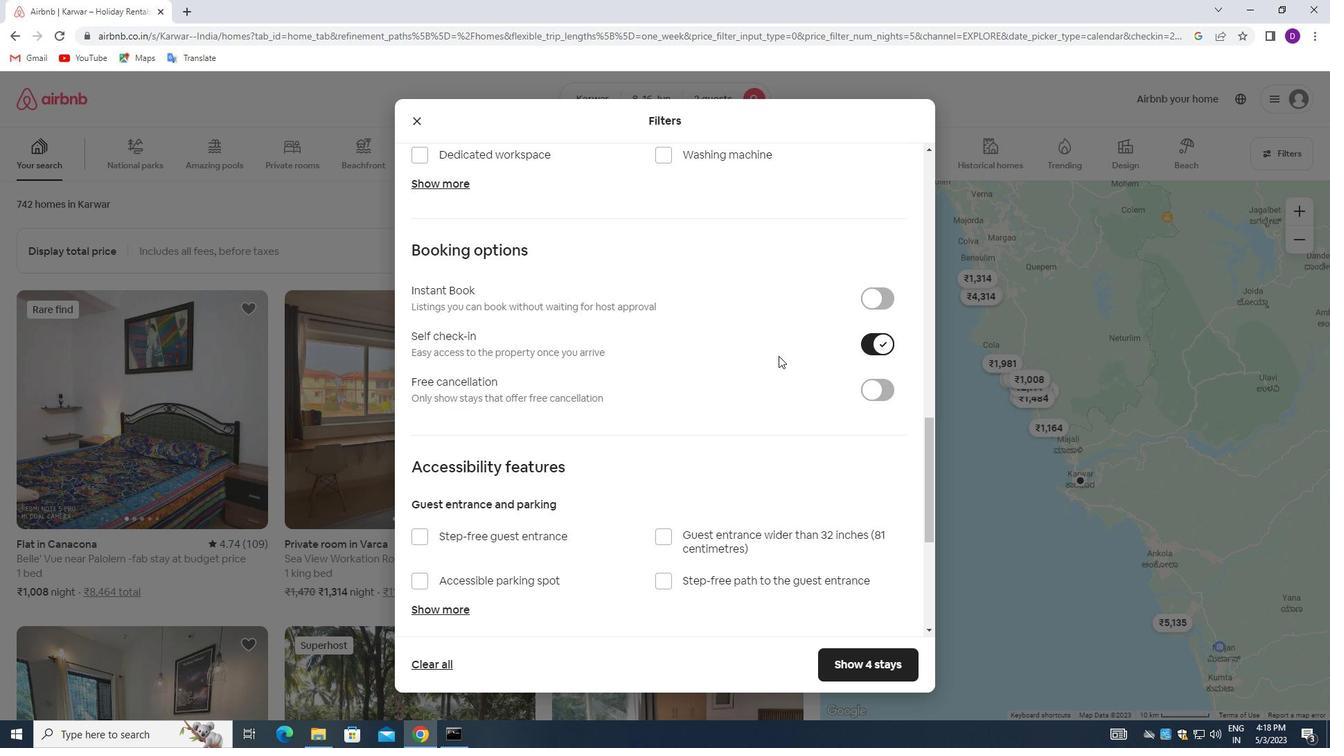
Action: Mouse scrolled (726, 356) with delta (0, 0)
Screenshot: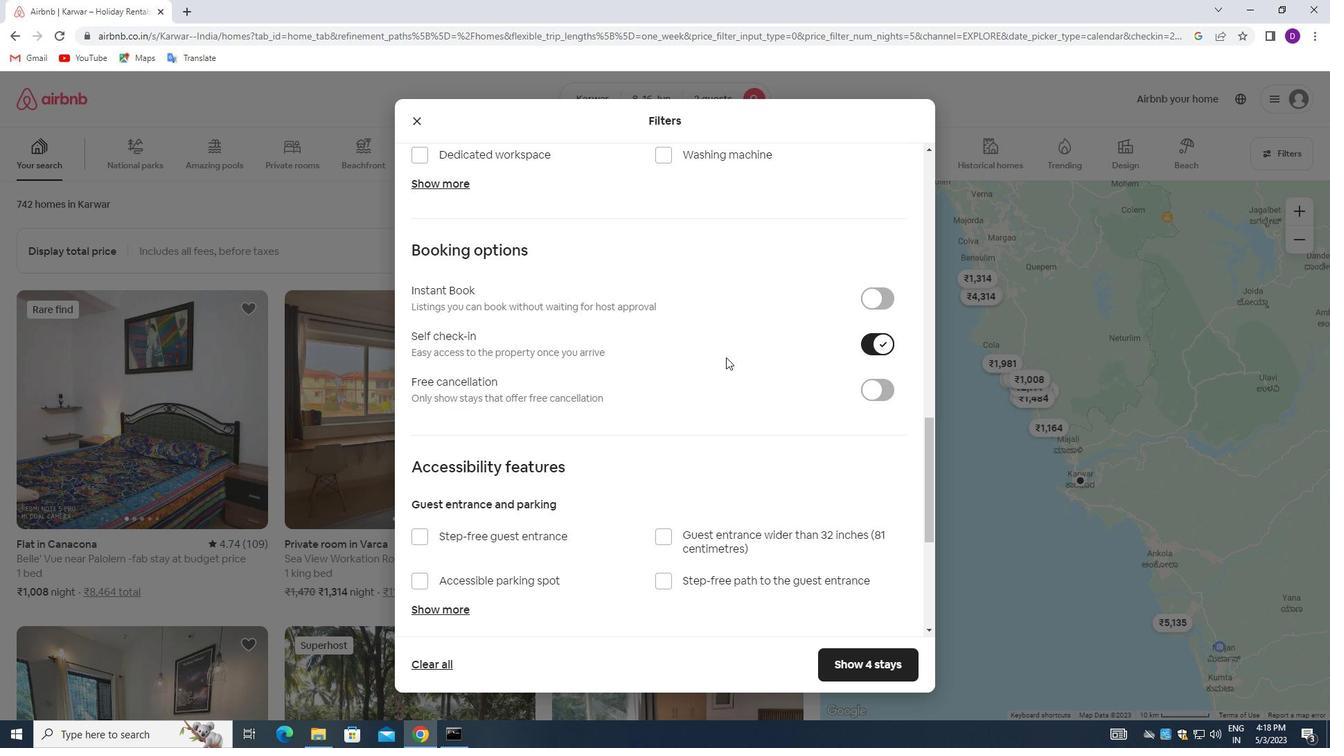 
Action: Mouse moved to (725, 358)
Screenshot: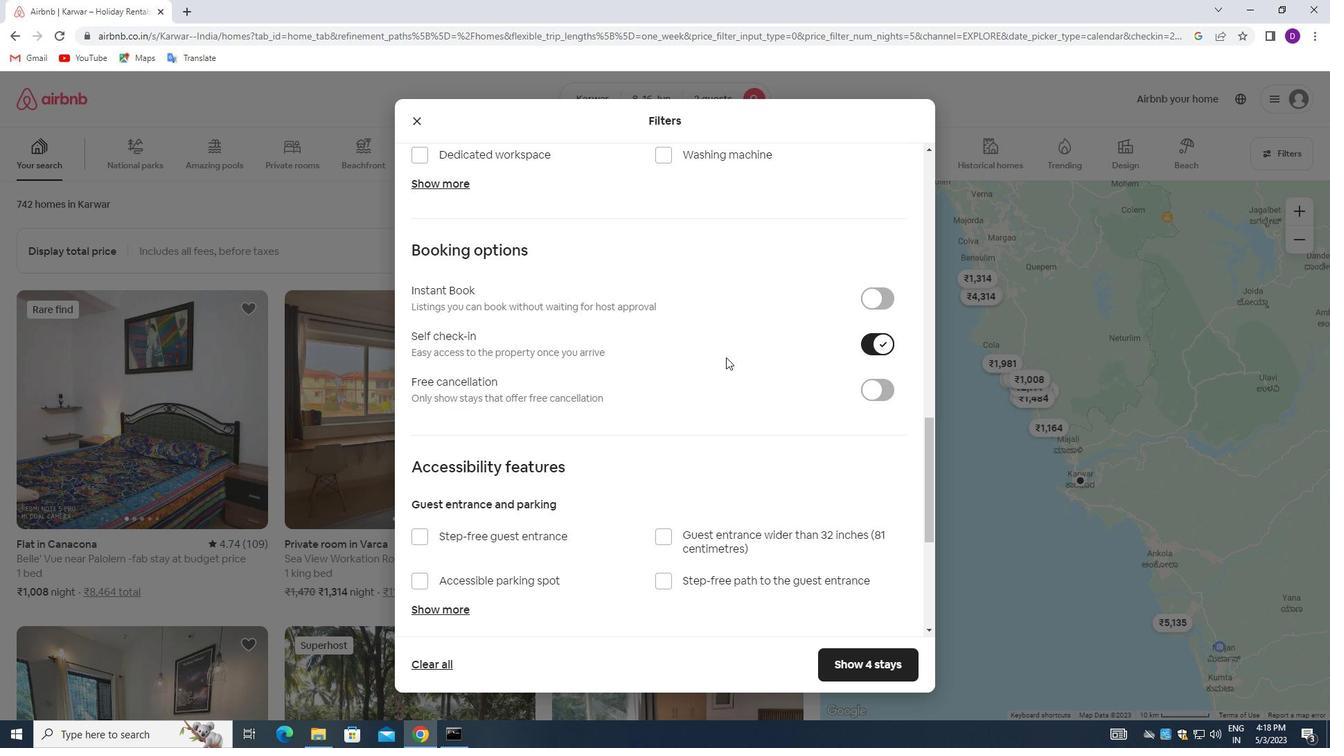 
Action: Mouse scrolled (725, 357) with delta (0, 0)
Screenshot: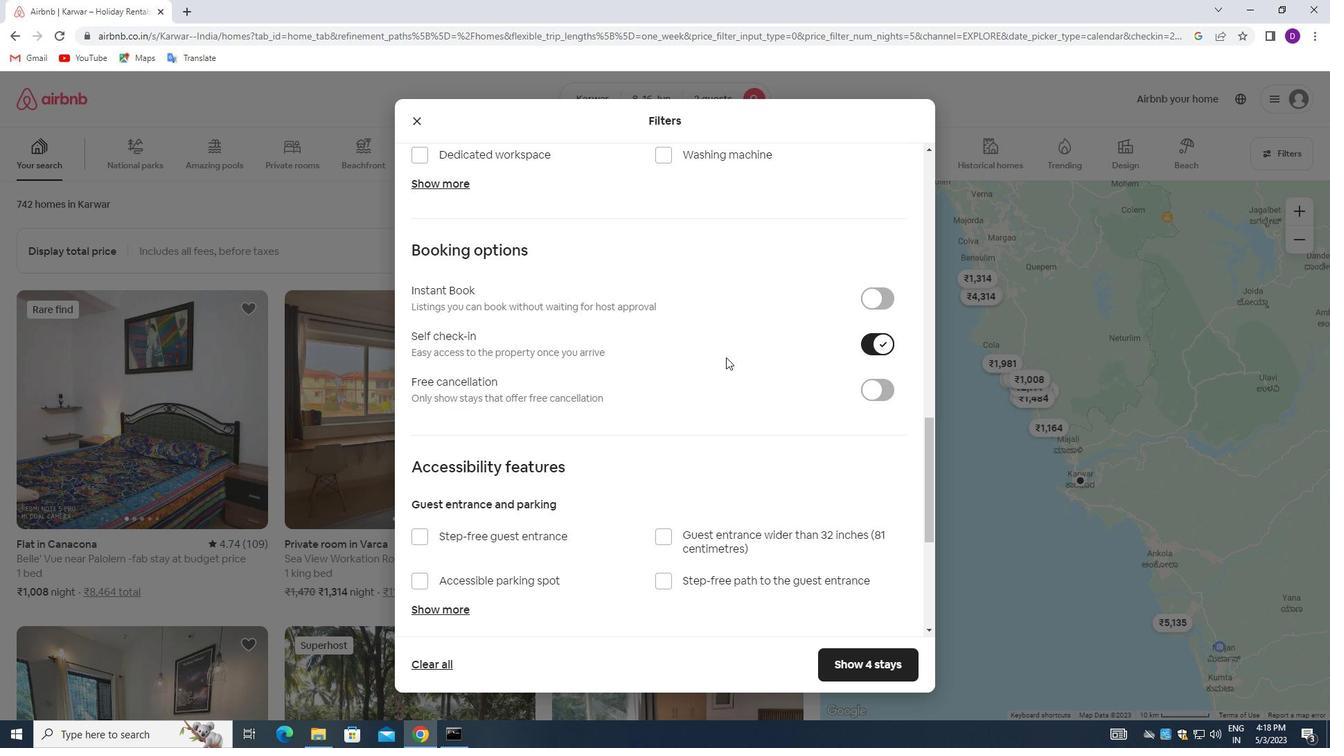 
Action: Mouse scrolled (725, 357) with delta (0, 0)
Screenshot: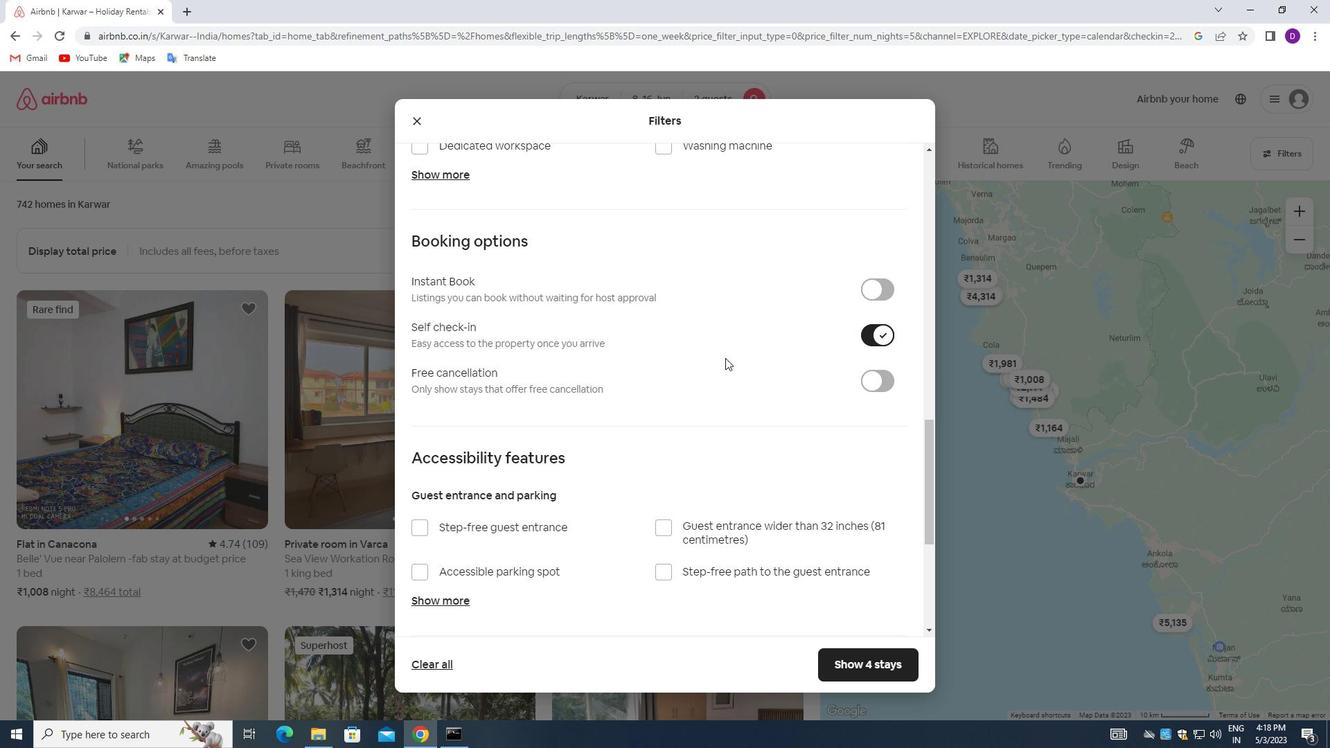 
Action: Mouse moved to (721, 361)
Screenshot: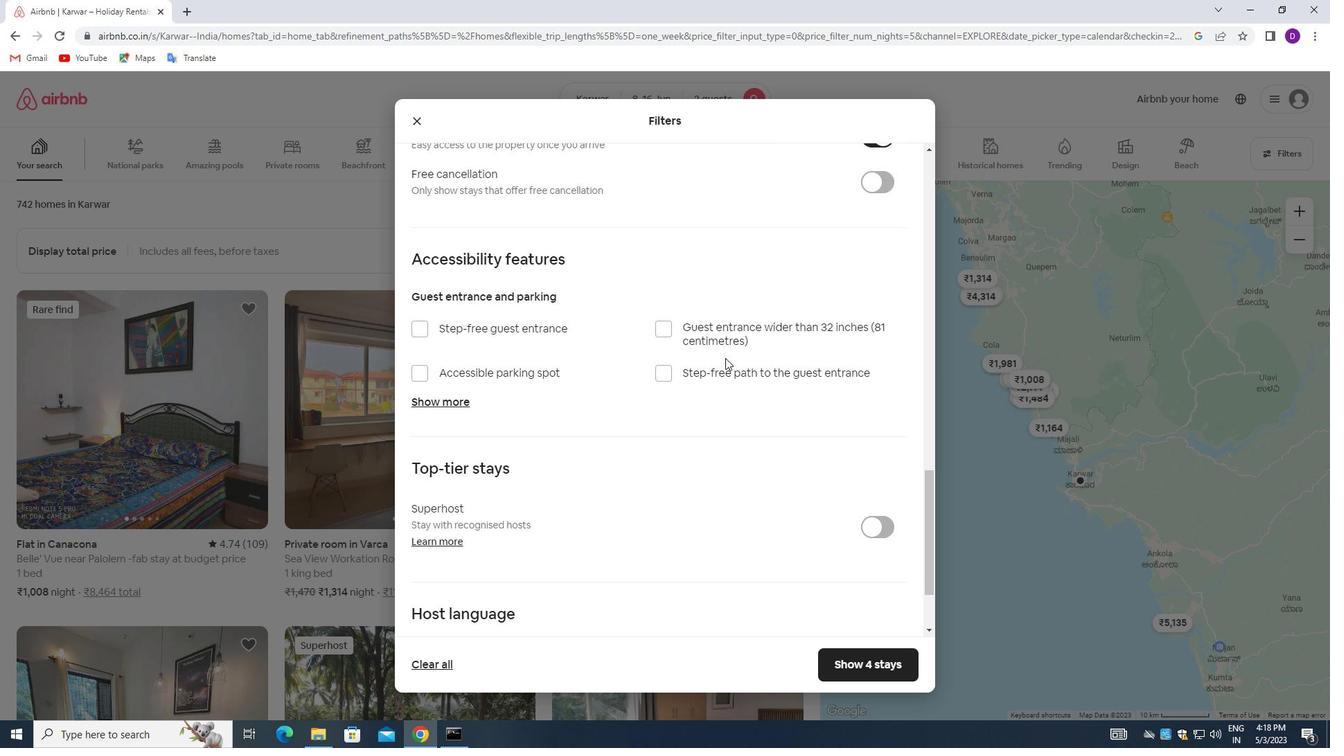 
Action: Mouse scrolled (721, 360) with delta (0, 0)
Screenshot: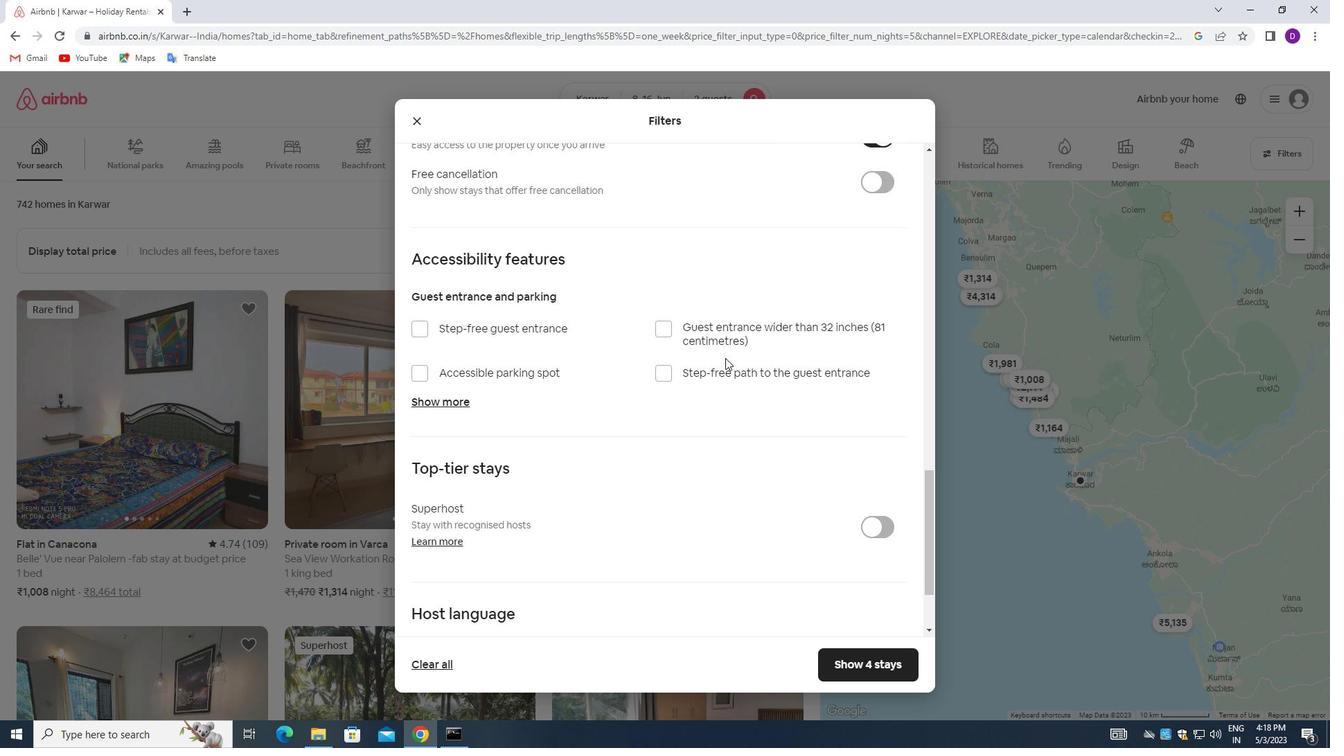 
Action: Mouse moved to (719, 361)
Screenshot: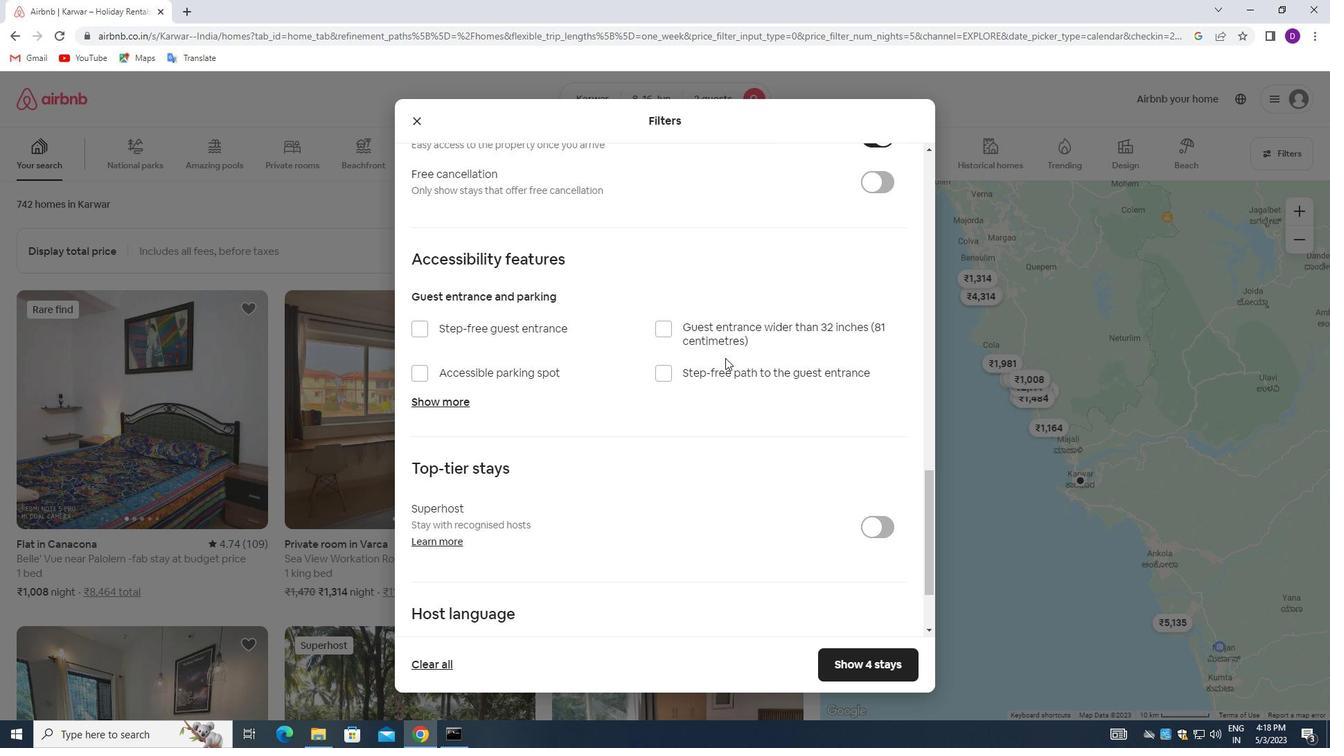 
Action: Mouse scrolled (719, 360) with delta (0, 0)
Screenshot: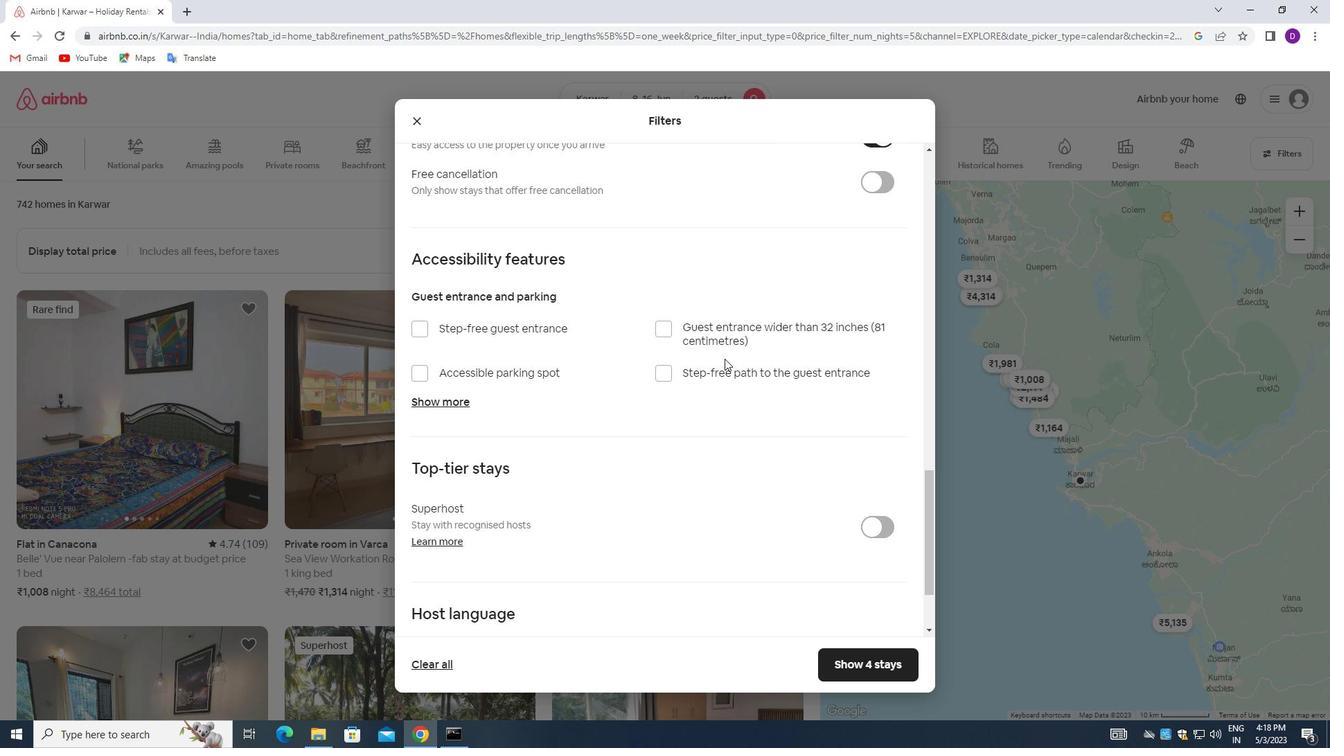 
Action: Mouse moved to (710, 371)
Screenshot: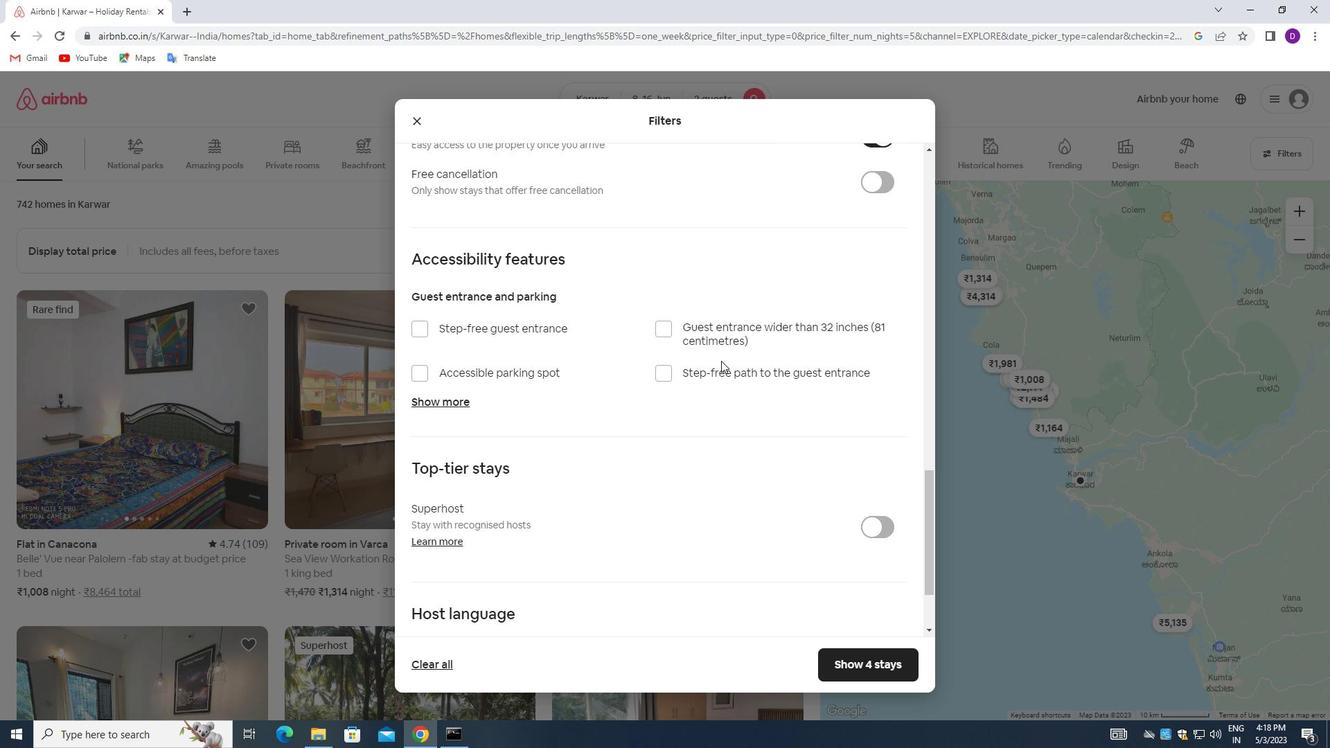 
Action: Mouse scrolled (710, 370) with delta (0, 0)
Screenshot: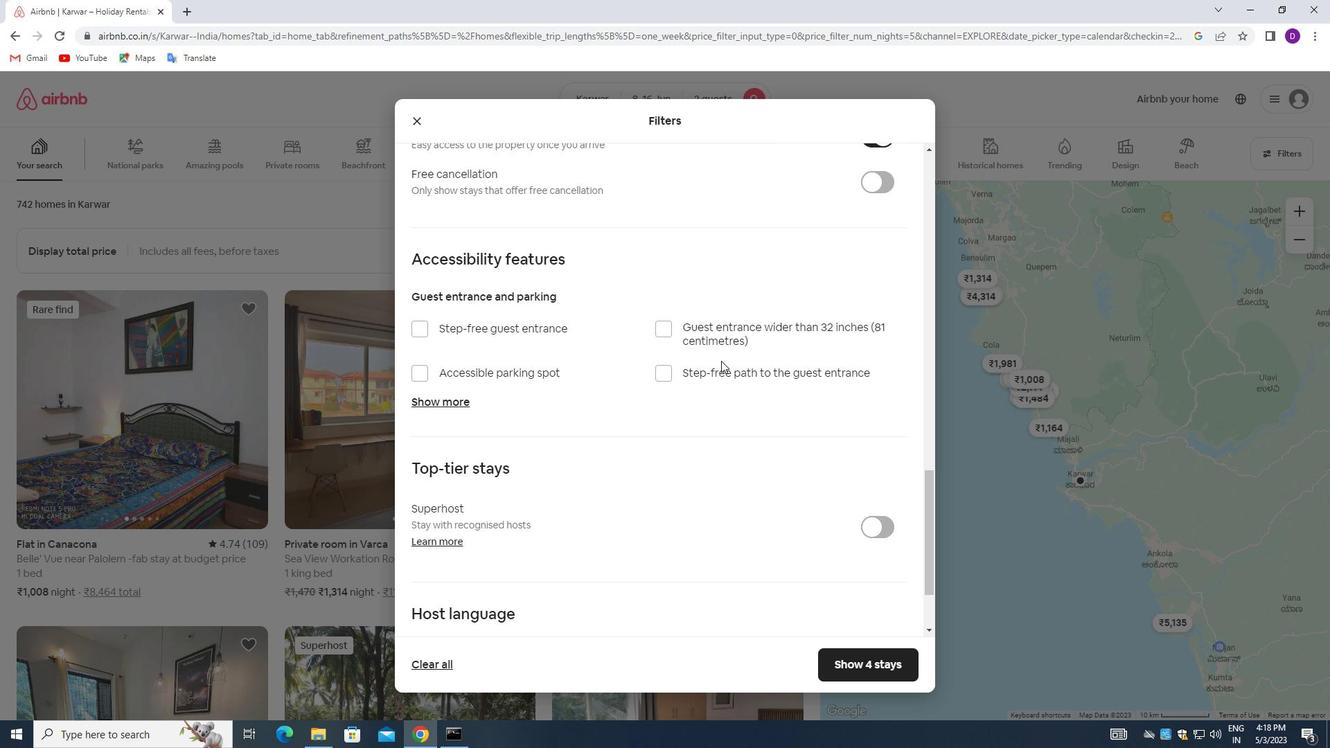 
Action: Mouse moved to (708, 375)
Screenshot: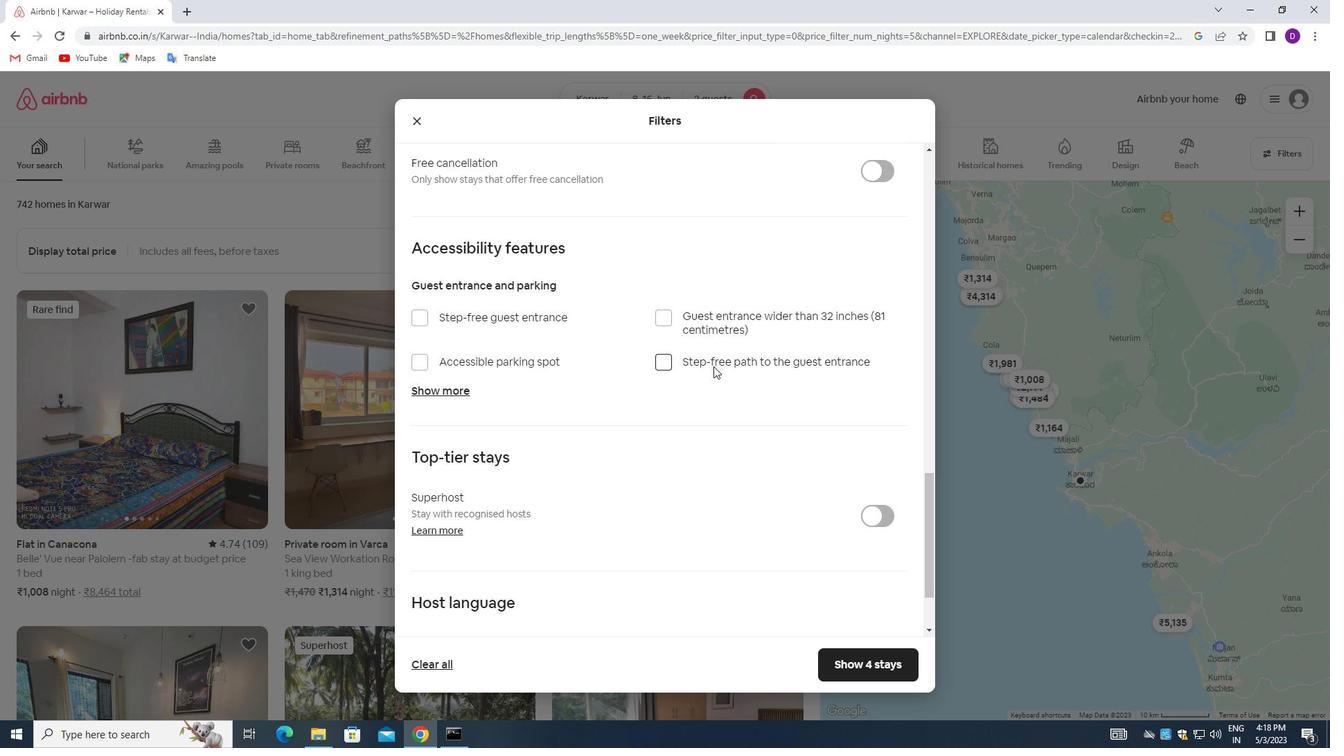 
Action: Mouse scrolled (708, 374) with delta (0, 0)
Screenshot: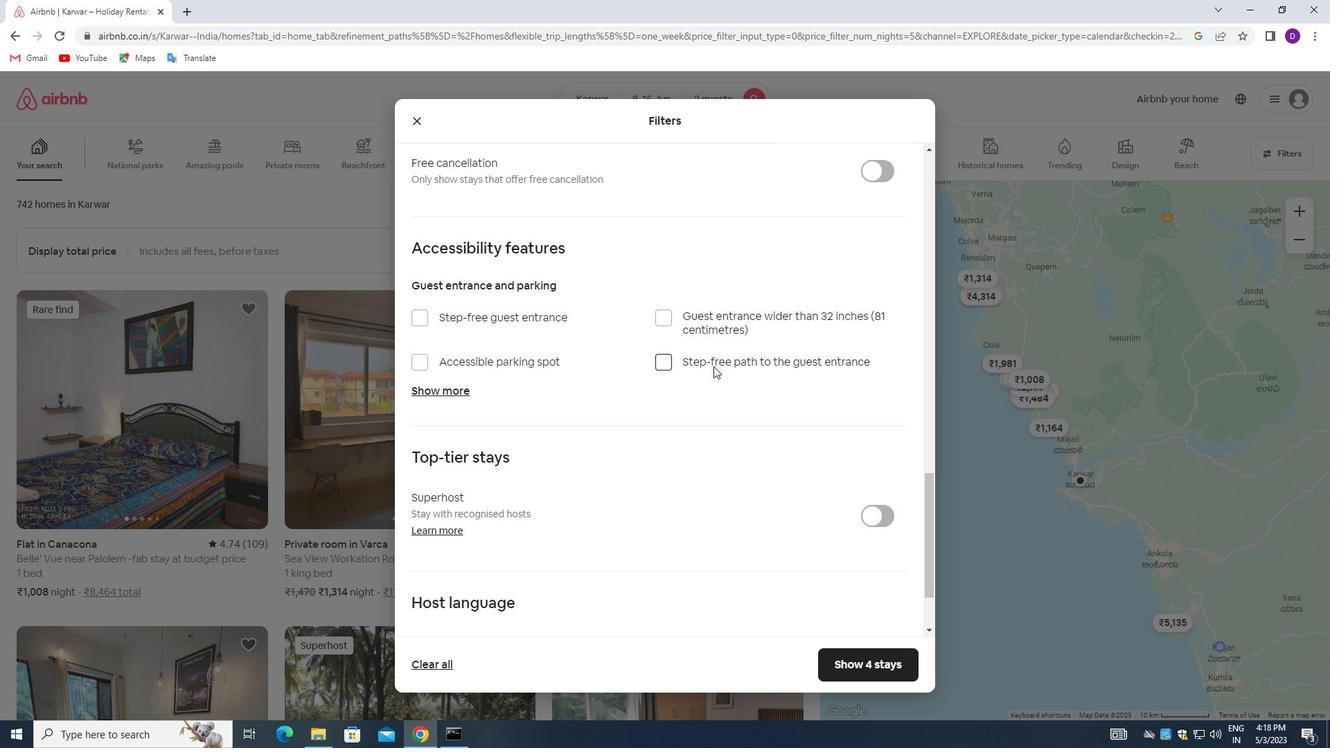
Action: Mouse moved to (706, 388)
Screenshot: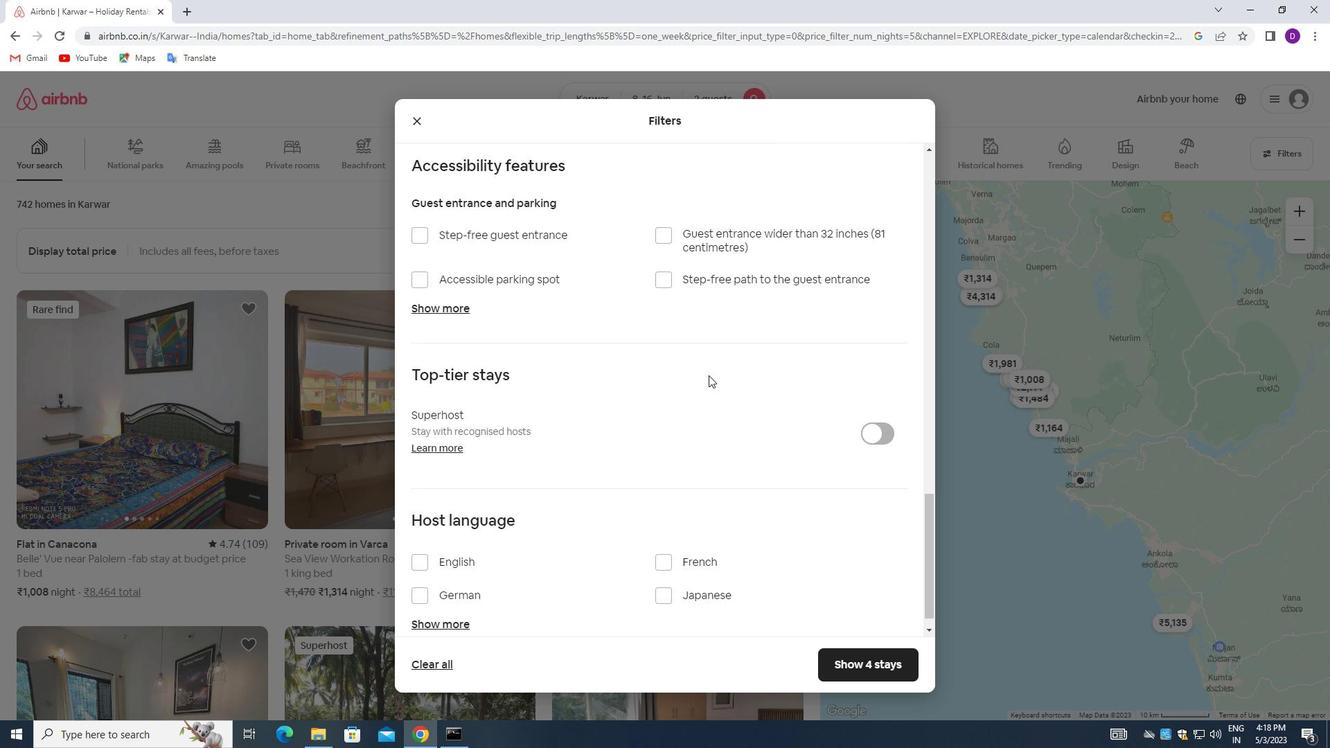 
Action: Mouse scrolled (706, 388) with delta (0, 0)
Screenshot: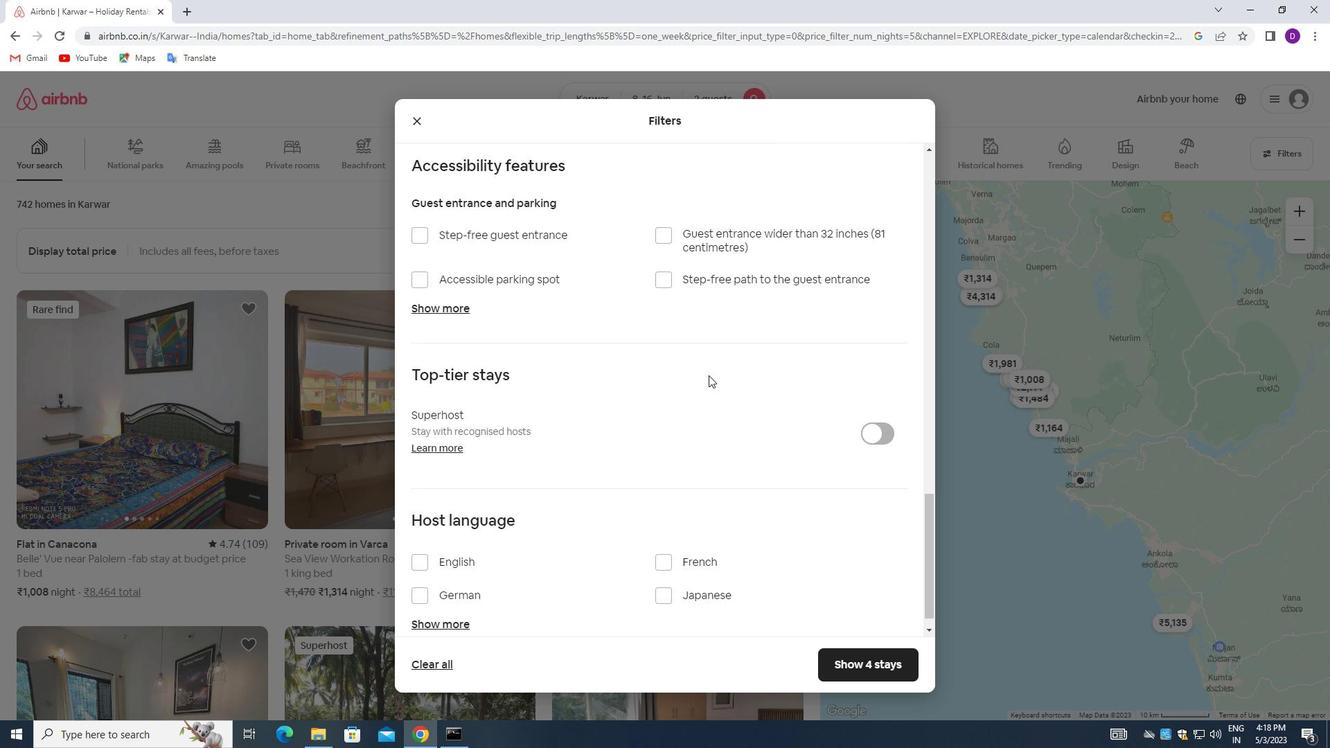 
Action: Mouse moved to (625, 451)
Screenshot: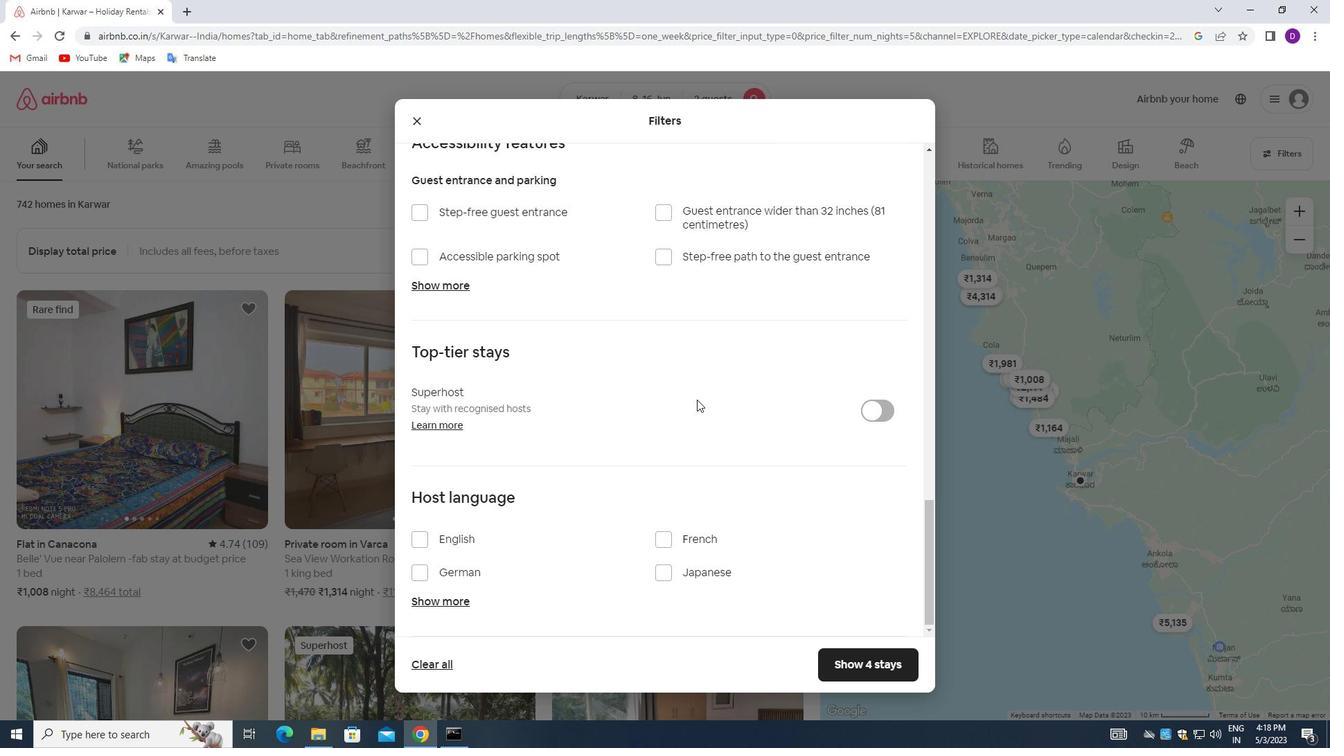 
Action: Mouse scrolled (625, 451) with delta (0, 0)
Screenshot: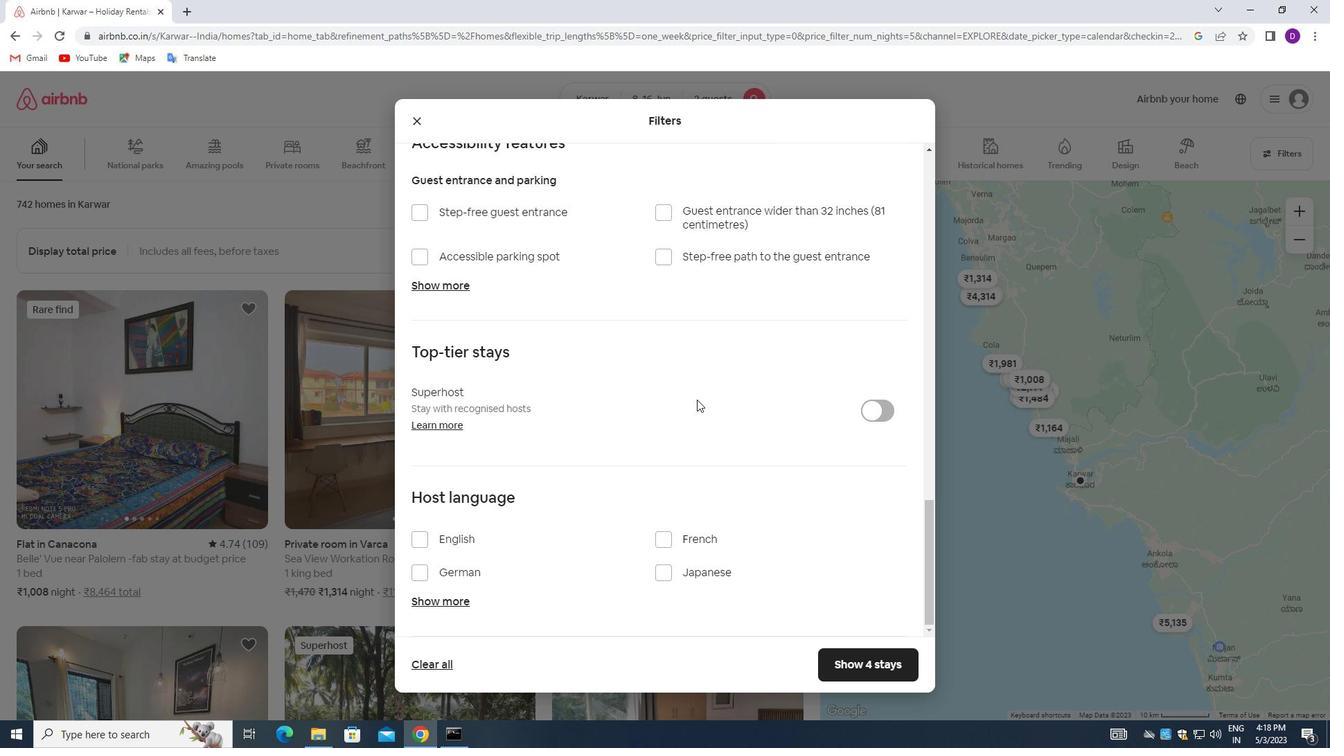 
Action: Mouse moved to (616, 455)
Screenshot: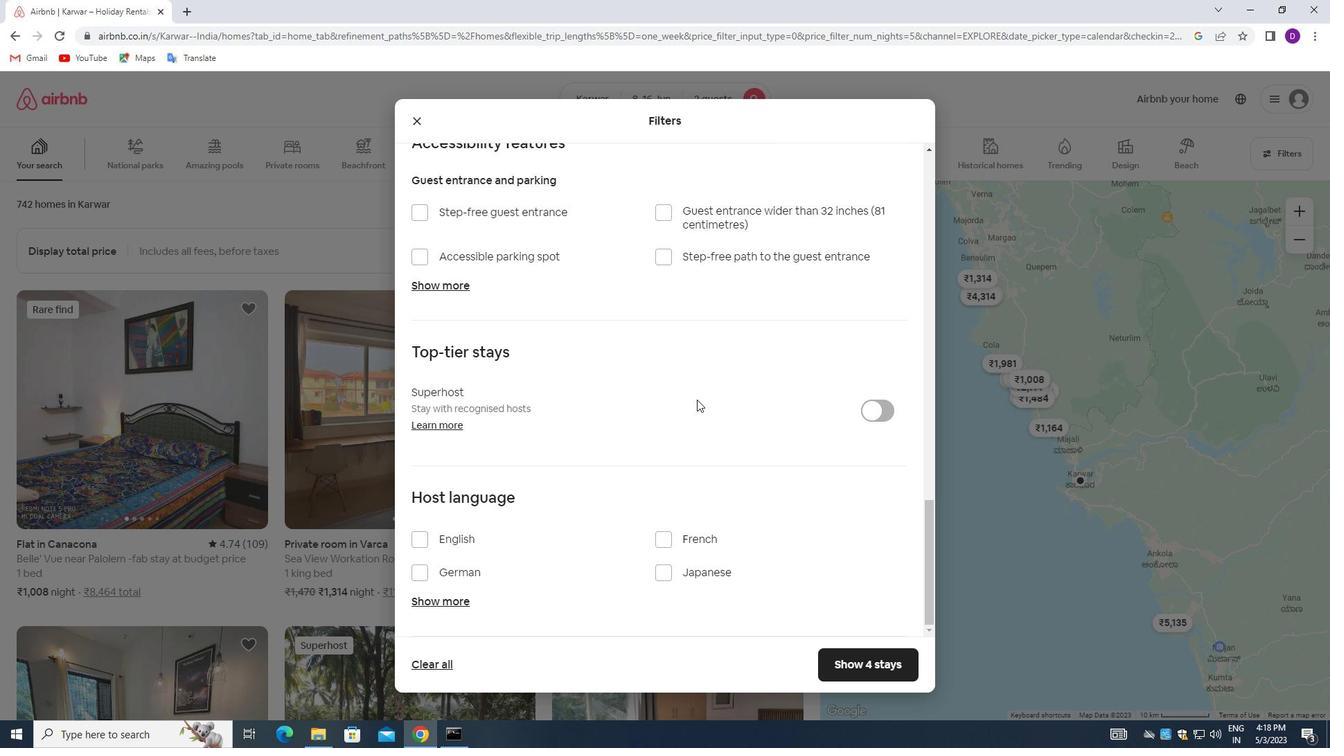 
Action: Mouse scrolled (616, 455) with delta (0, 0)
Screenshot: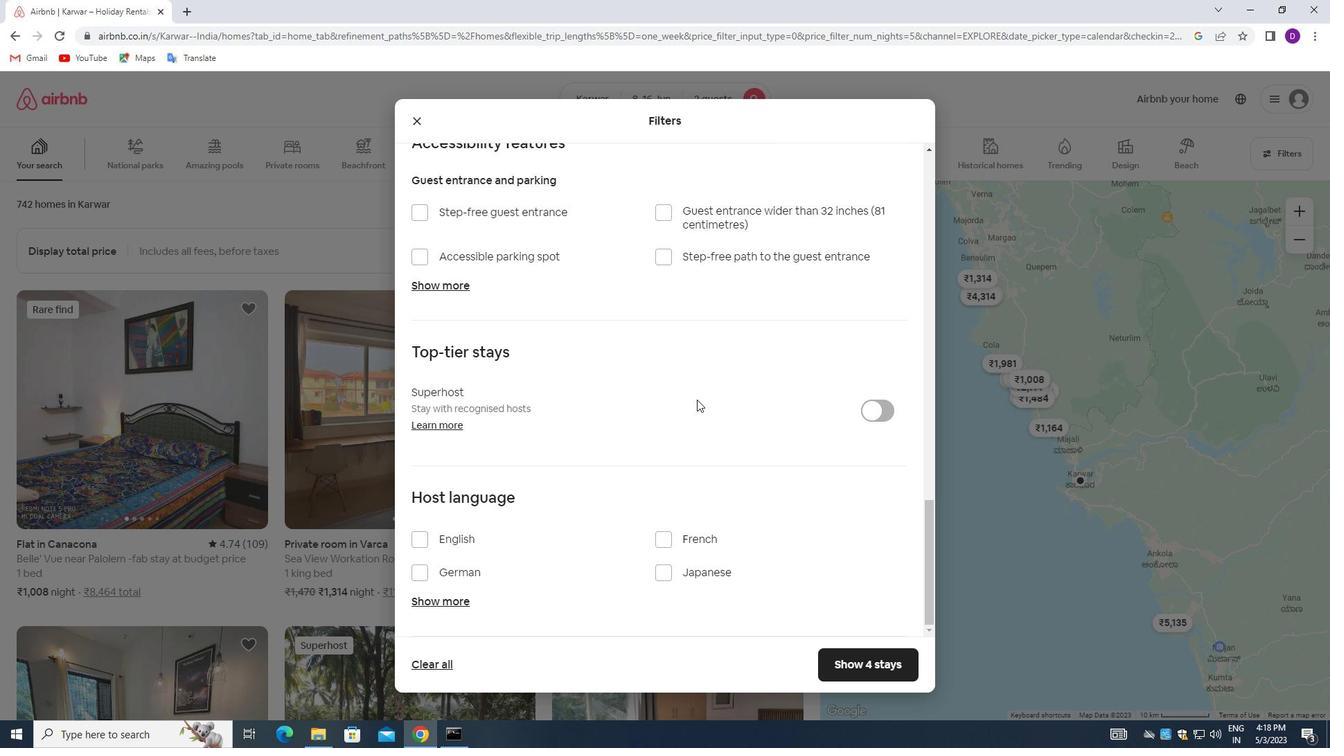 
Action: Mouse moved to (417, 542)
Screenshot: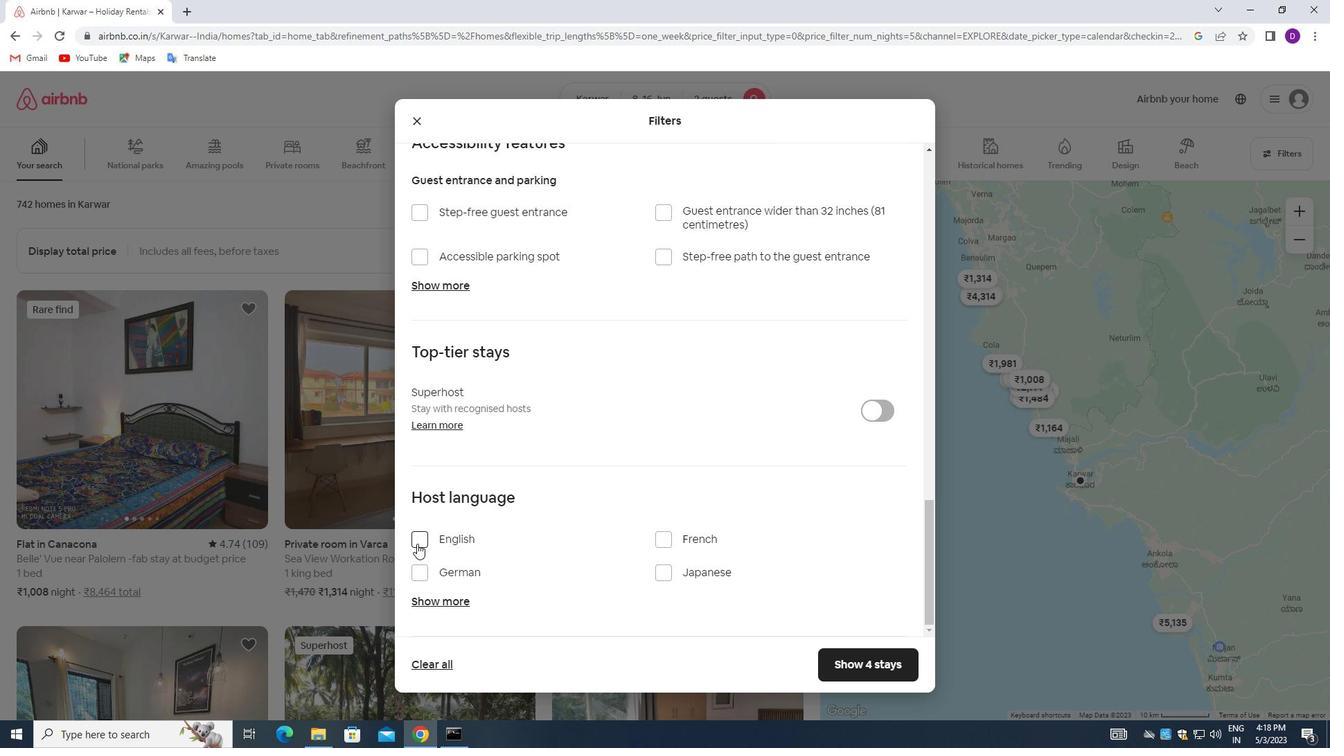 
Action: Mouse pressed left at (417, 542)
Screenshot: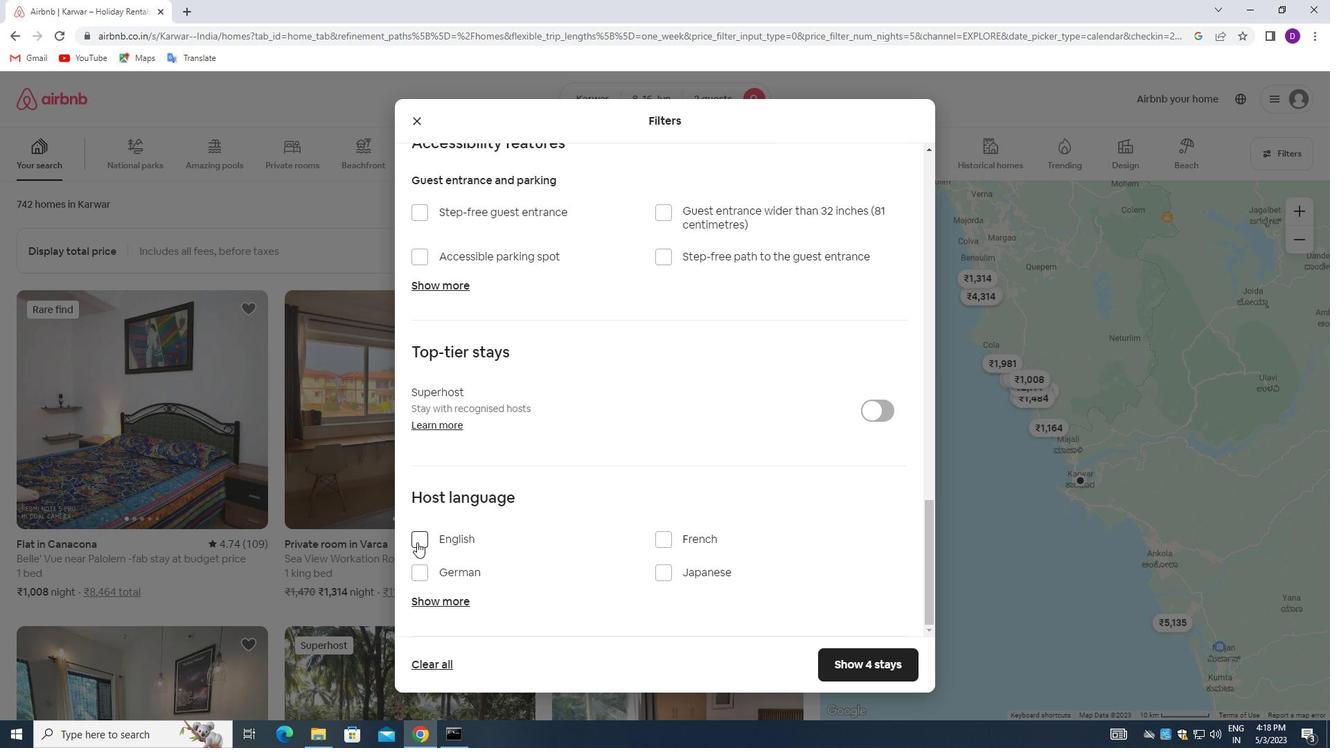 
Action: Mouse moved to (832, 661)
Screenshot: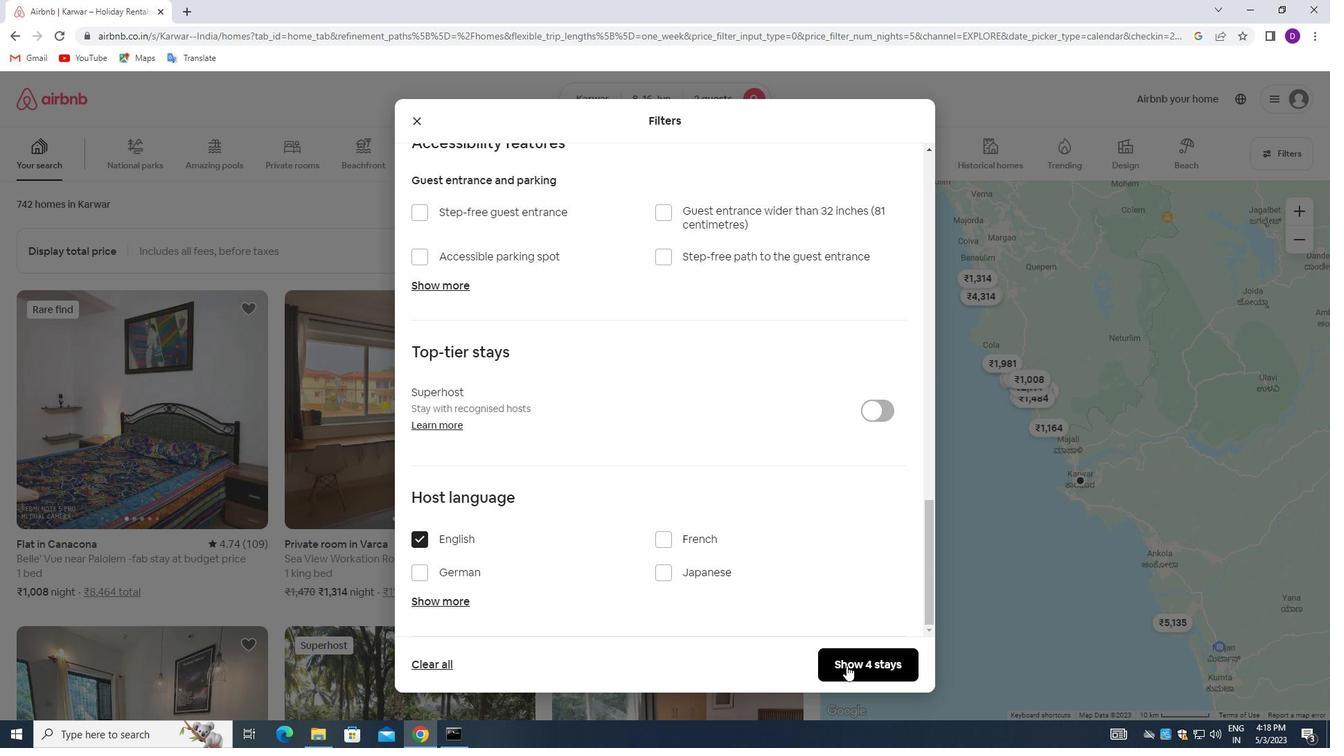 
Action: Mouse pressed left at (832, 661)
Screenshot: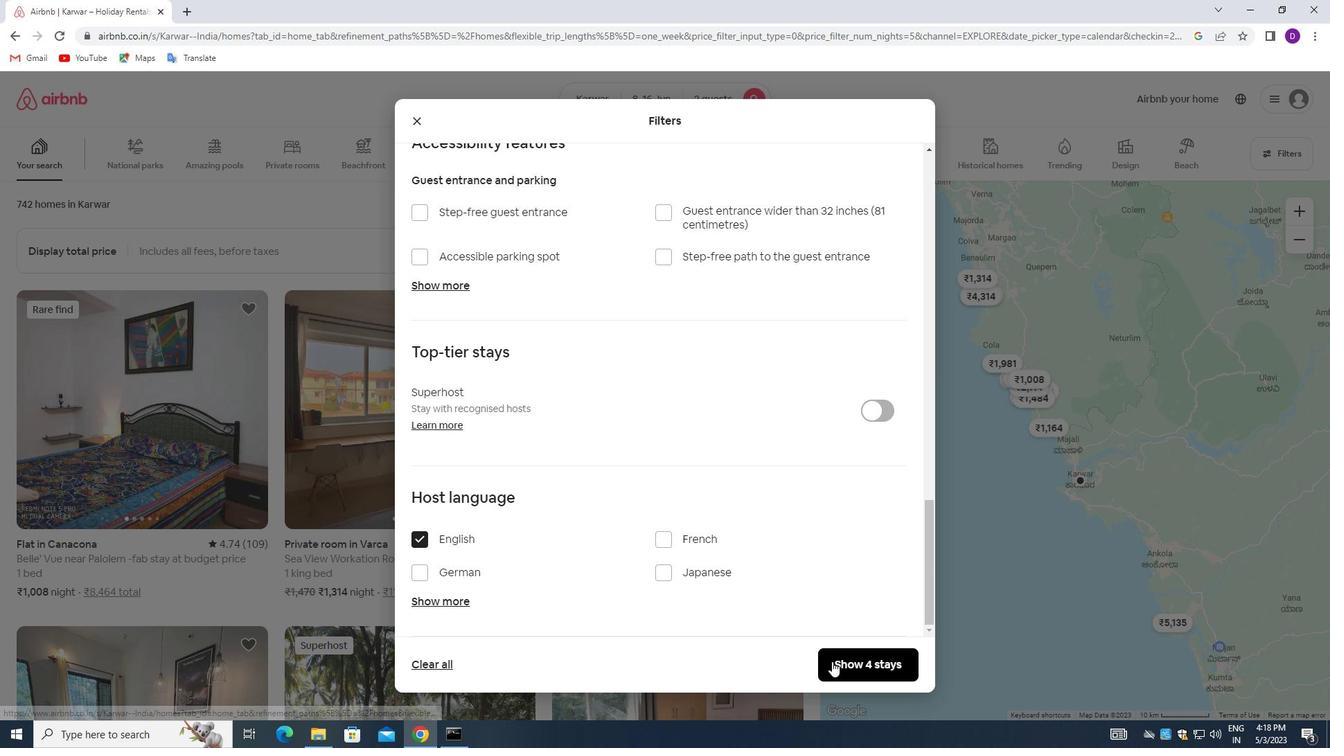 
Action: Mouse moved to (641, 359)
Screenshot: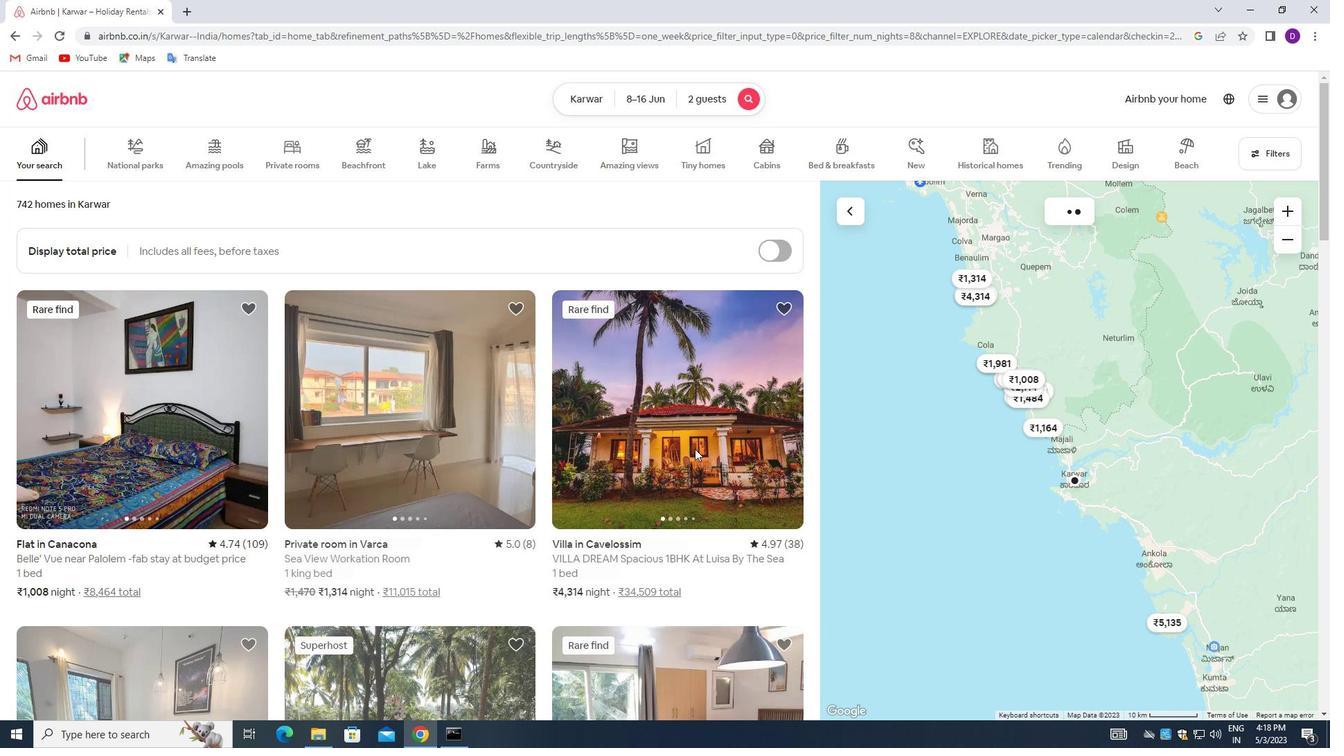 
